 Task: Look for space in Hadāli, Pakistan from 13th August, 2023 to 17th August, 2023 for 2 adults in price range Rs.10000 to Rs.16000. Place can be entire place with 2 bedrooms having 2 beds and 1 bathroom. Property type can be house, flat, guest house. Amenities needed are: wifi. Booking option can be shelf check-in. Required host language is English.
Action: Mouse moved to (546, 101)
Screenshot: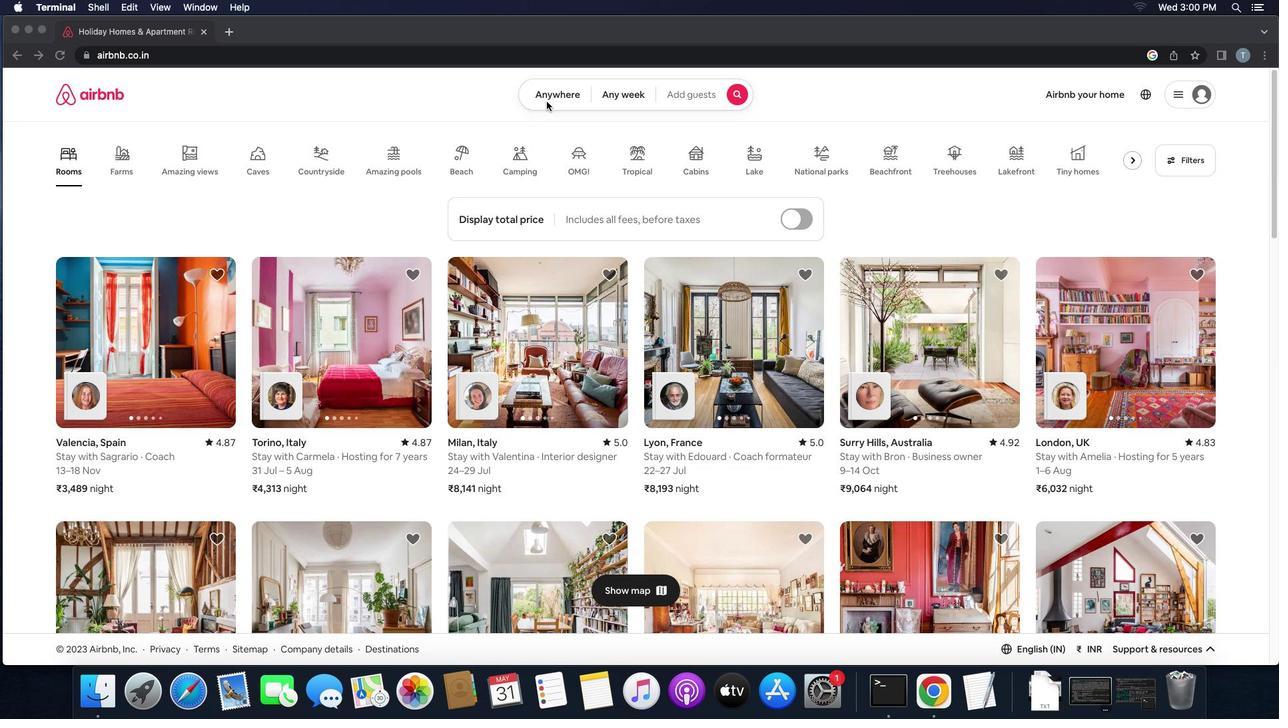 
Action: Mouse pressed left at (546, 101)
Screenshot: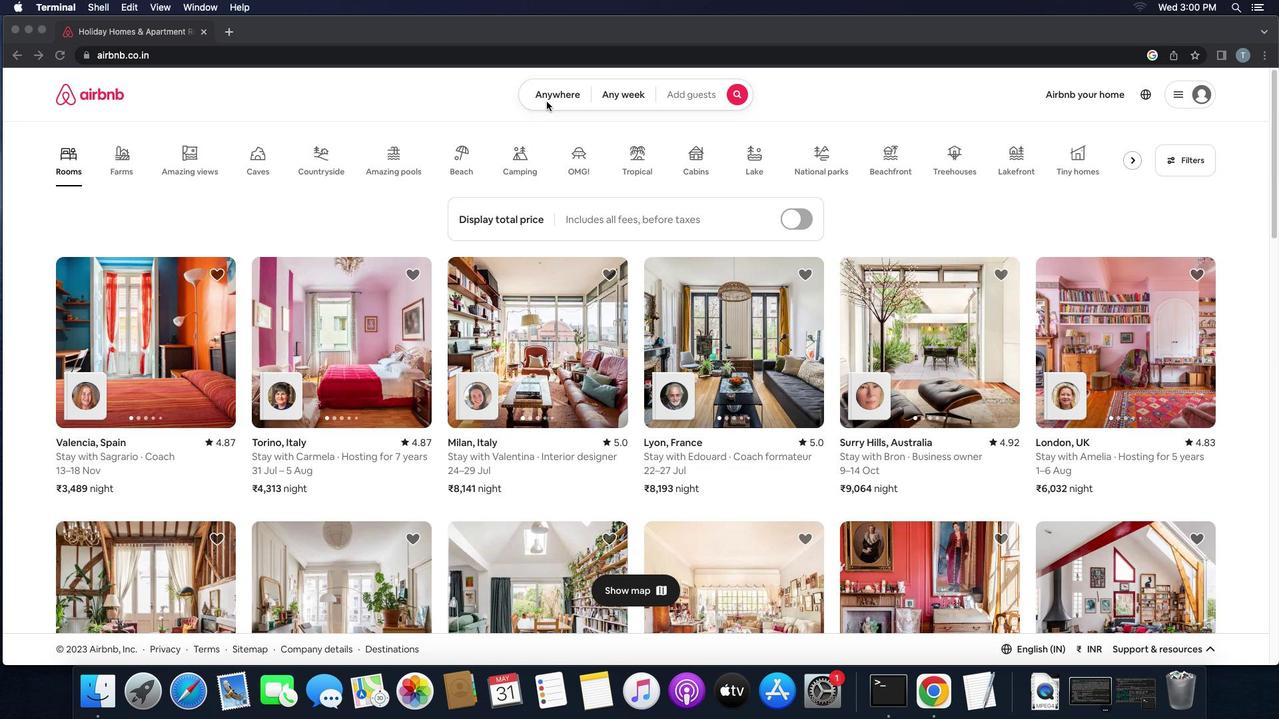 
Action: Mouse pressed left at (546, 101)
Screenshot: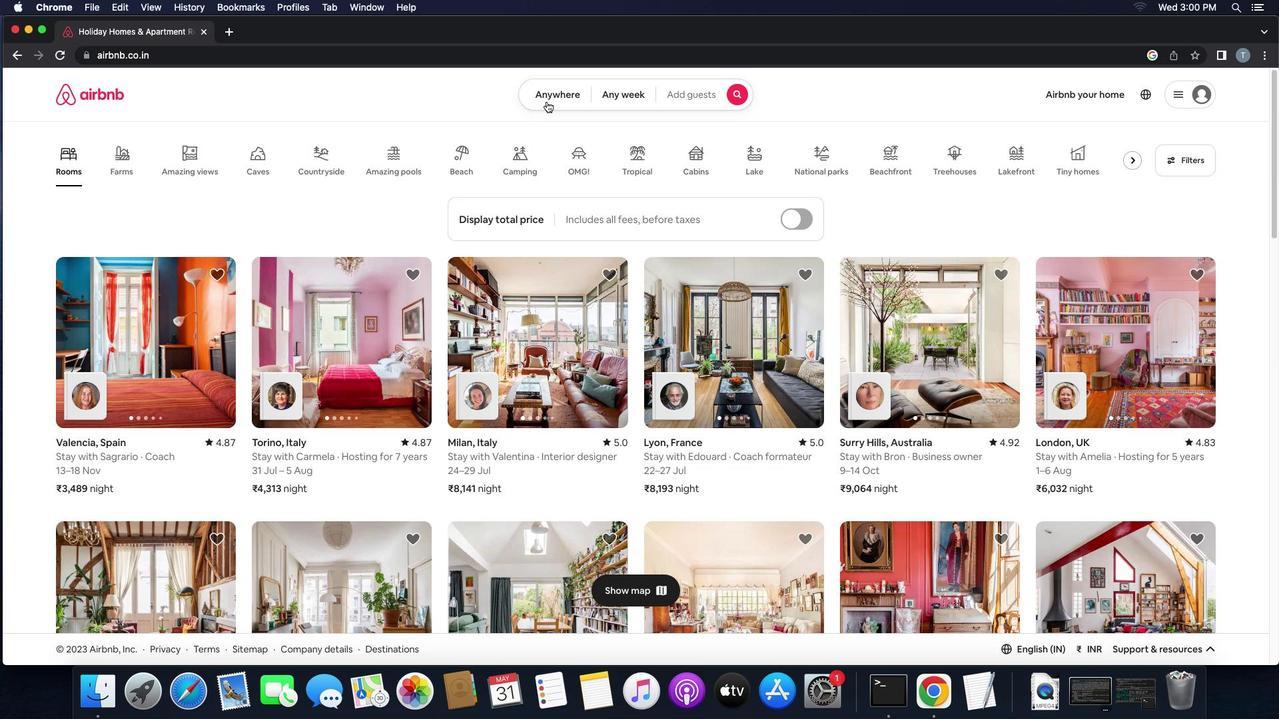 
Action: Mouse moved to (494, 144)
Screenshot: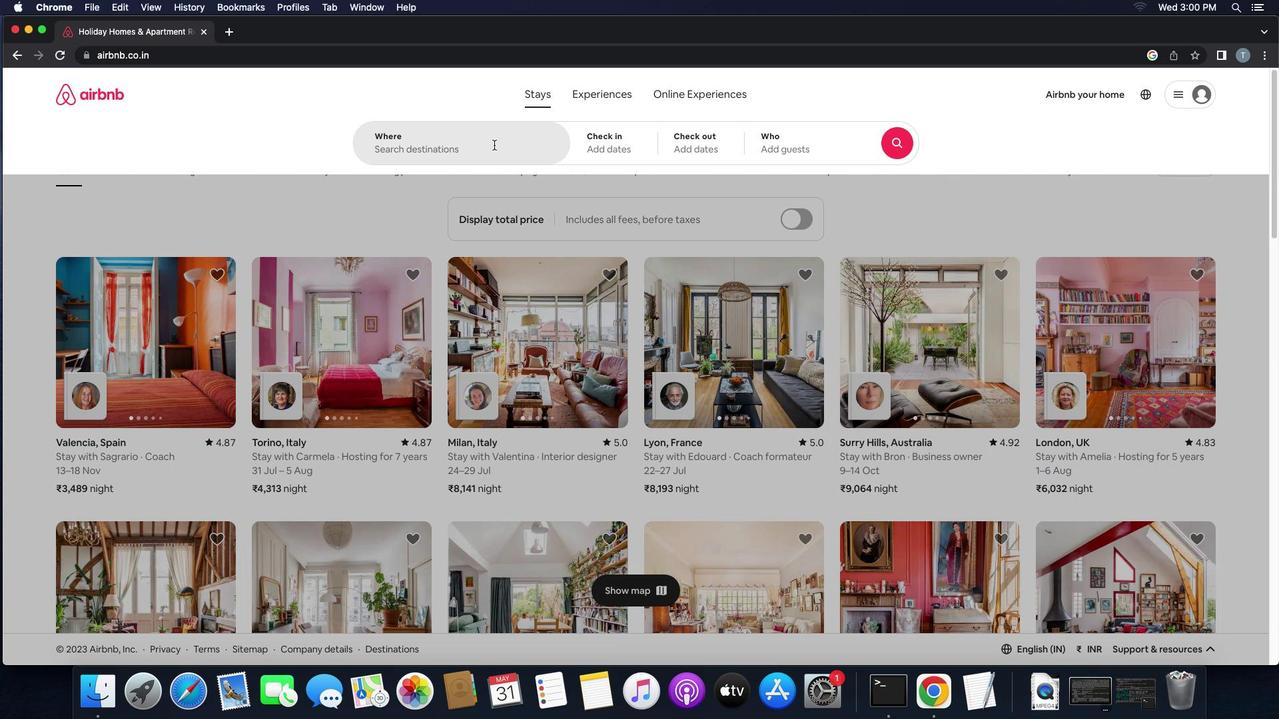 
Action: Mouse pressed left at (494, 144)
Screenshot: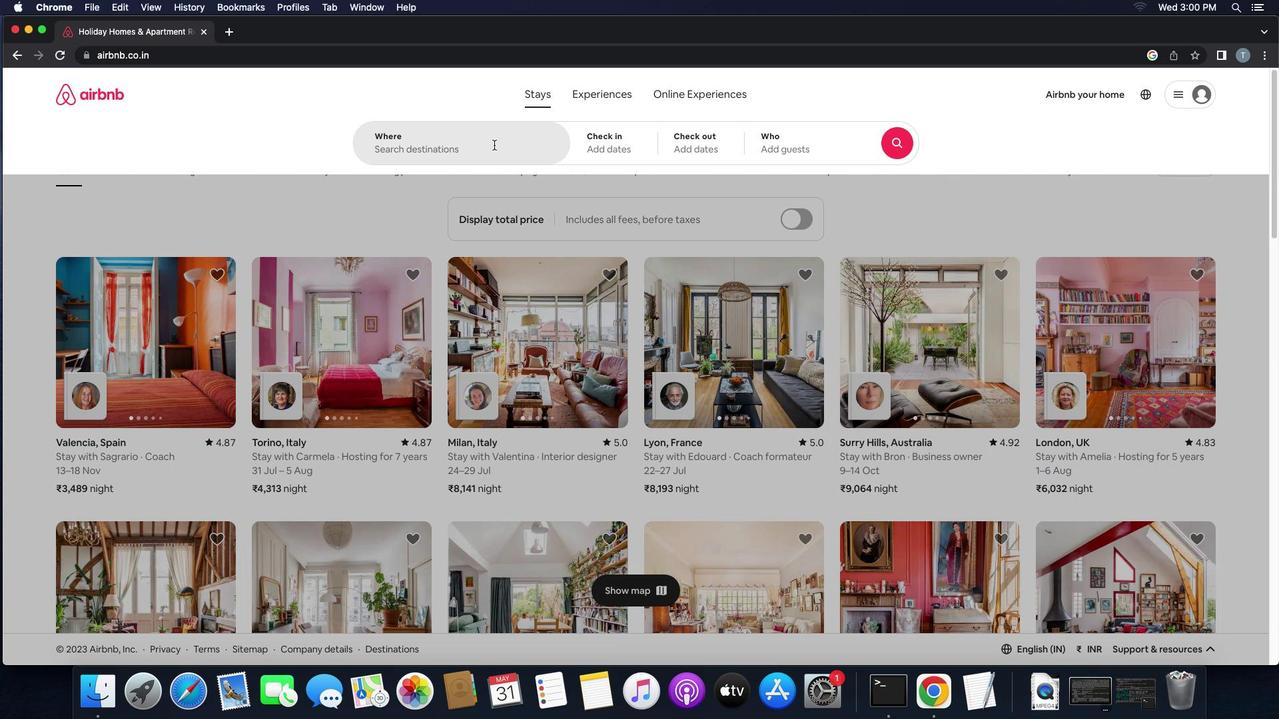 
Action: Key pressed 'h''a''d''a''l''i'',''p''a''k''i''s''t''a''n'Key.enter
Screenshot: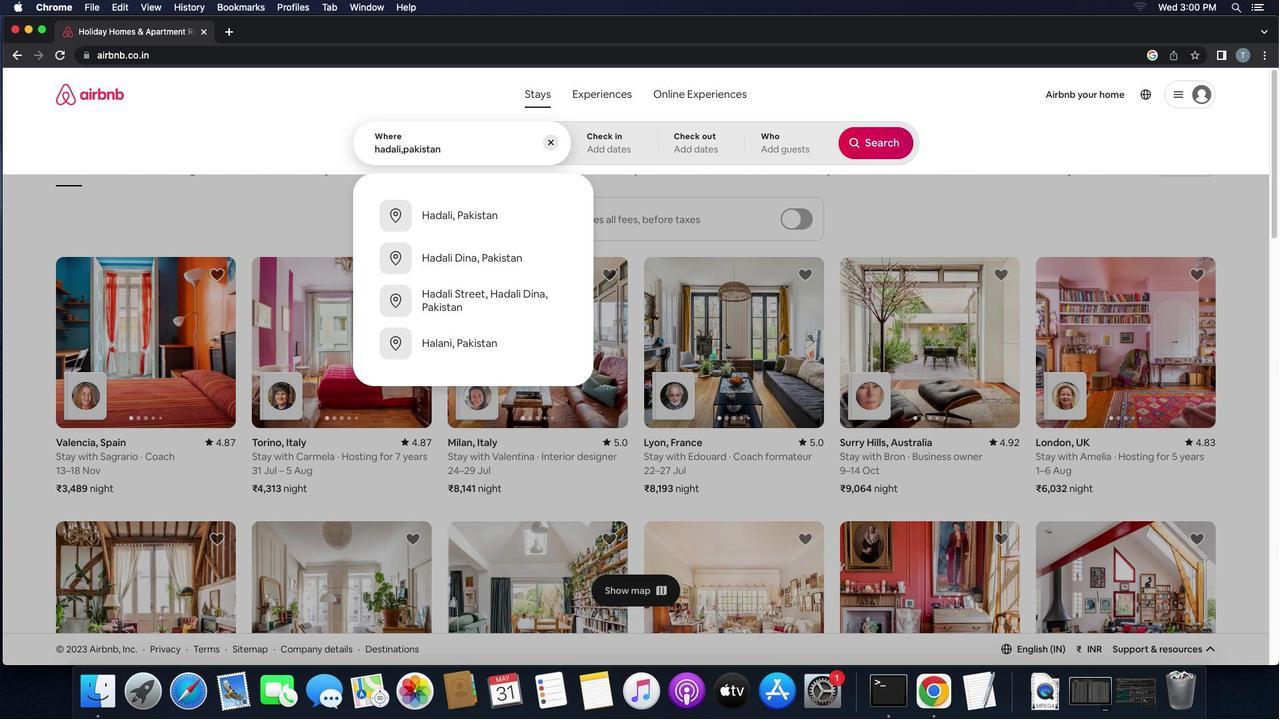 
Action: Mouse moved to (875, 253)
Screenshot: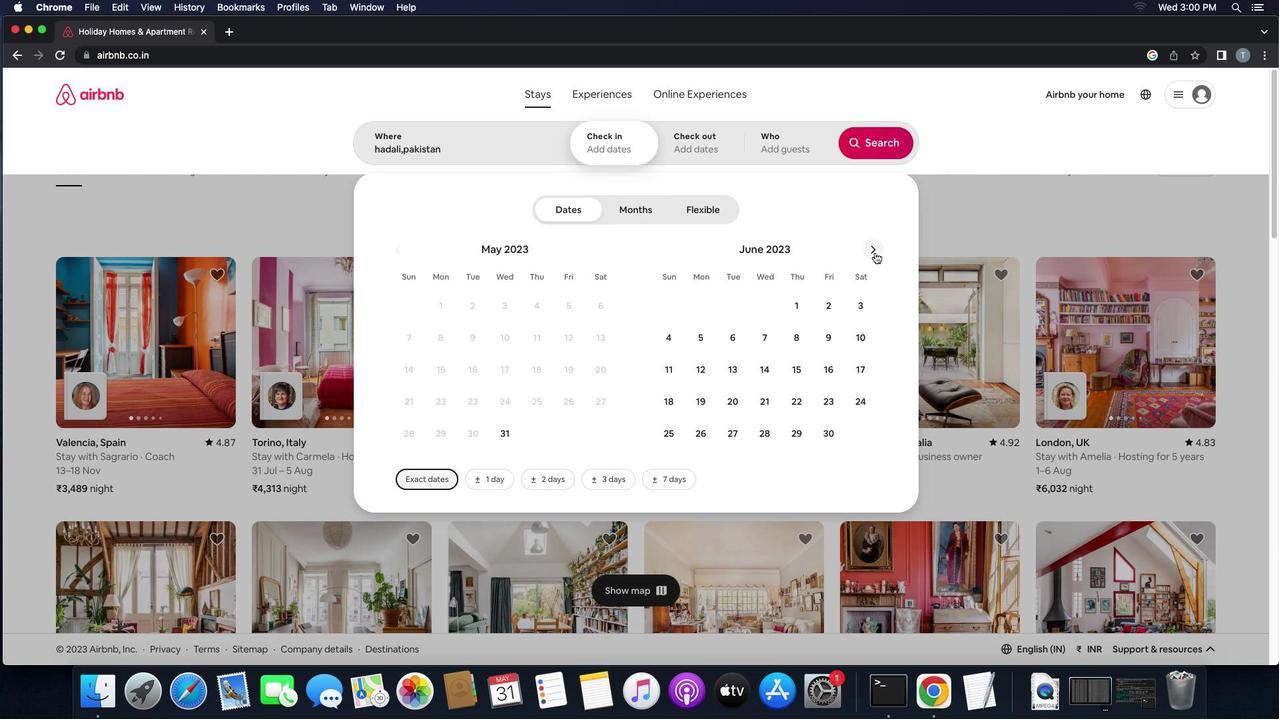 
Action: Mouse pressed left at (875, 253)
Screenshot: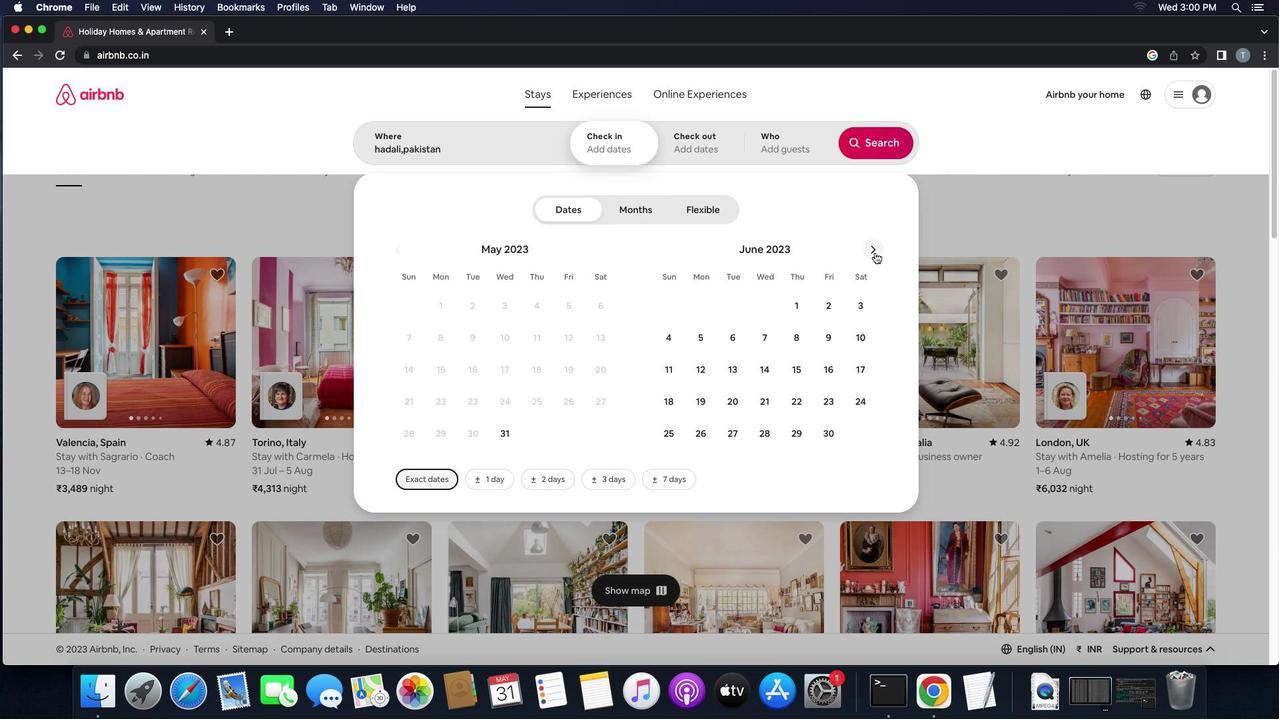 
Action: Mouse moved to (873, 249)
Screenshot: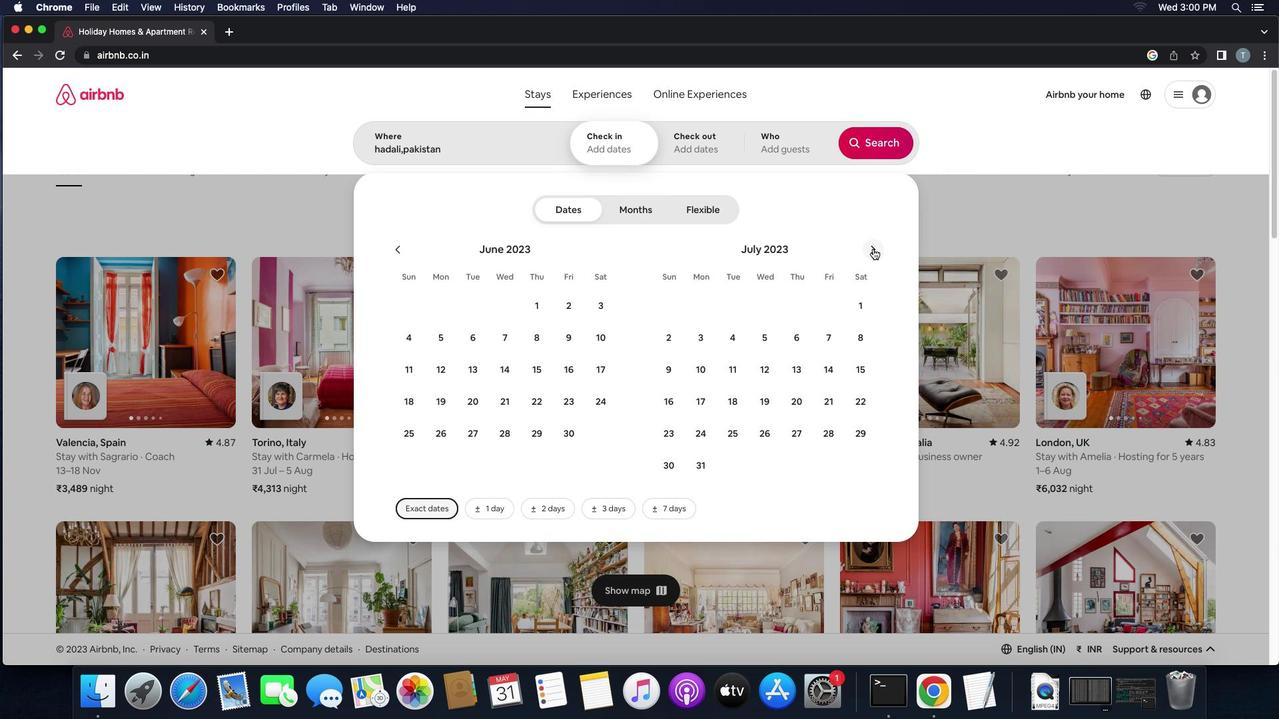 
Action: Mouse pressed left at (873, 249)
Screenshot: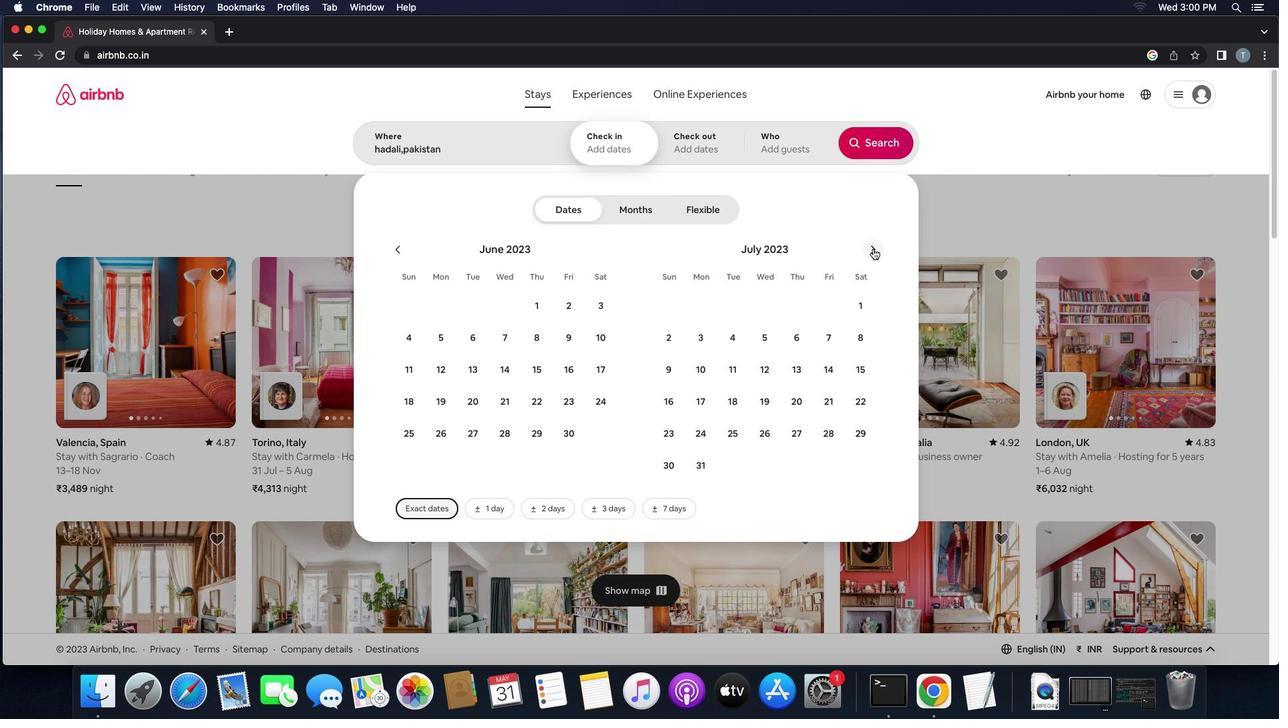 
Action: Mouse moved to (671, 369)
Screenshot: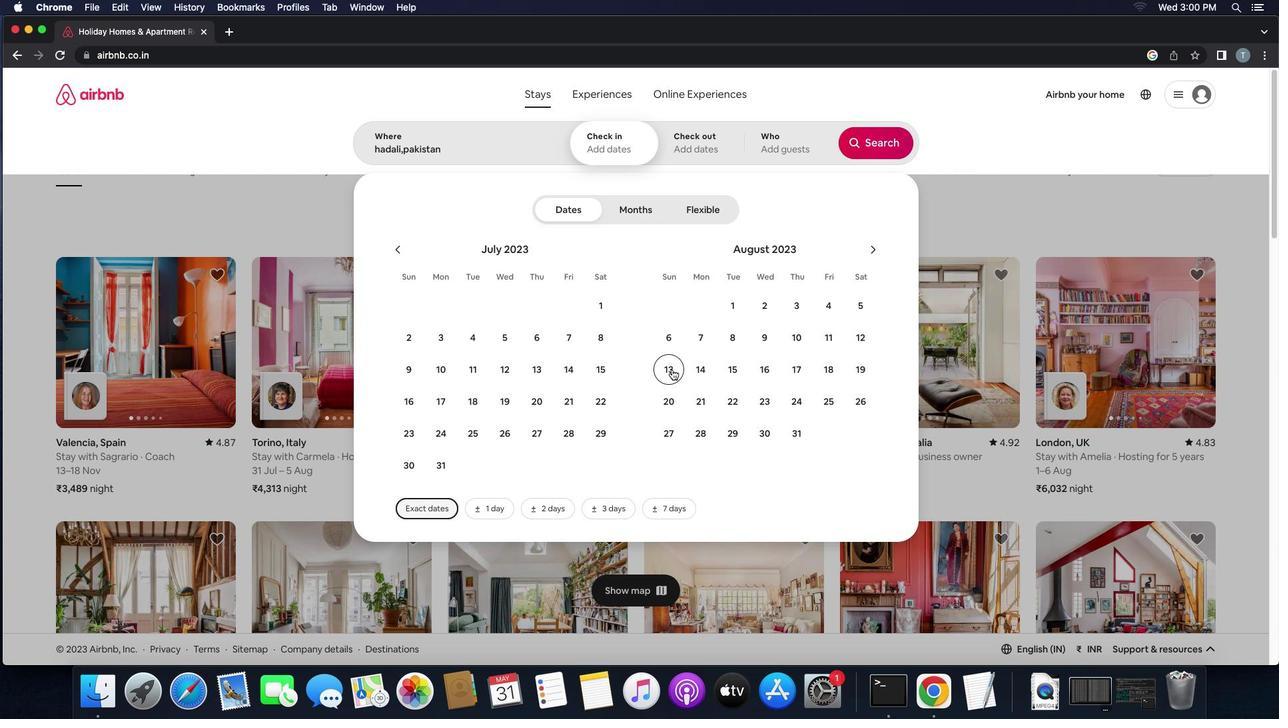 
Action: Mouse pressed left at (671, 369)
Screenshot: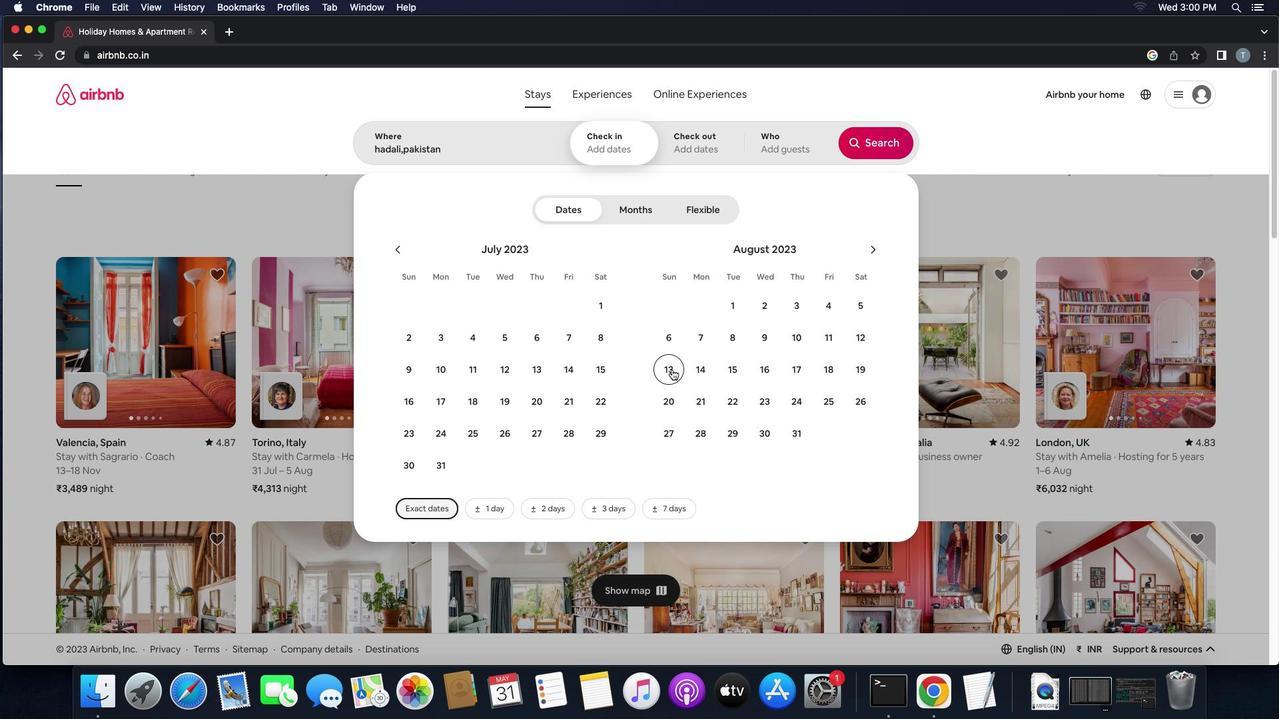 
Action: Mouse moved to (797, 369)
Screenshot: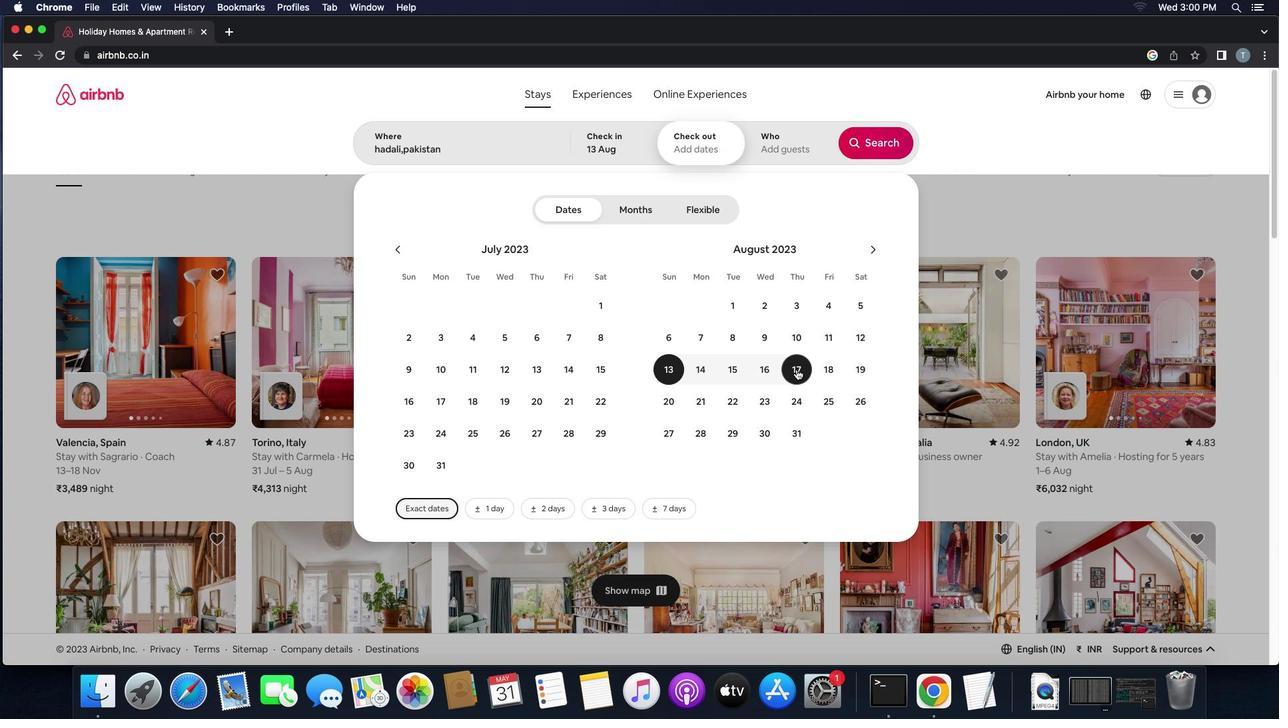 
Action: Mouse pressed left at (797, 369)
Screenshot: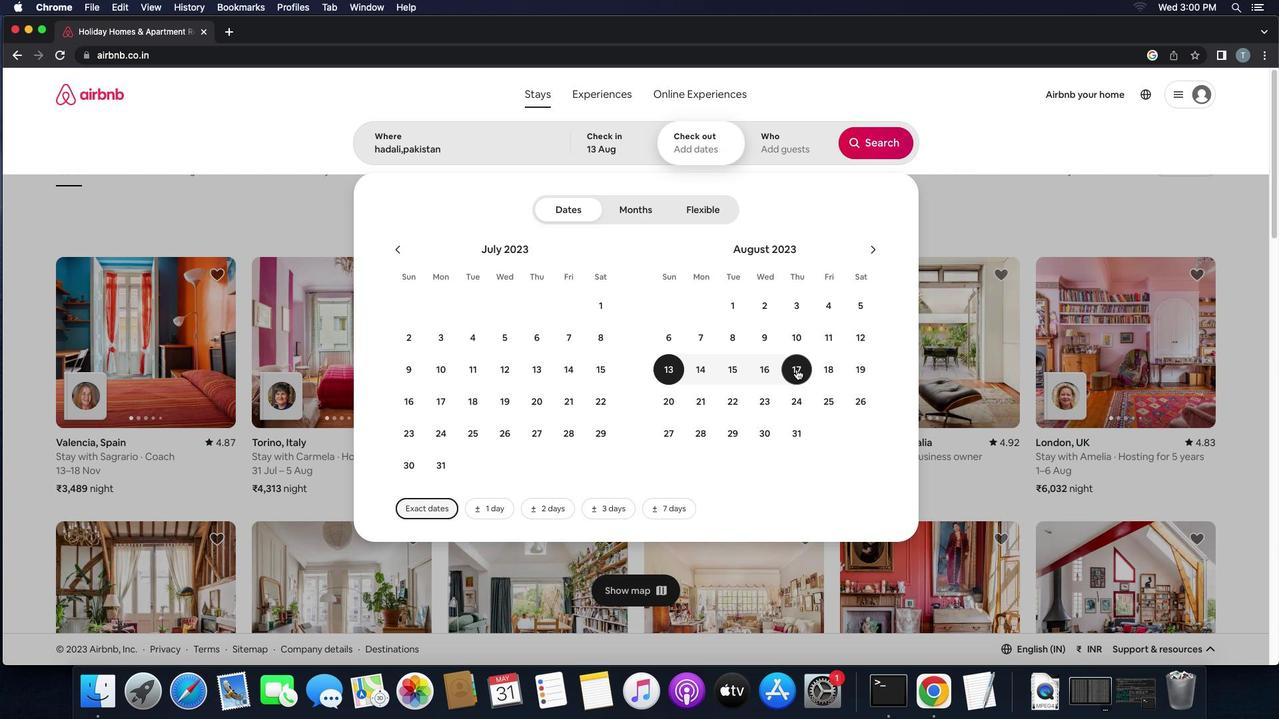 
Action: Mouse moved to (790, 150)
Screenshot: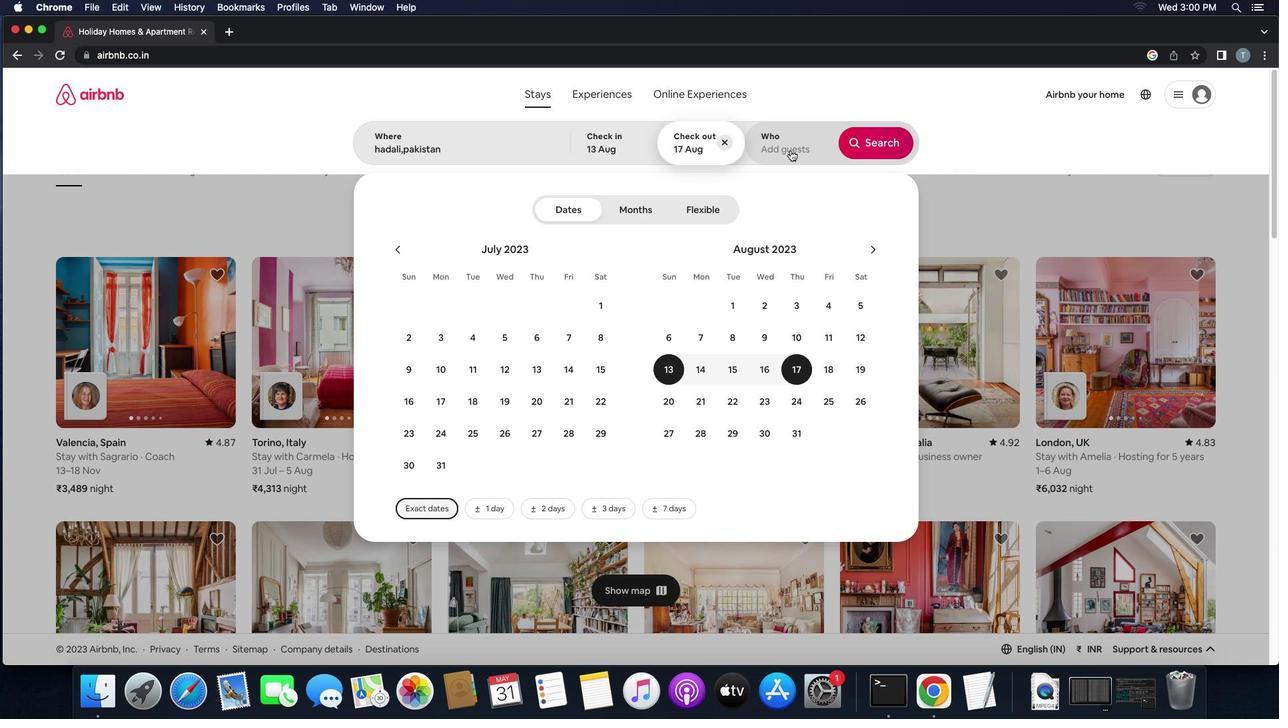 
Action: Mouse pressed left at (790, 150)
Screenshot: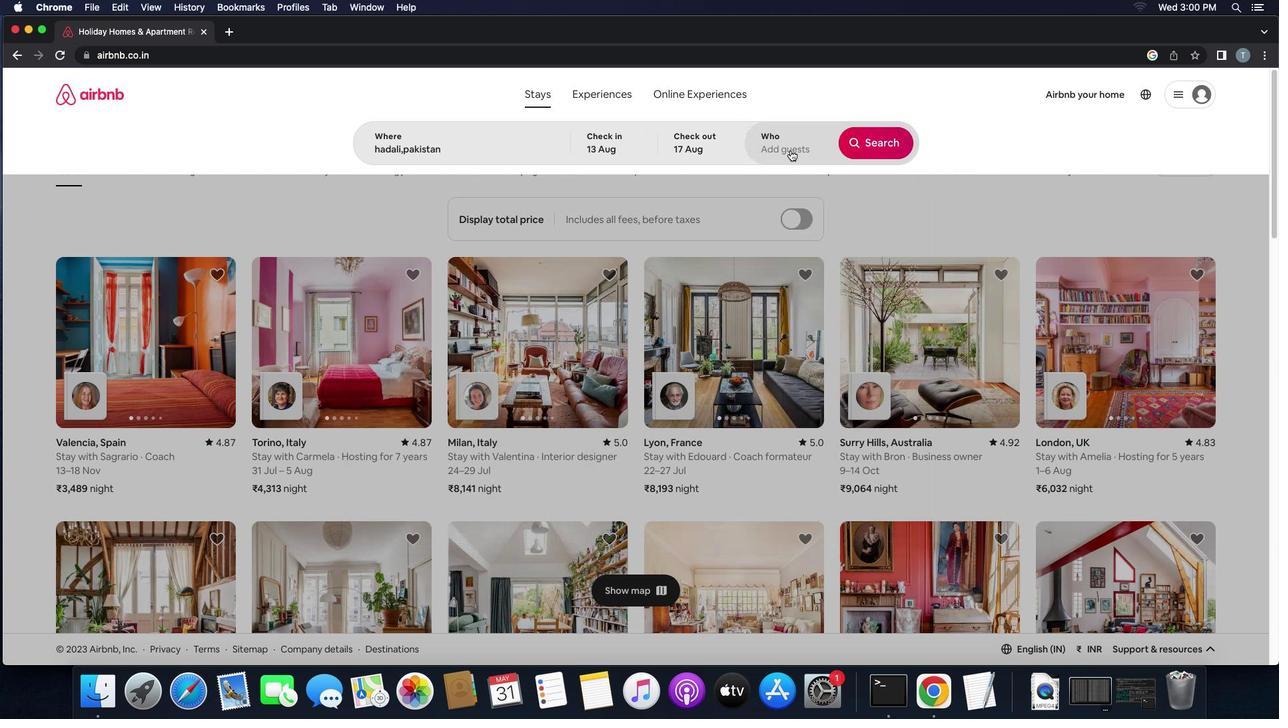 
Action: Mouse moved to (880, 215)
Screenshot: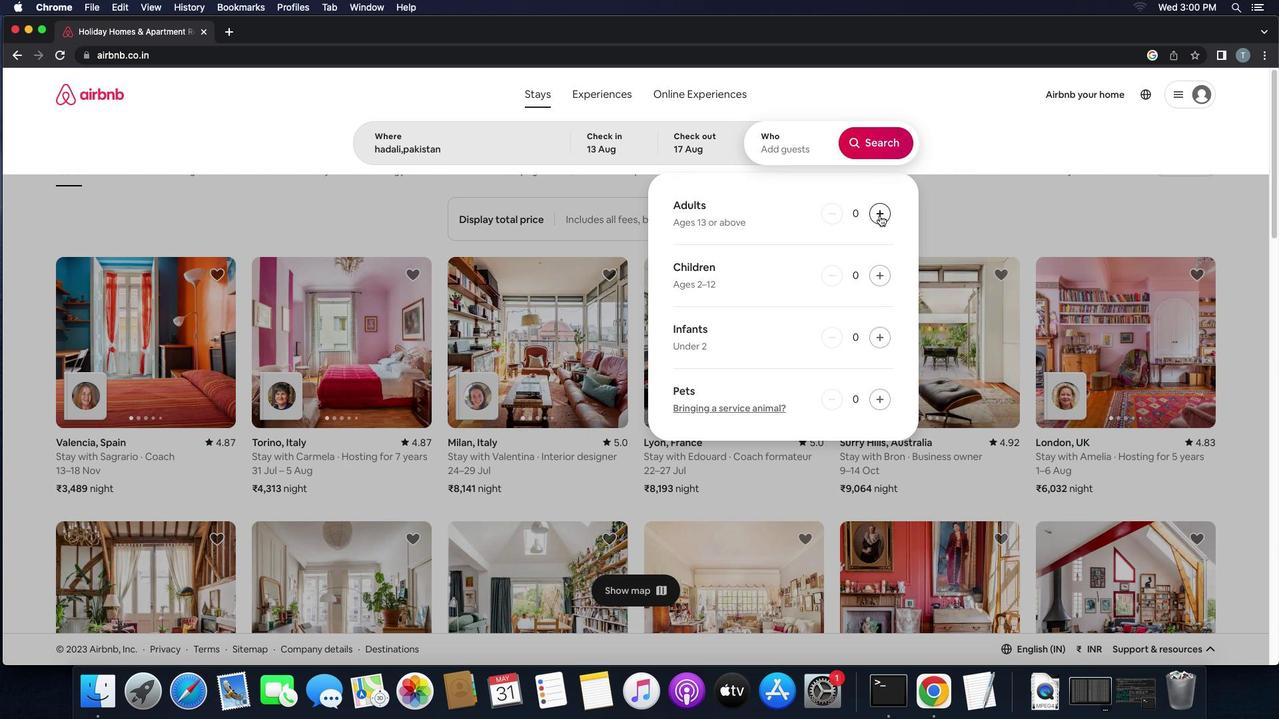 
Action: Mouse pressed left at (880, 215)
Screenshot: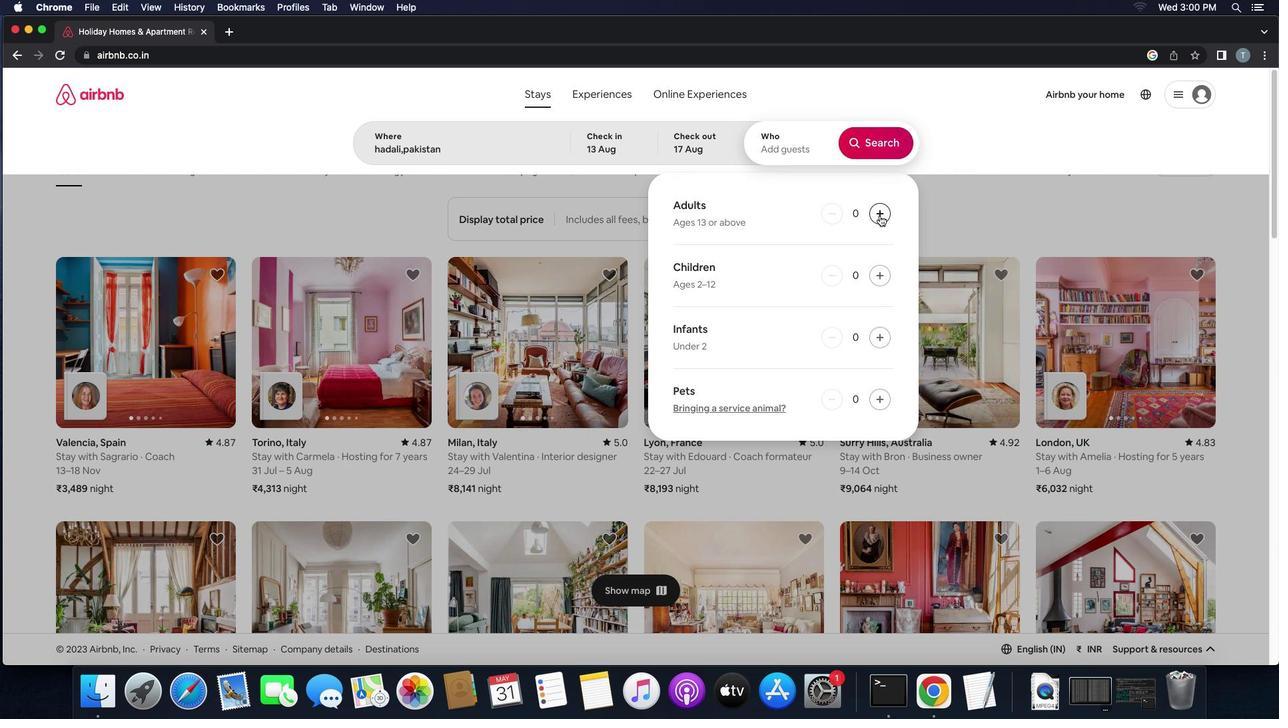 
Action: Mouse pressed left at (880, 215)
Screenshot: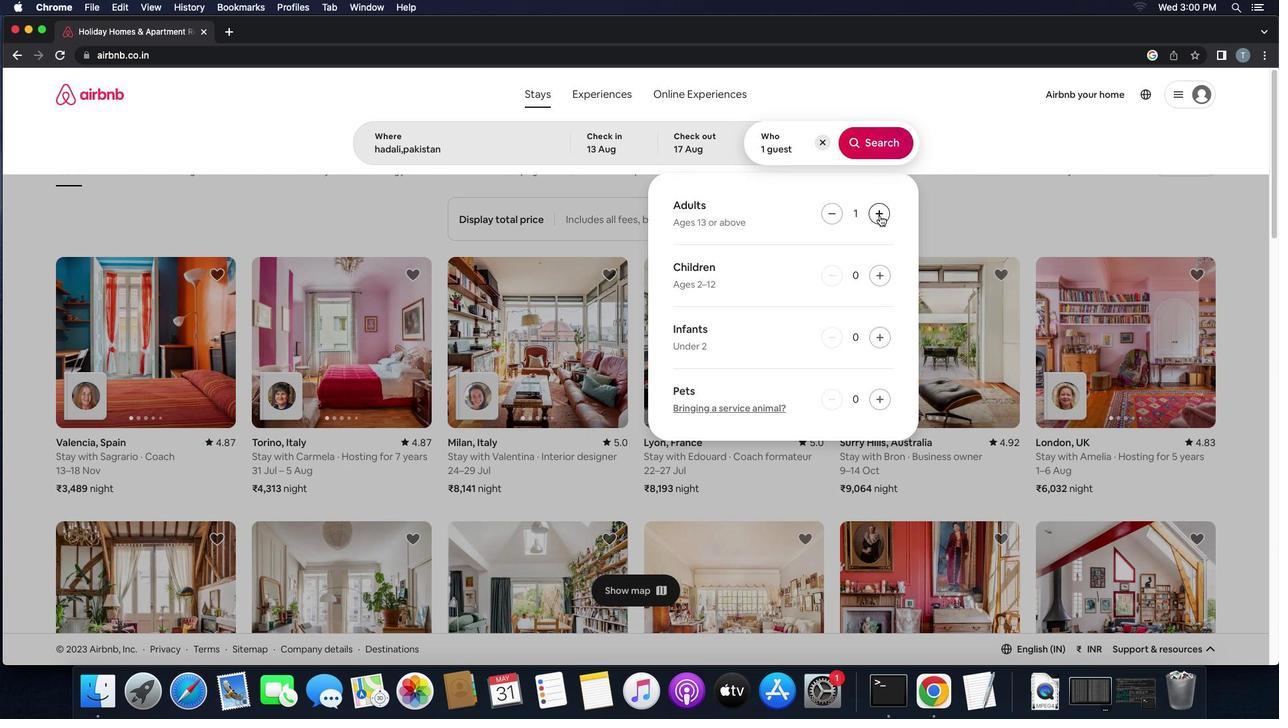 
Action: Mouse moved to (880, 149)
Screenshot: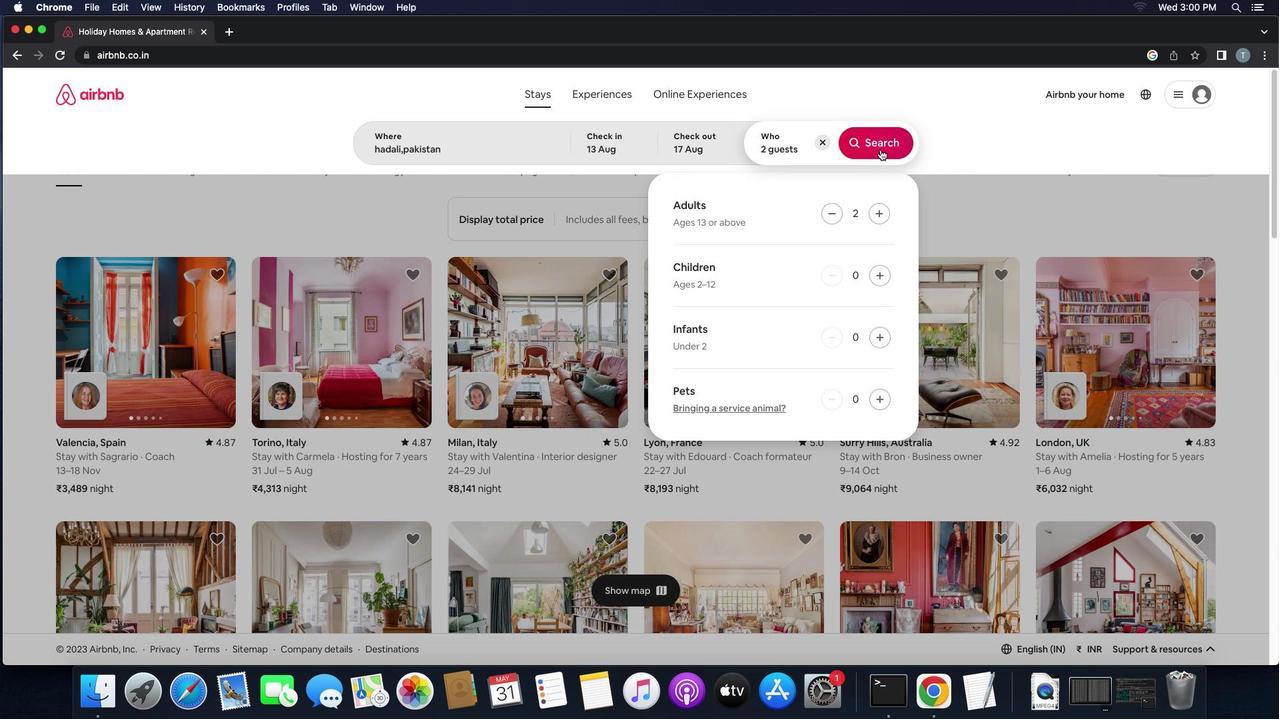 
Action: Mouse pressed left at (880, 149)
Screenshot: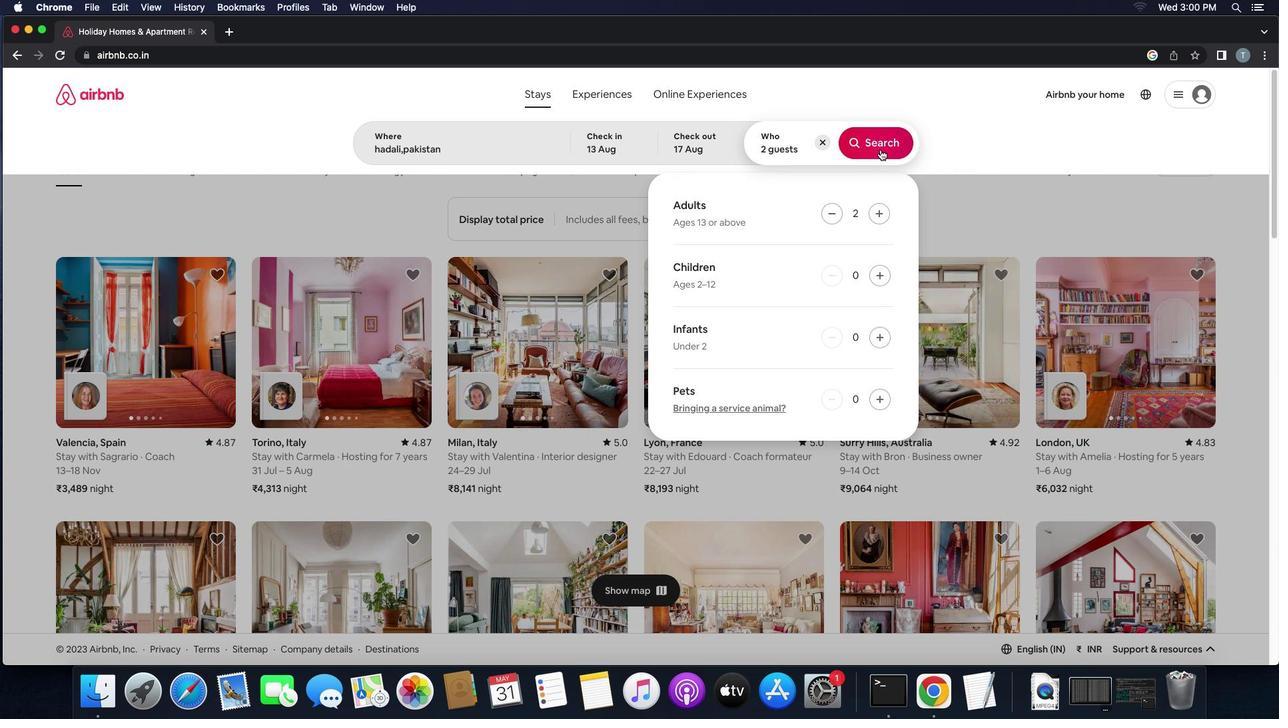 
Action: Mouse moved to (1223, 144)
Screenshot: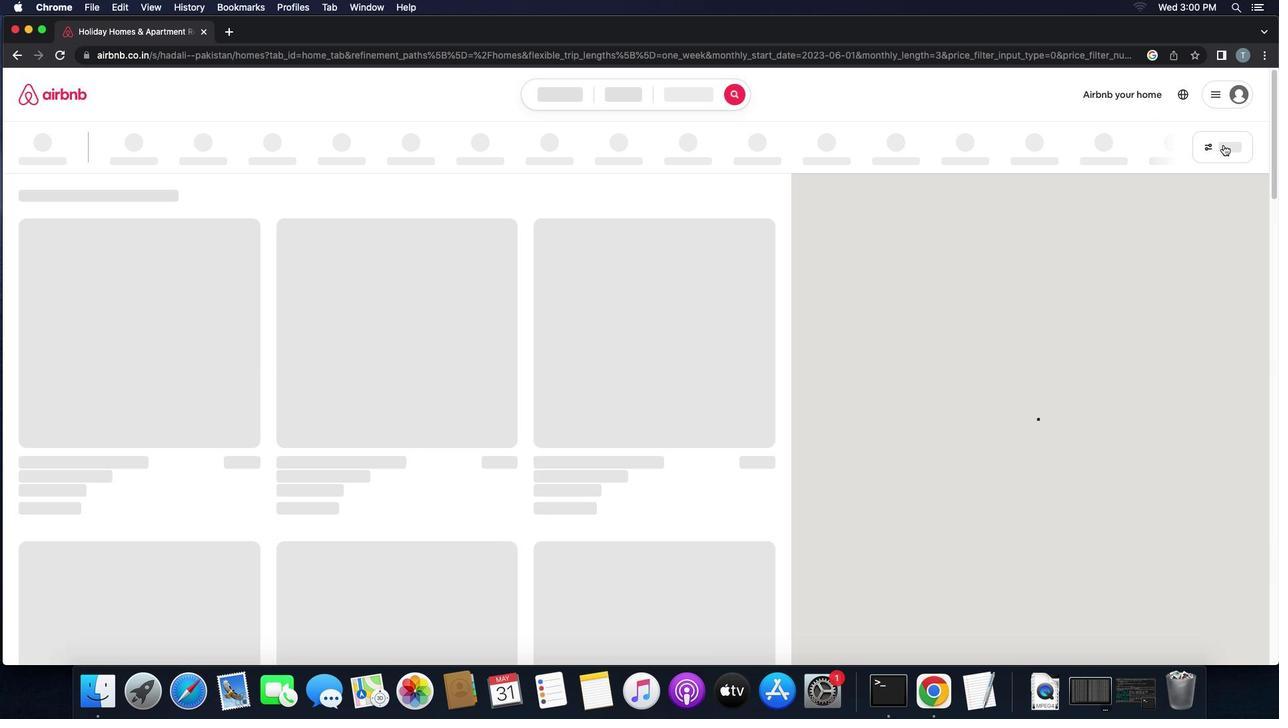 
Action: Mouse pressed left at (1223, 144)
Screenshot: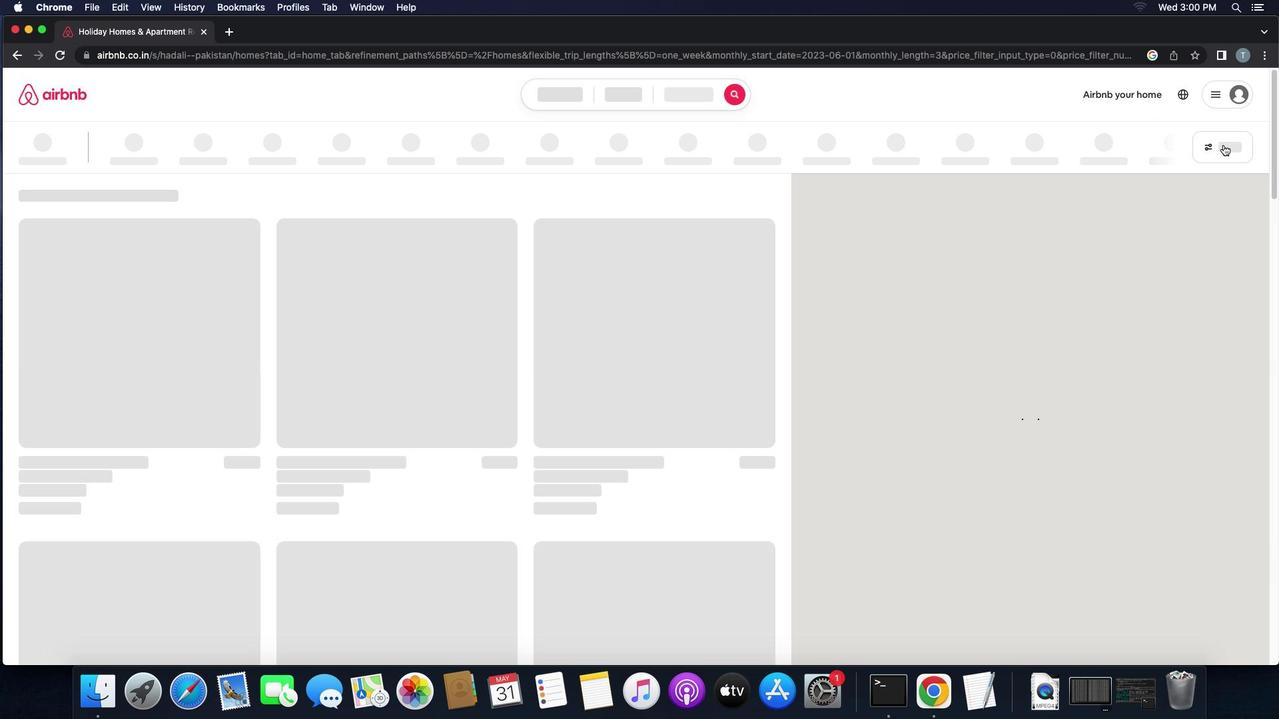 
Action: Mouse moved to (546, 307)
Screenshot: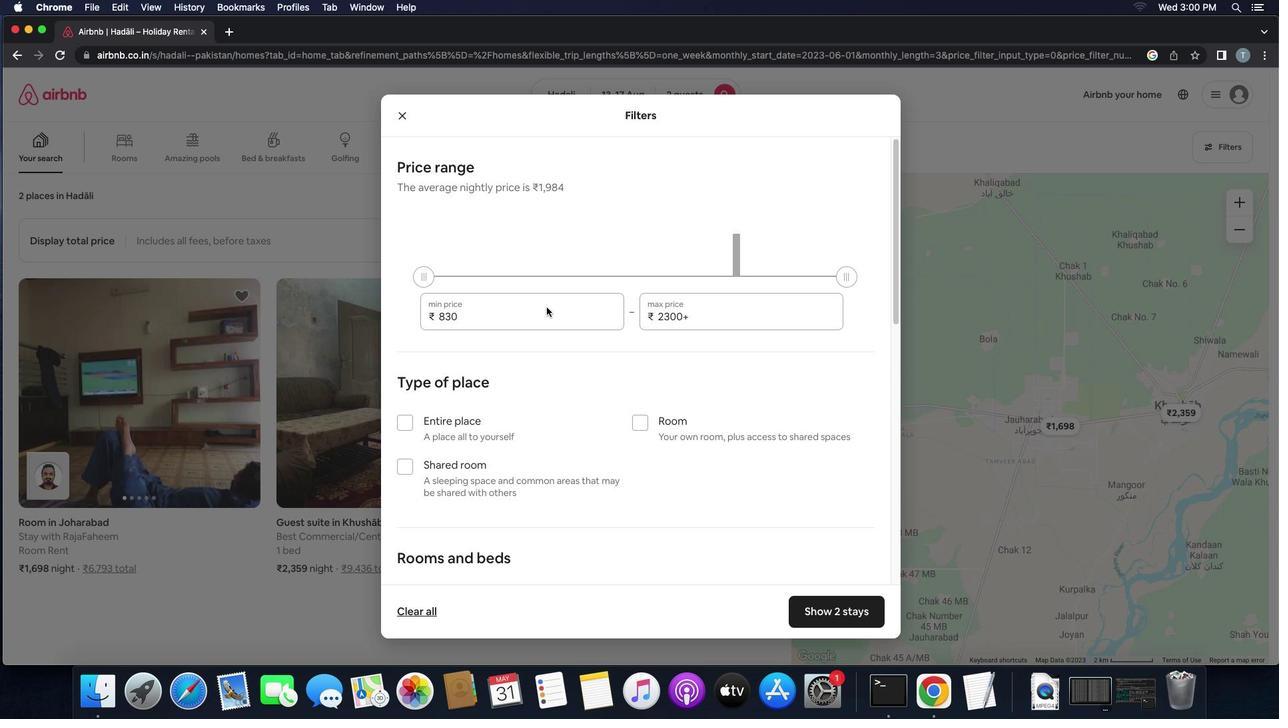 
Action: Mouse pressed left at (546, 307)
Screenshot: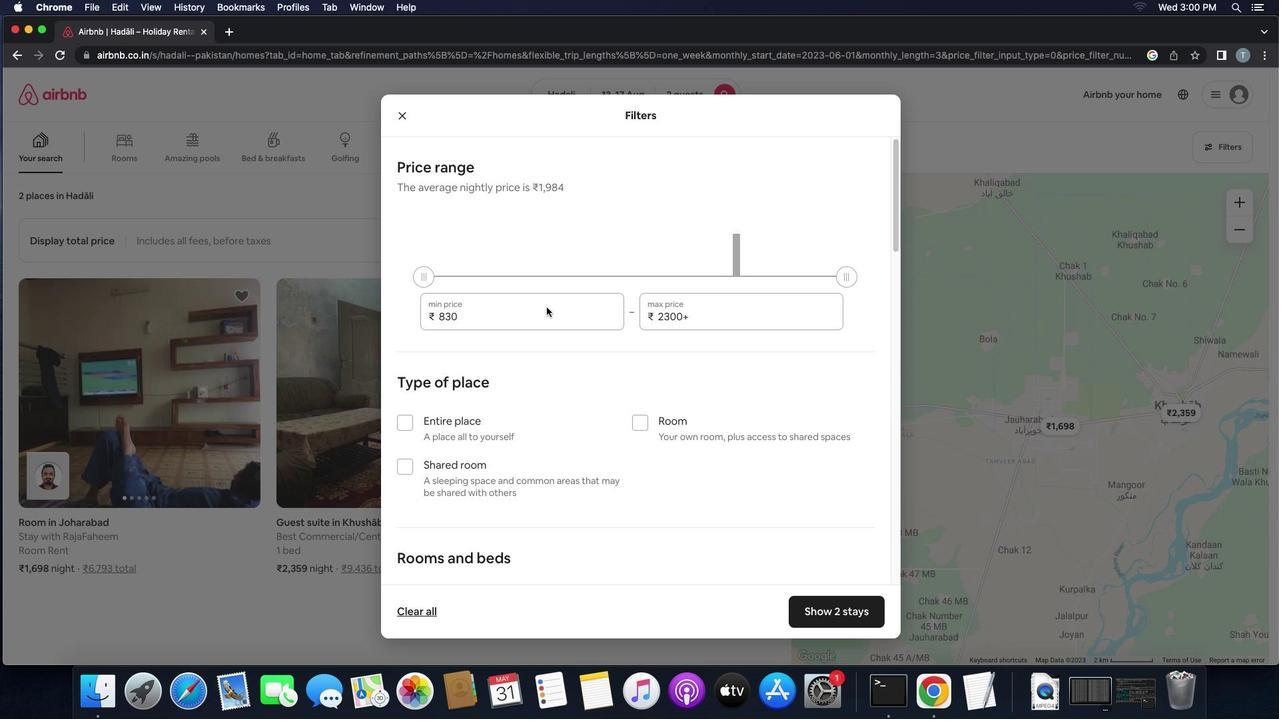 
Action: Mouse moved to (545, 317)
Screenshot: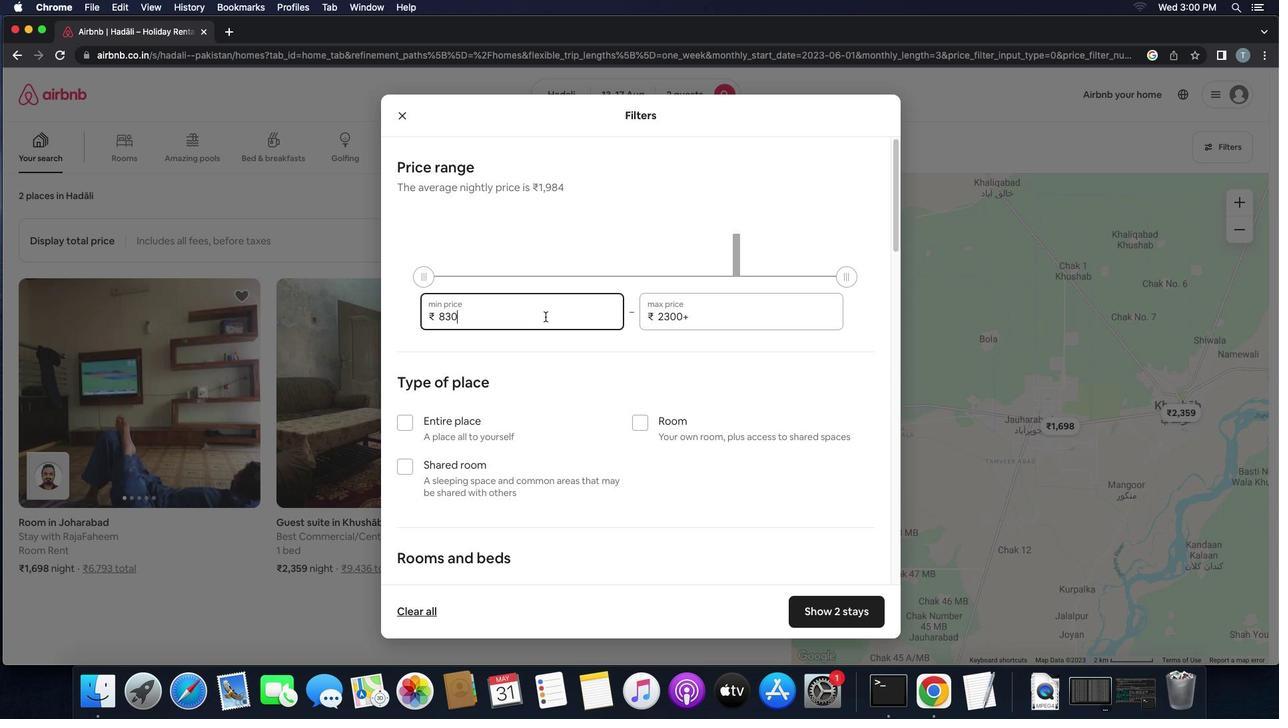 
Action: Key pressed Key.backspaceKey.backspaceKey.backspaceKey.backspace'1''0''0''0''0'
Screenshot: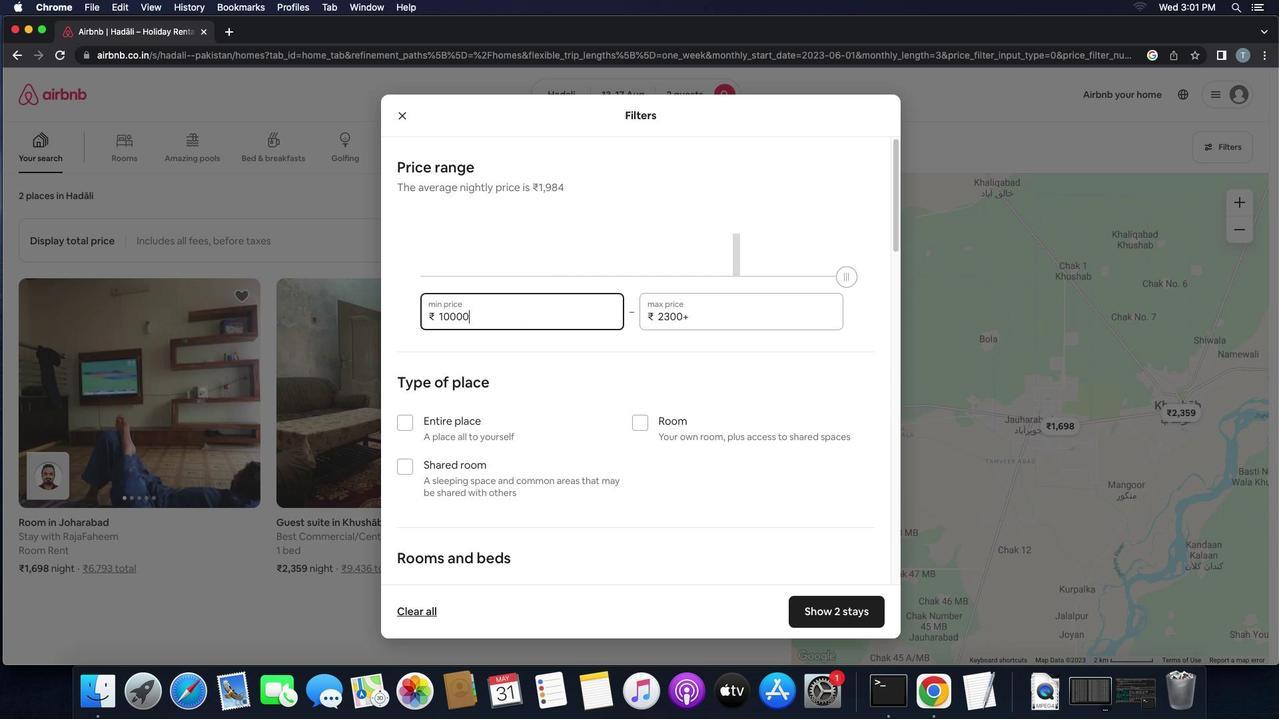 
Action: Mouse moved to (724, 319)
Screenshot: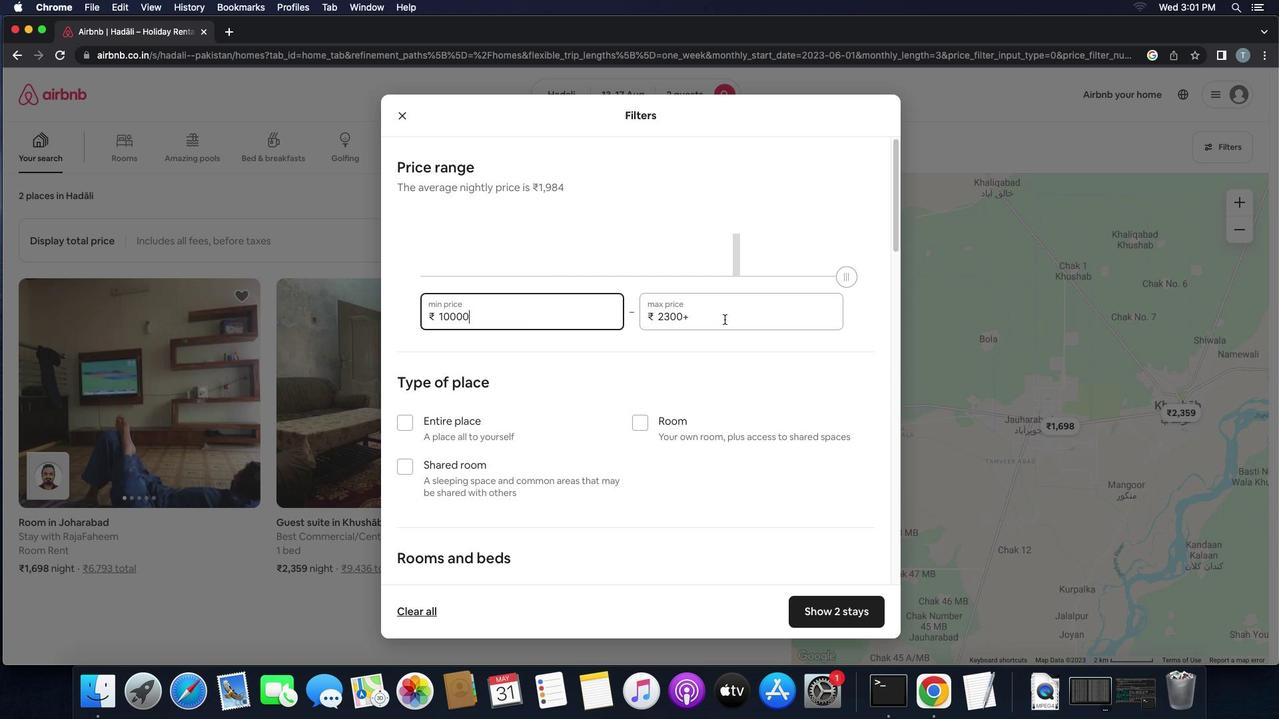 
Action: Mouse pressed left at (724, 319)
Screenshot: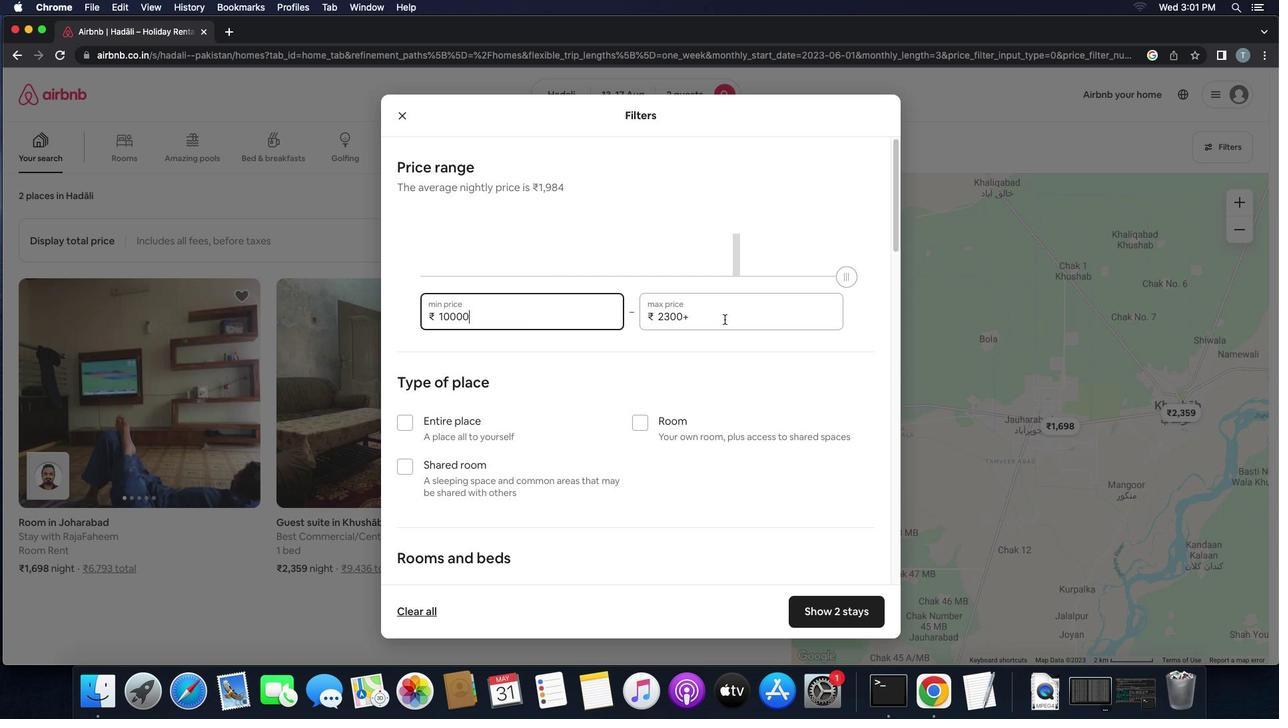 
Action: Key pressed Key.backspaceKey.backspaceKey.backspaceKey.backspaceKey.backspace
Screenshot: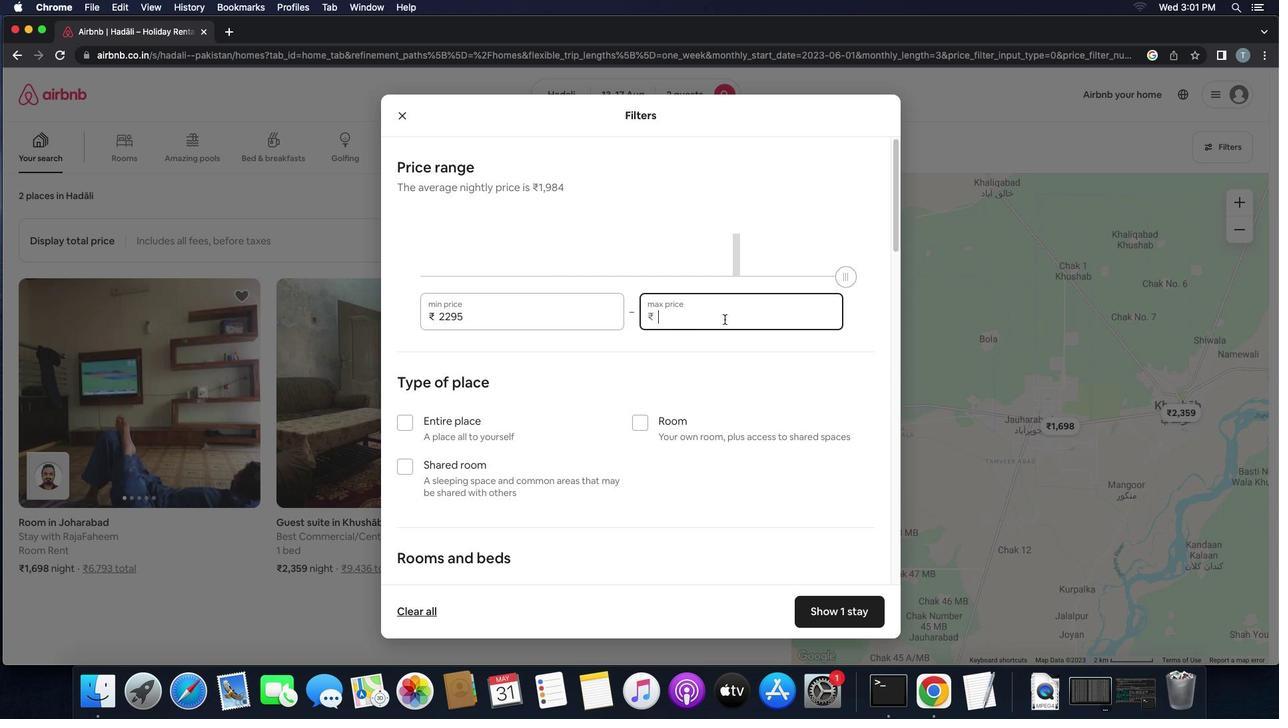 
Action: Mouse moved to (724, 319)
Screenshot: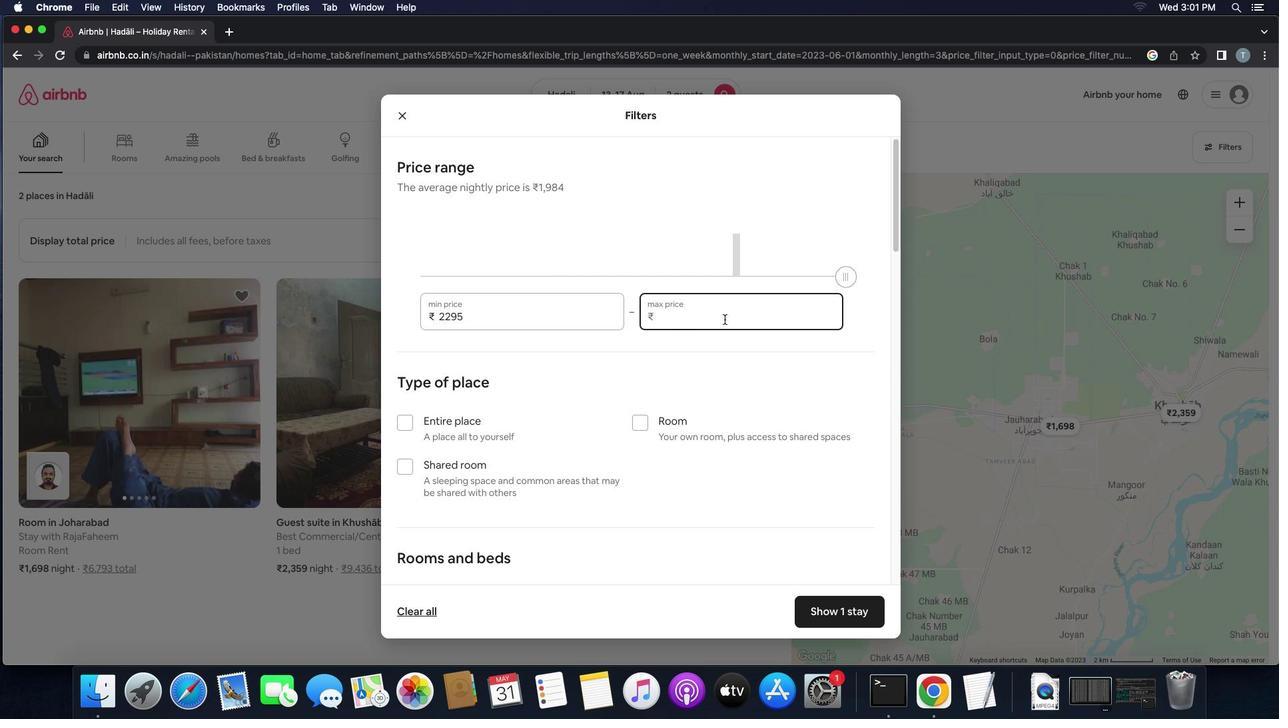 
Action: Key pressed '1''6''0''0''0'
Screenshot: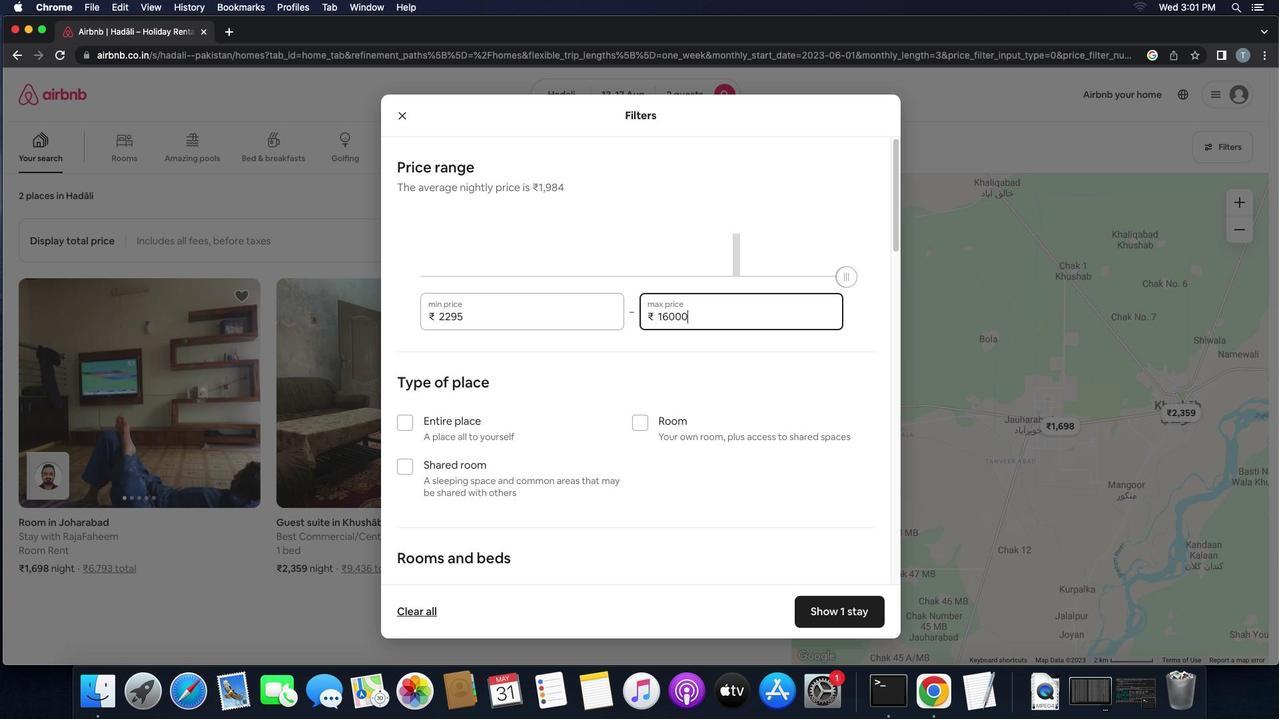 
Action: Mouse moved to (624, 395)
Screenshot: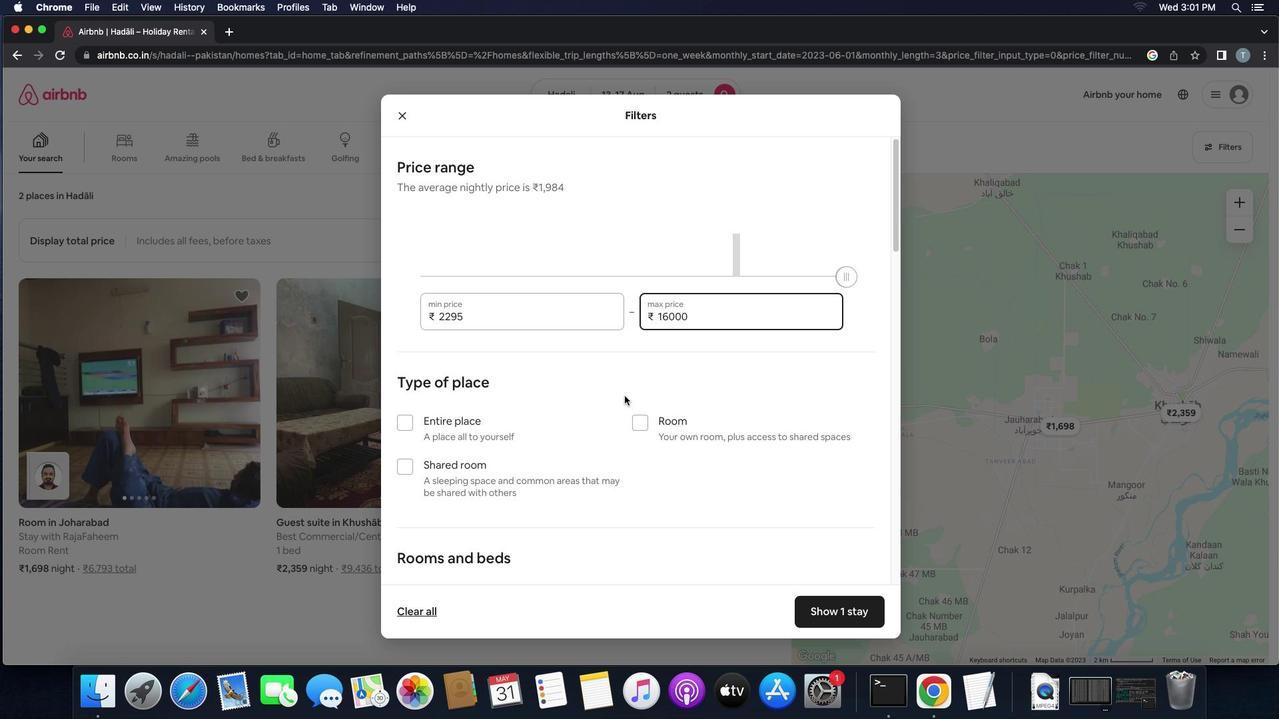 
Action: Mouse scrolled (624, 395) with delta (0, 0)
Screenshot: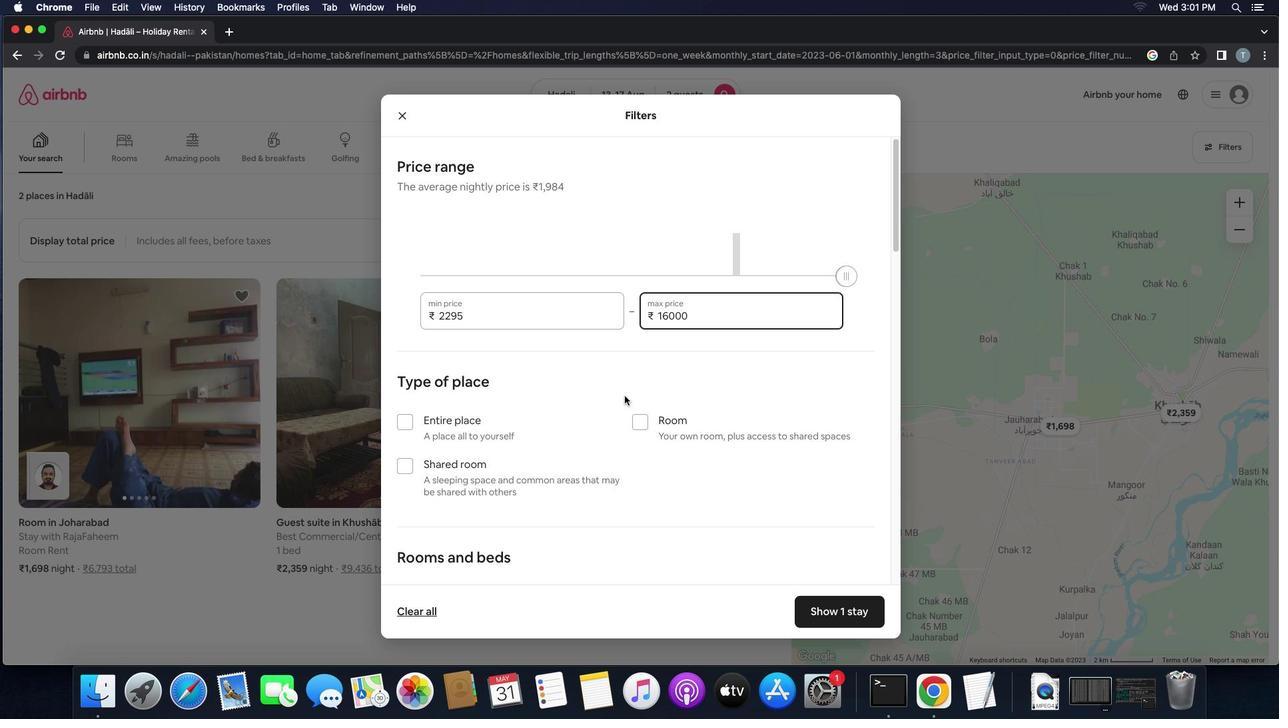 
Action: Mouse scrolled (624, 395) with delta (0, 0)
Screenshot: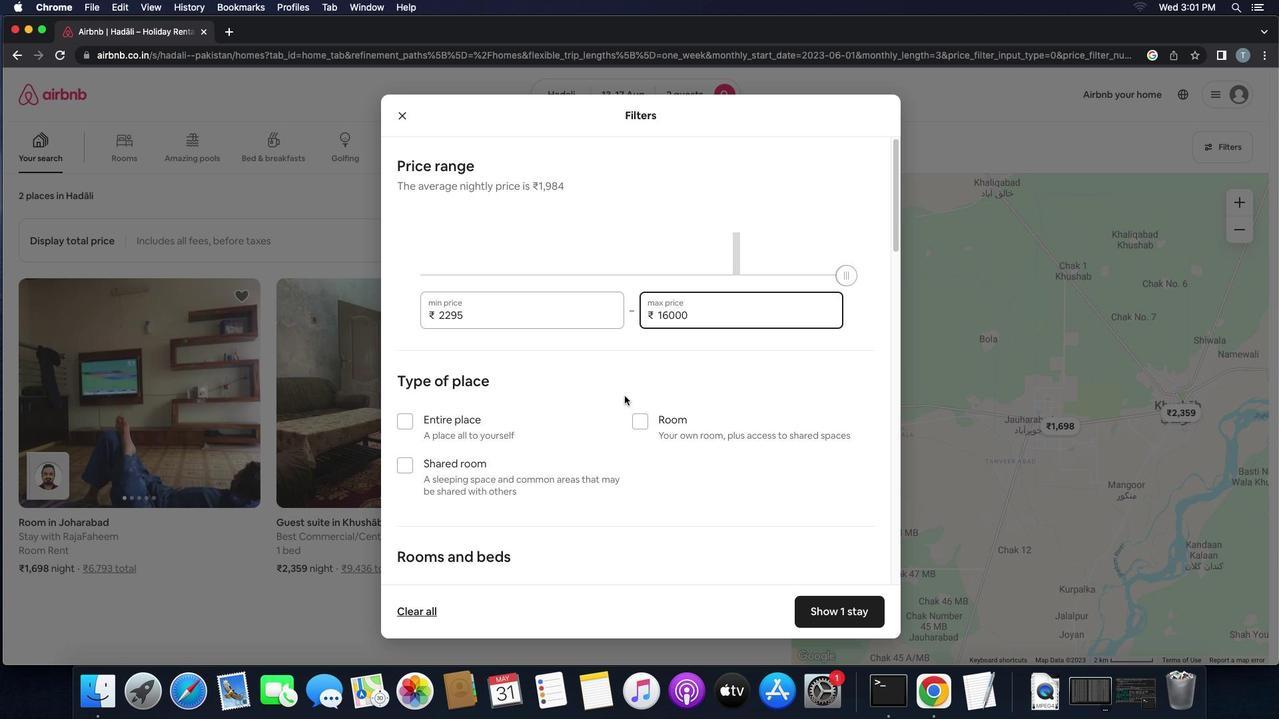 
Action: Mouse scrolled (624, 395) with delta (0, 0)
Screenshot: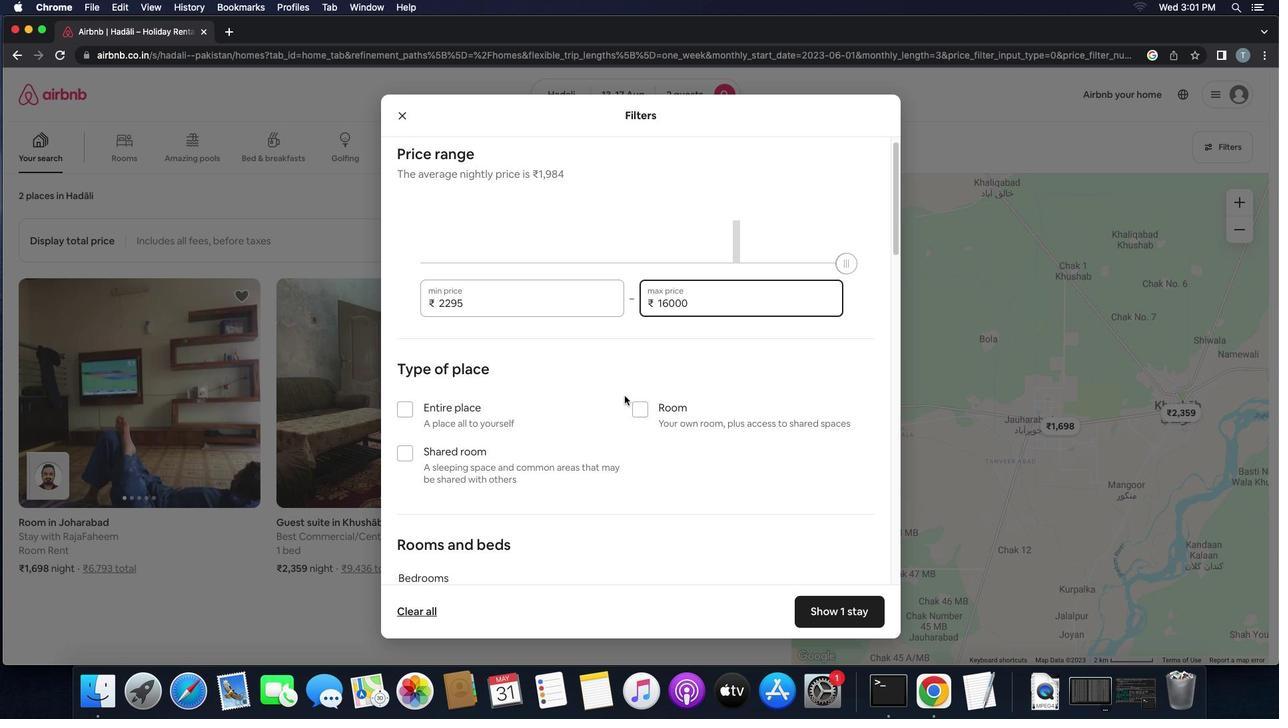 
Action: Mouse moved to (625, 399)
Screenshot: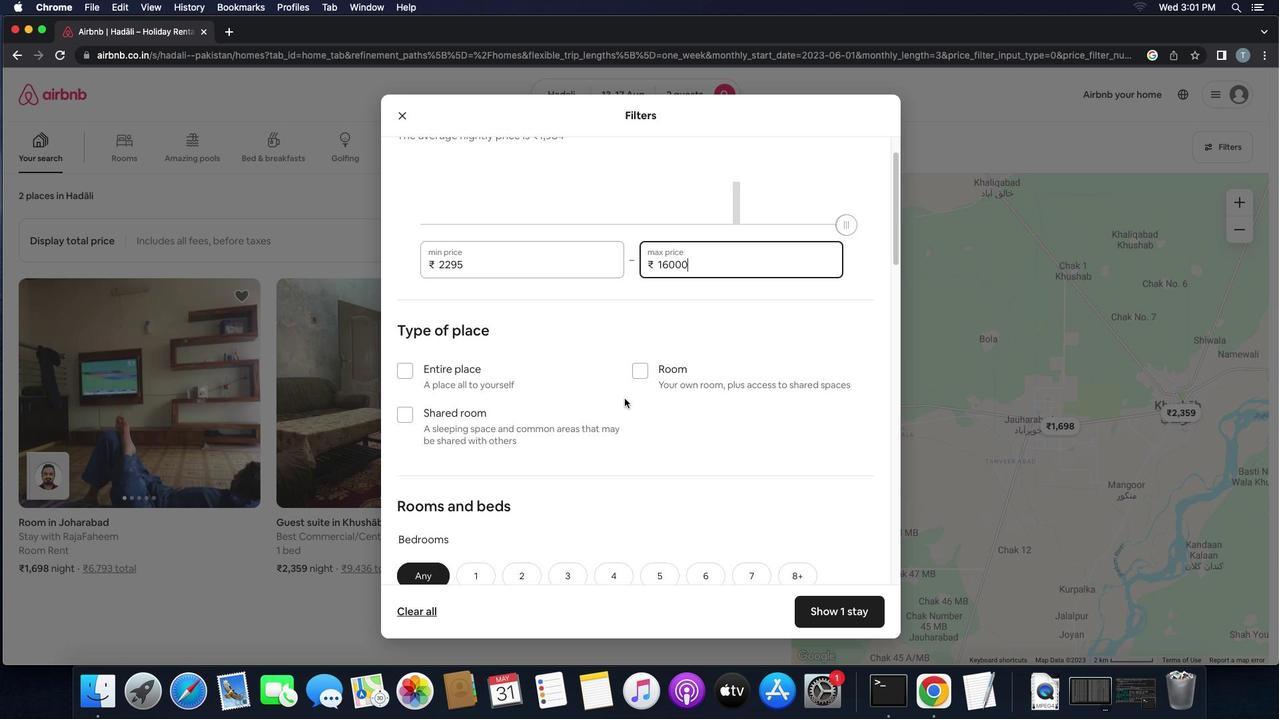 
Action: Mouse scrolled (625, 399) with delta (0, 0)
Screenshot: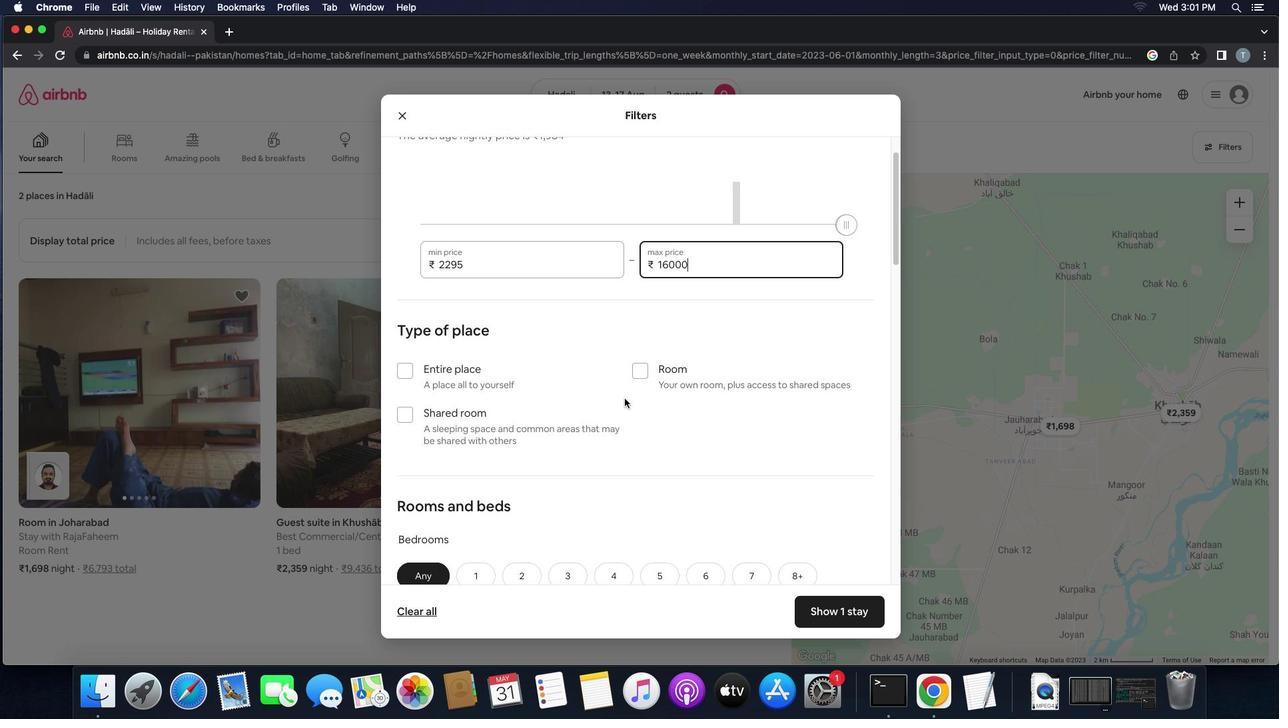 
Action: Mouse scrolled (625, 399) with delta (0, 0)
Screenshot: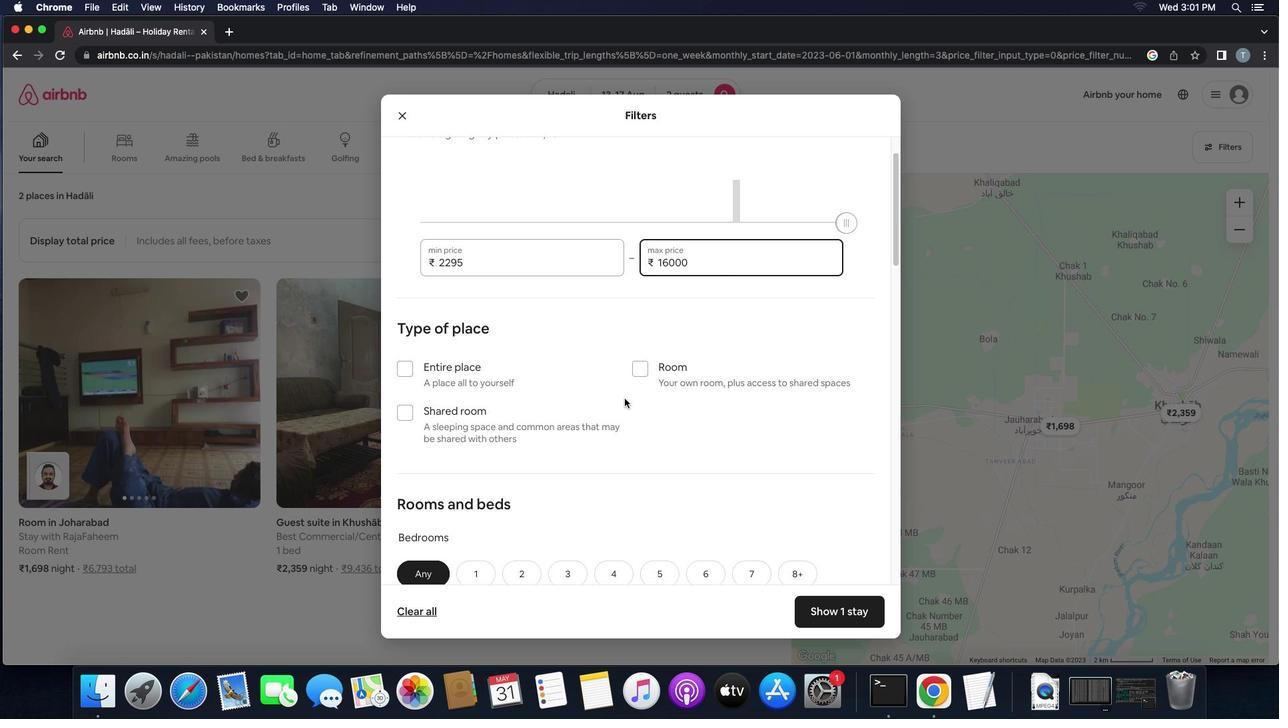 
Action: Mouse moved to (406, 358)
Screenshot: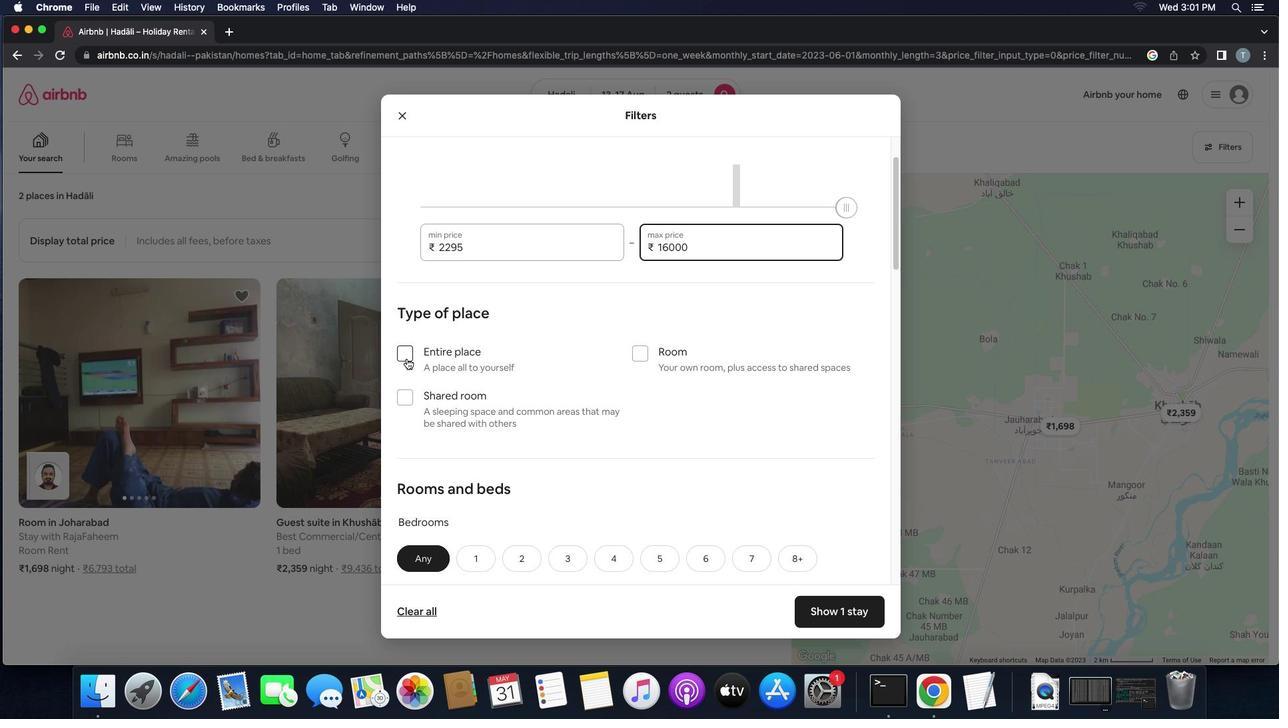 
Action: Mouse pressed left at (406, 358)
Screenshot: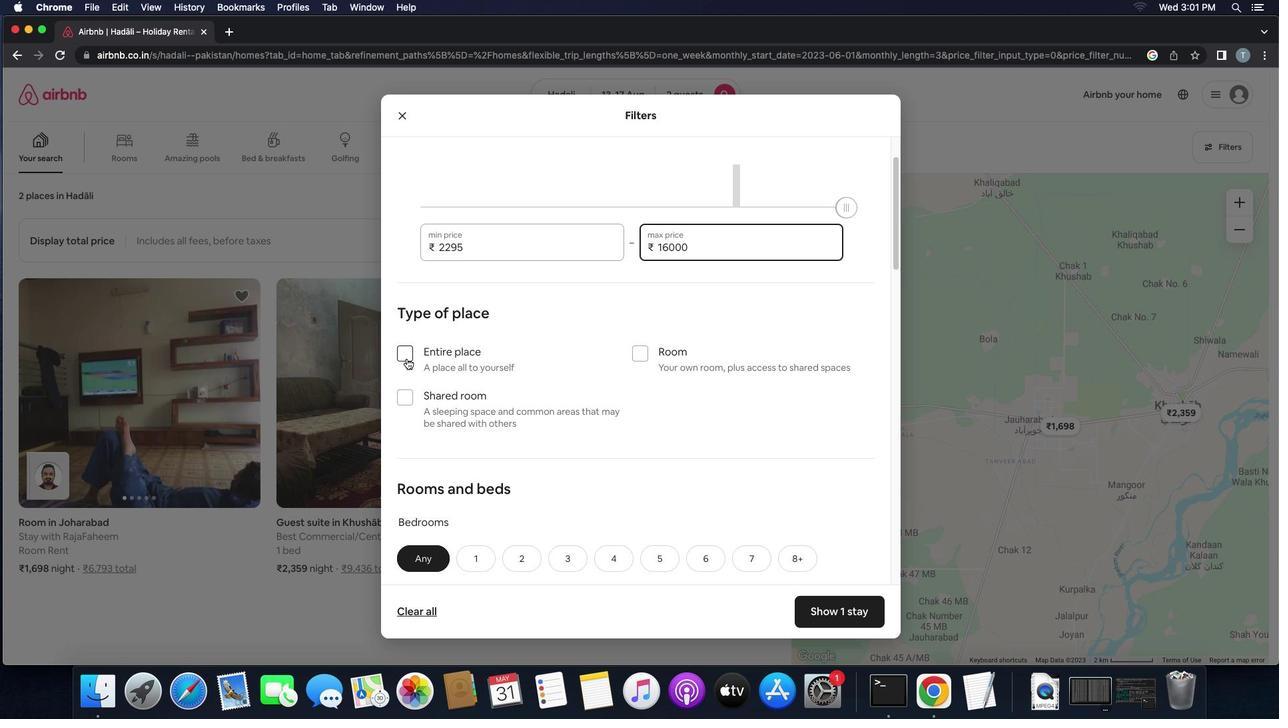
Action: Mouse moved to (581, 426)
Screenshot: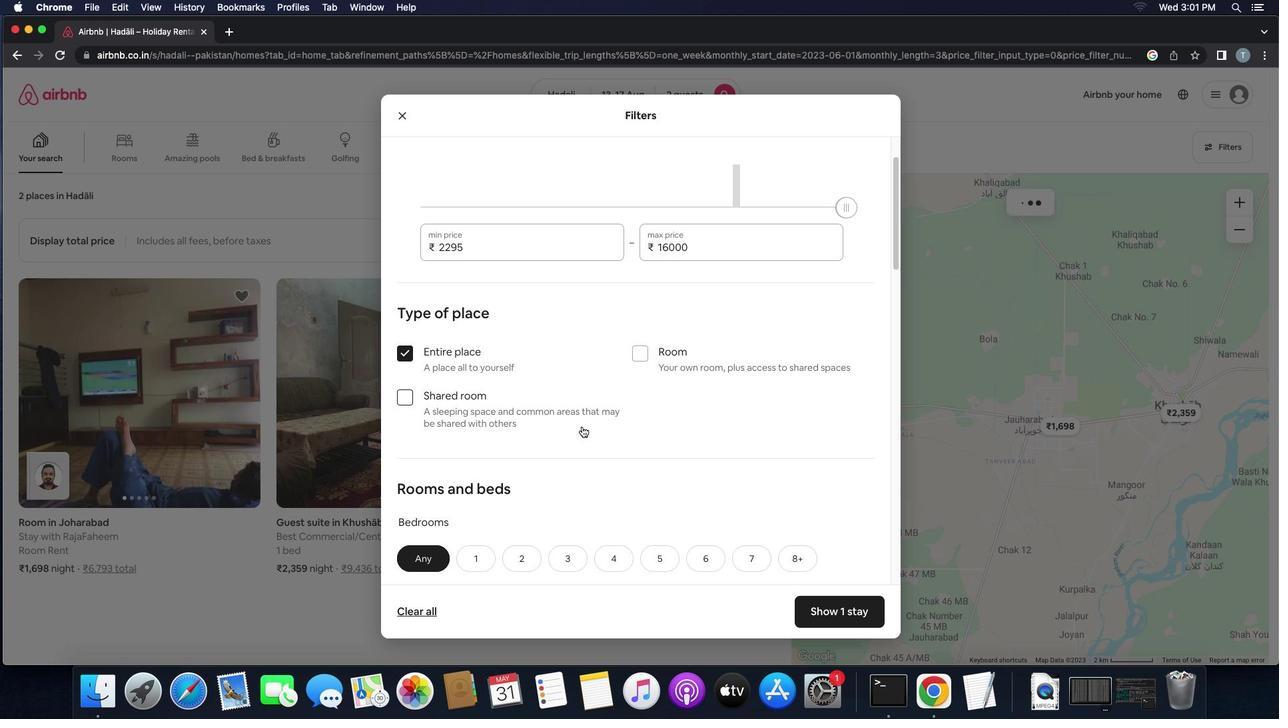 
Action: Mouse scrolled (581, 426) with delta (0, 0)
Screenshot: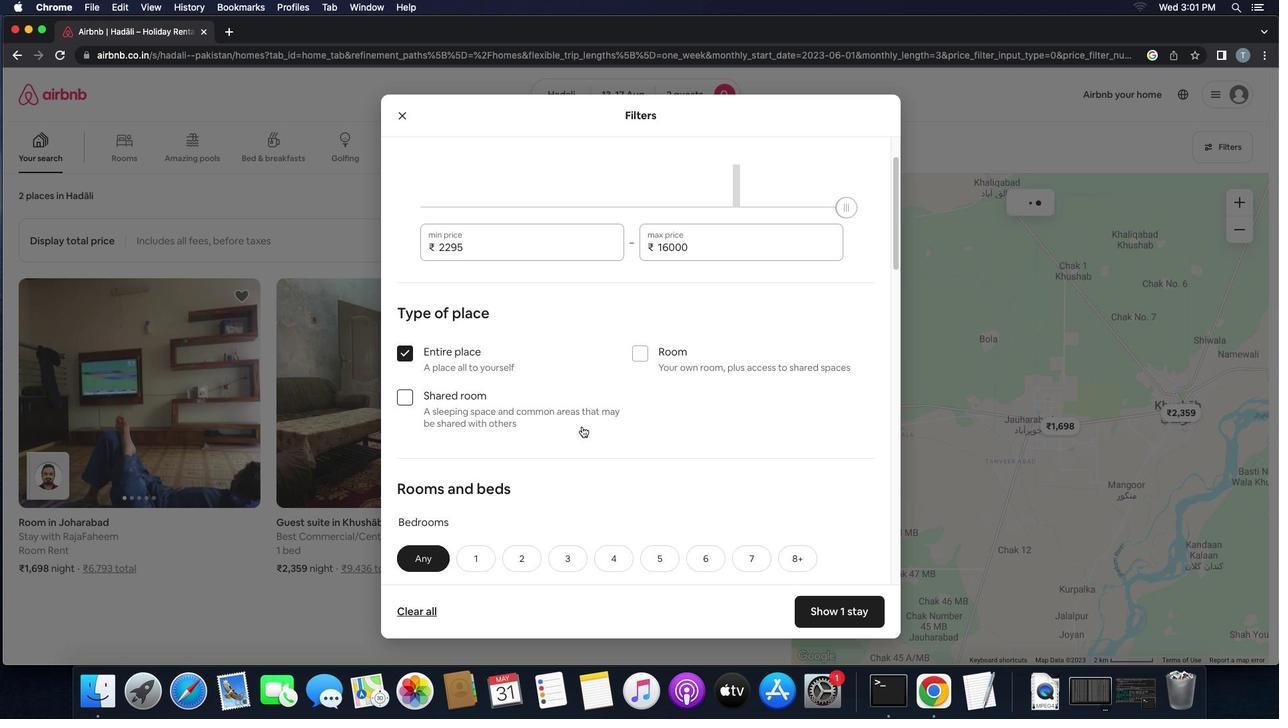 
Action: Mouse scrolled (581, 426) with delta (0, 0)
Screenshot: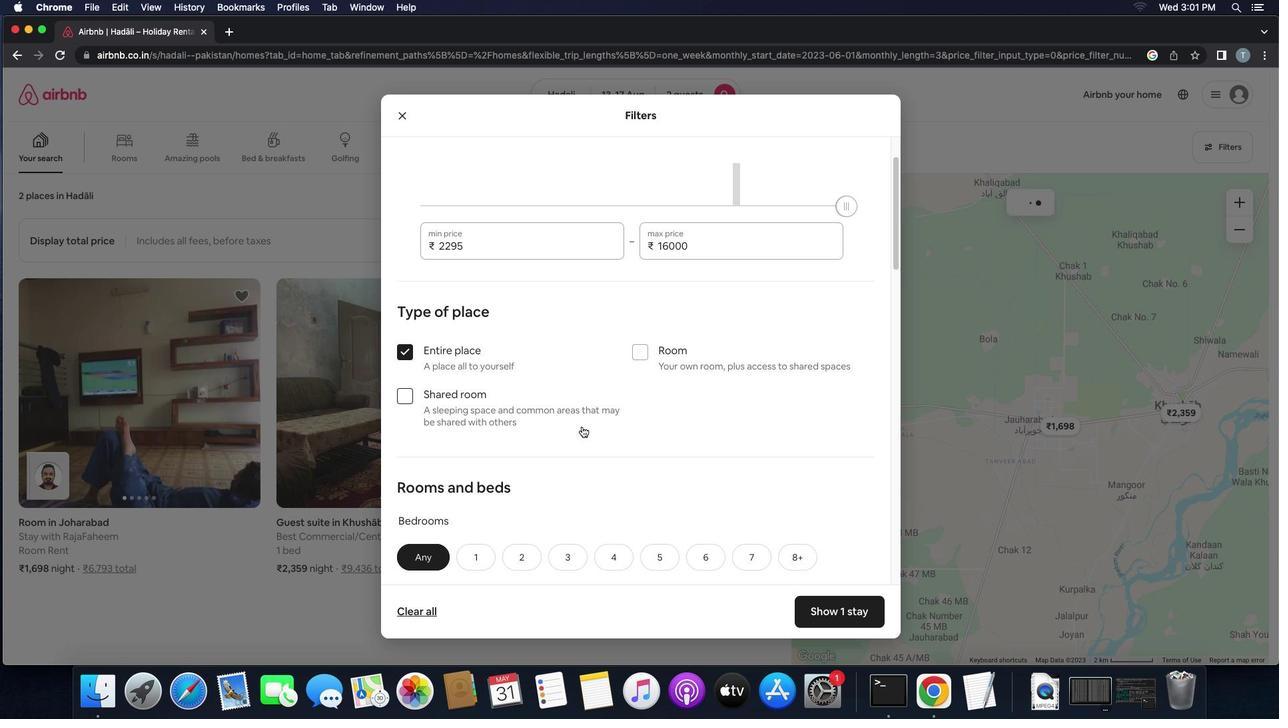 
Action: Mouse scrolled (581, 426) with delta (0, -1)
Screenshot: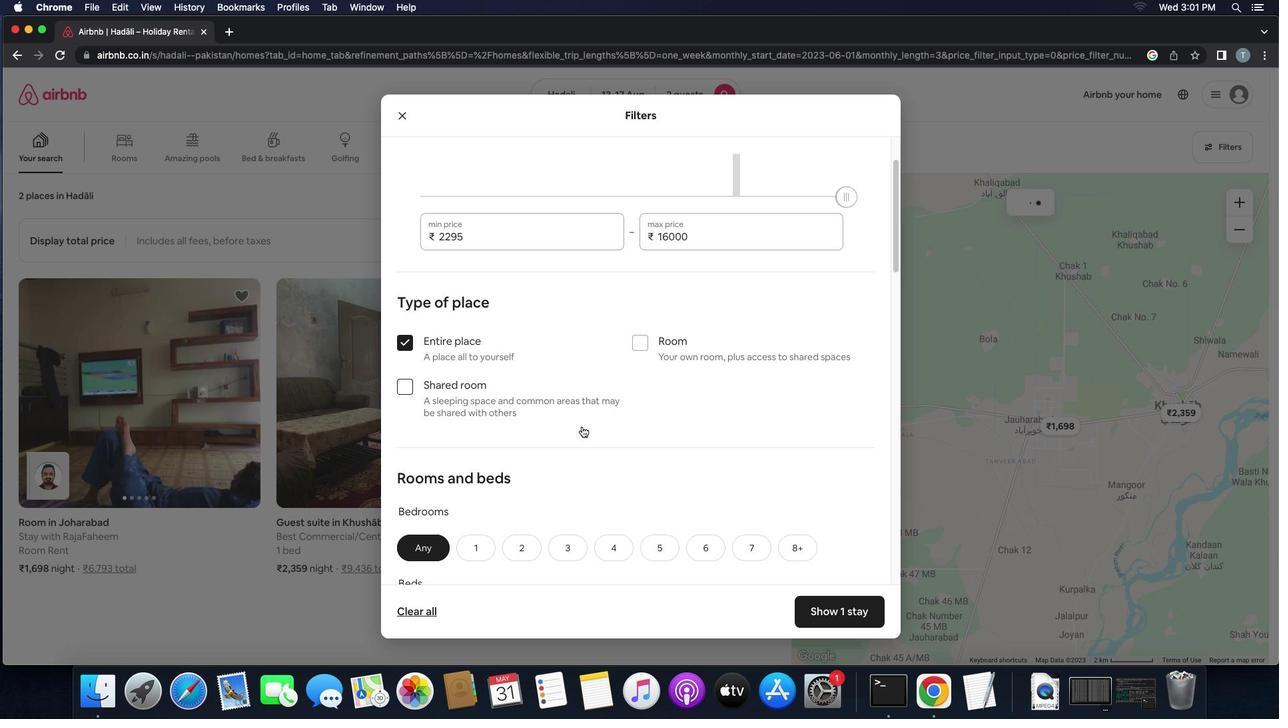 
Action: Mouse scrolled (581, 426) with delta (0, 0)
Screenshot: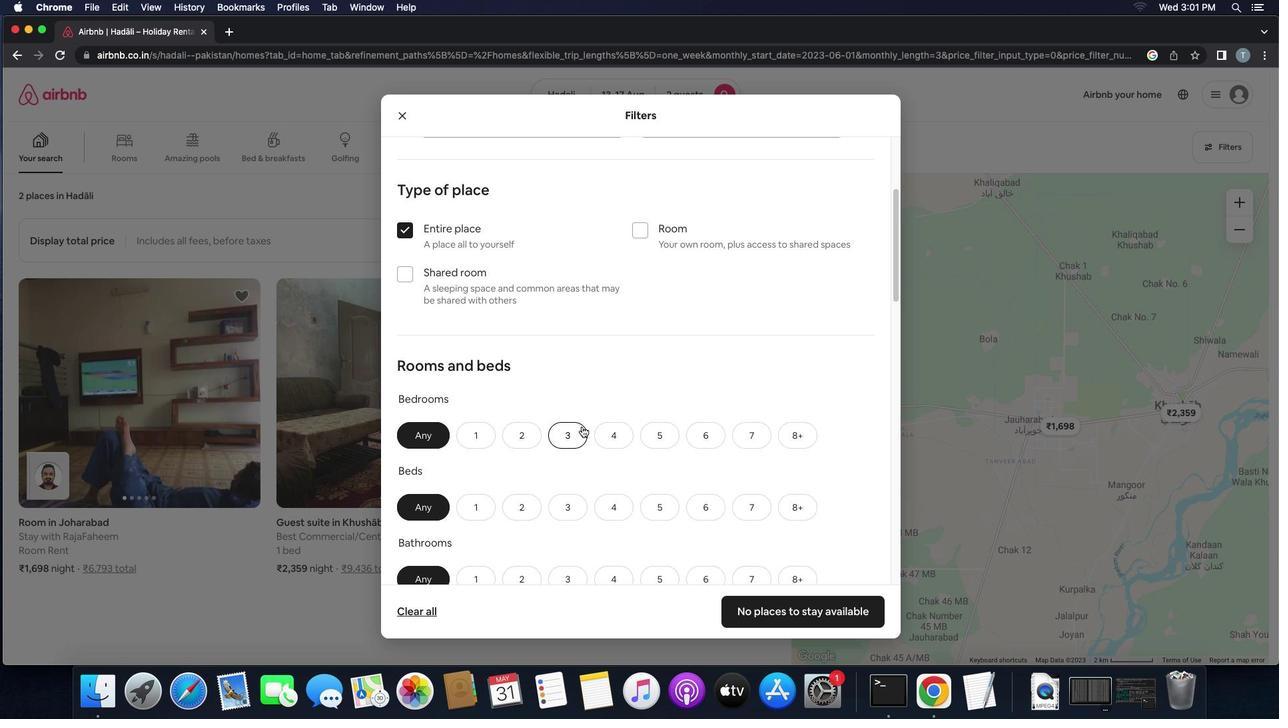 
Action: Mouse scrolled (581, 426) with delta (0, 0)
Screenshot: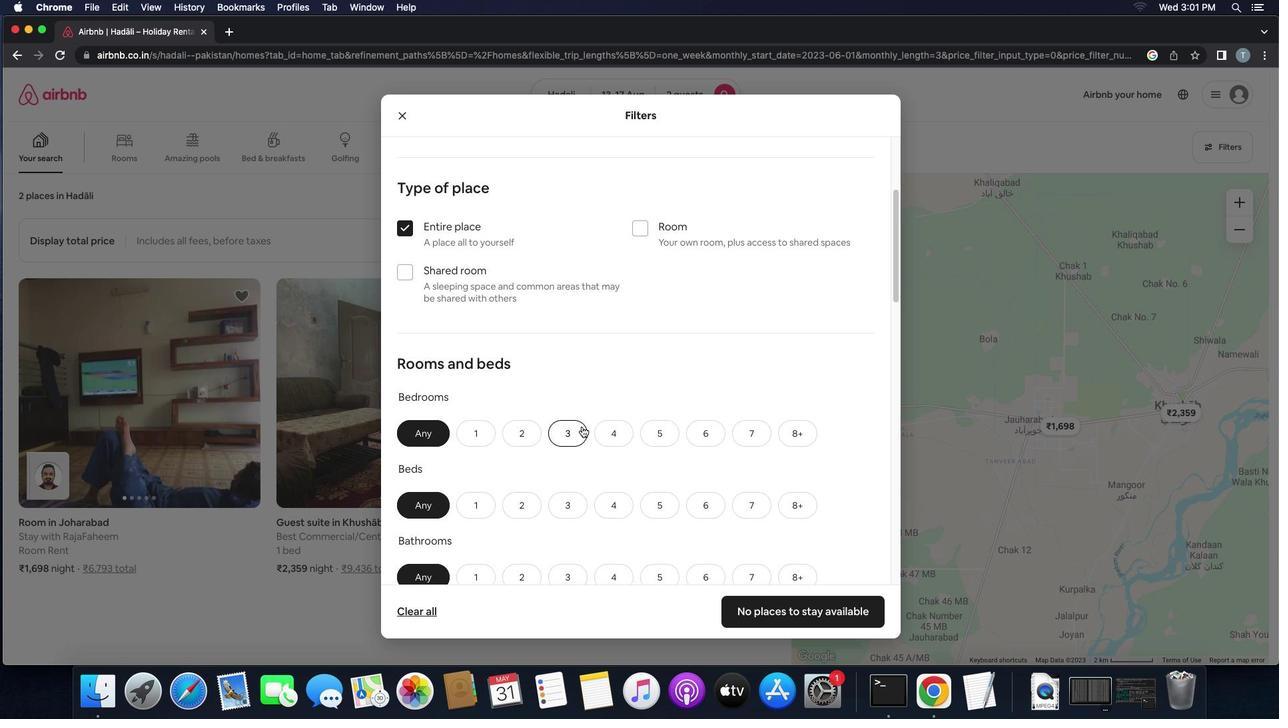 
Action: Mouse scrolled (581, 426) with delta (0, 0)
Screenshot: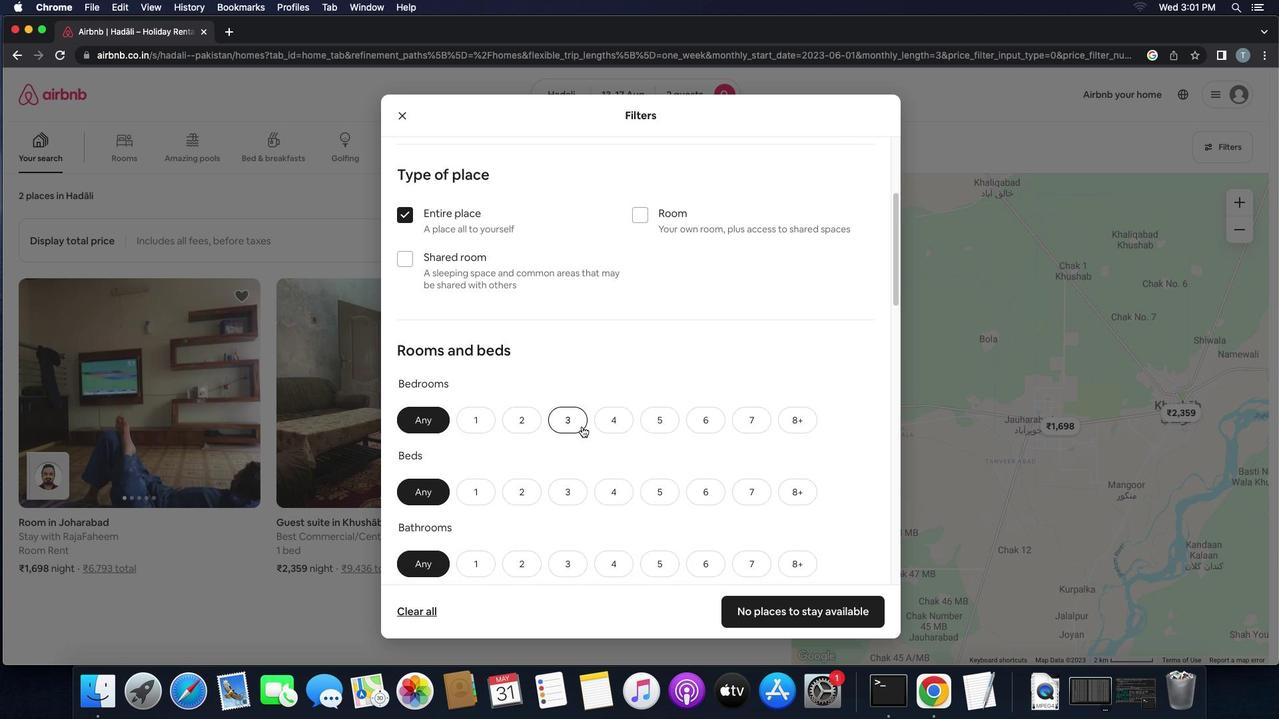 
Action: Mouse scrolled (581, 426) with delta (0, 0)
Screenshot: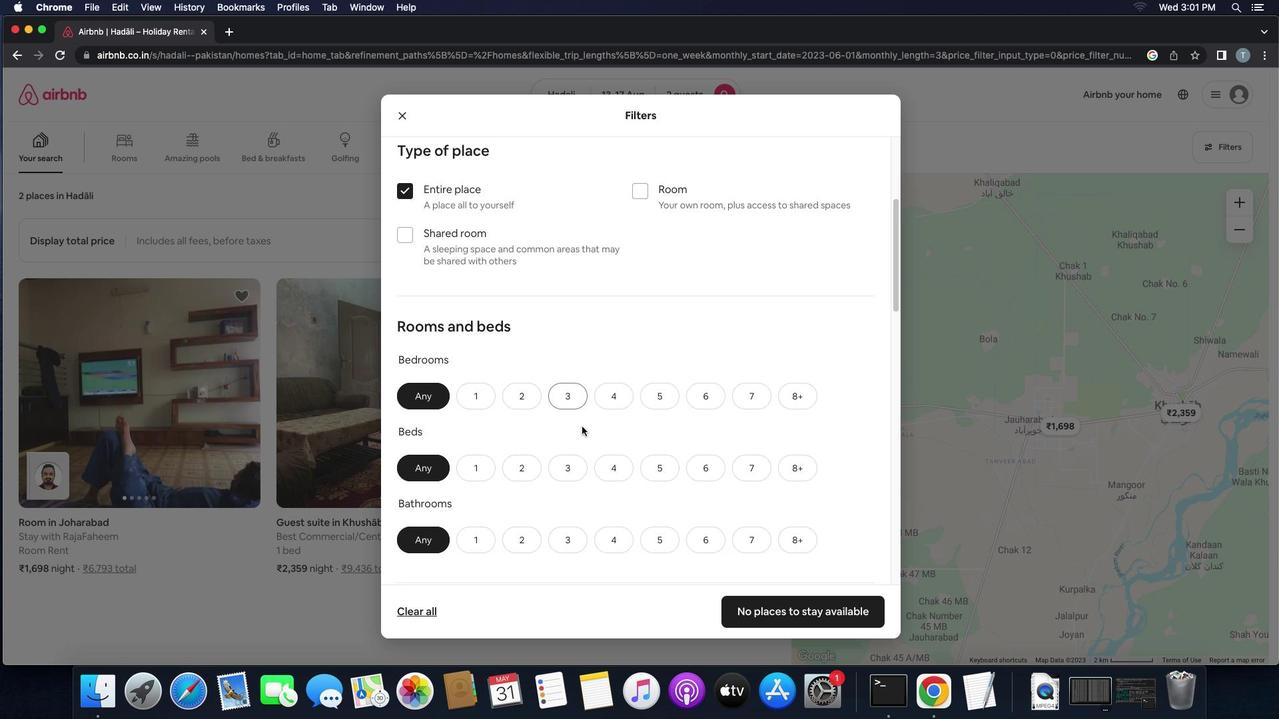 
Action: Mouse scrolled (581, 426) with delta (0, 0)
Screenshot: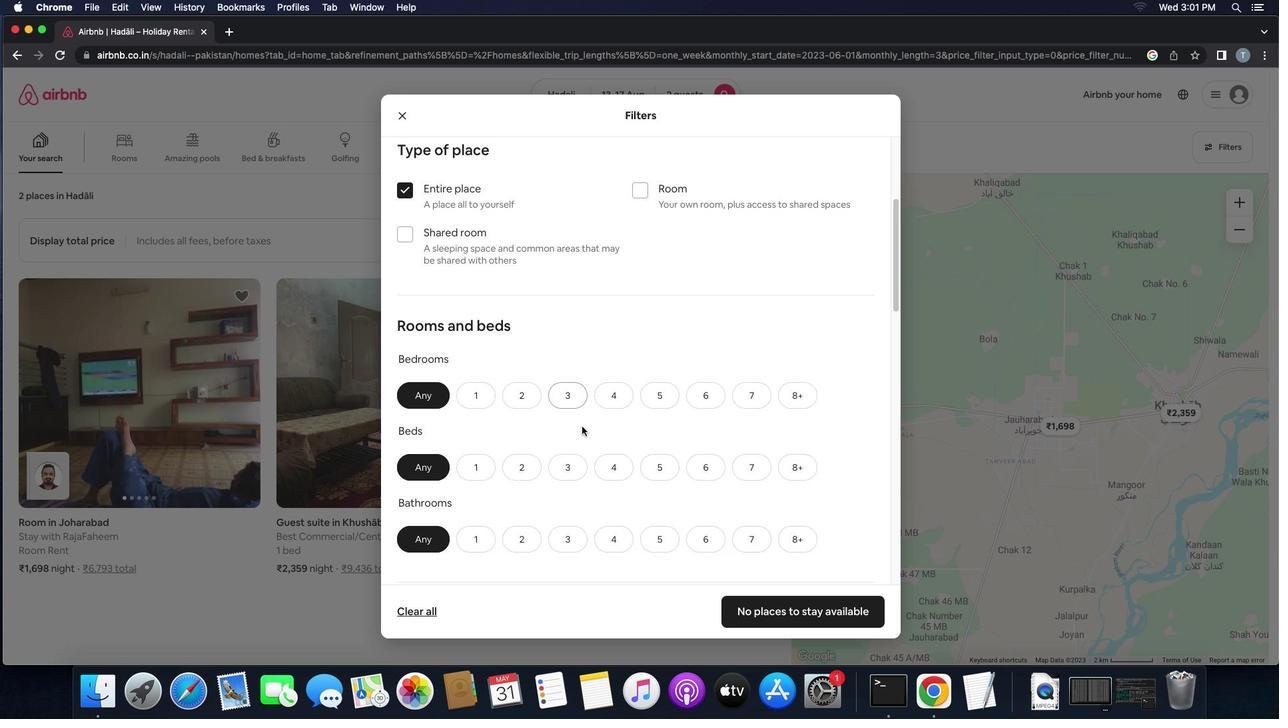 
Action: Mouse moved to (525, 381)
Screenshot: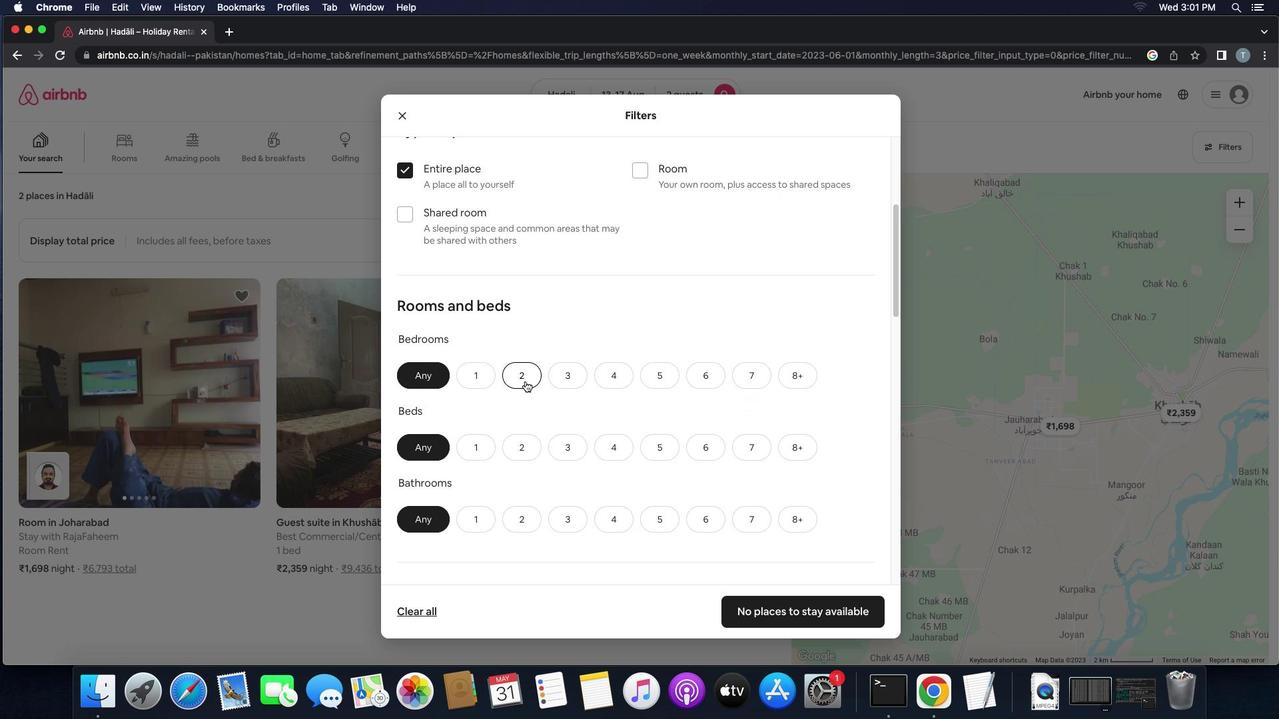 
Action: Mouse pressed left at (525, 381)
Screenshot: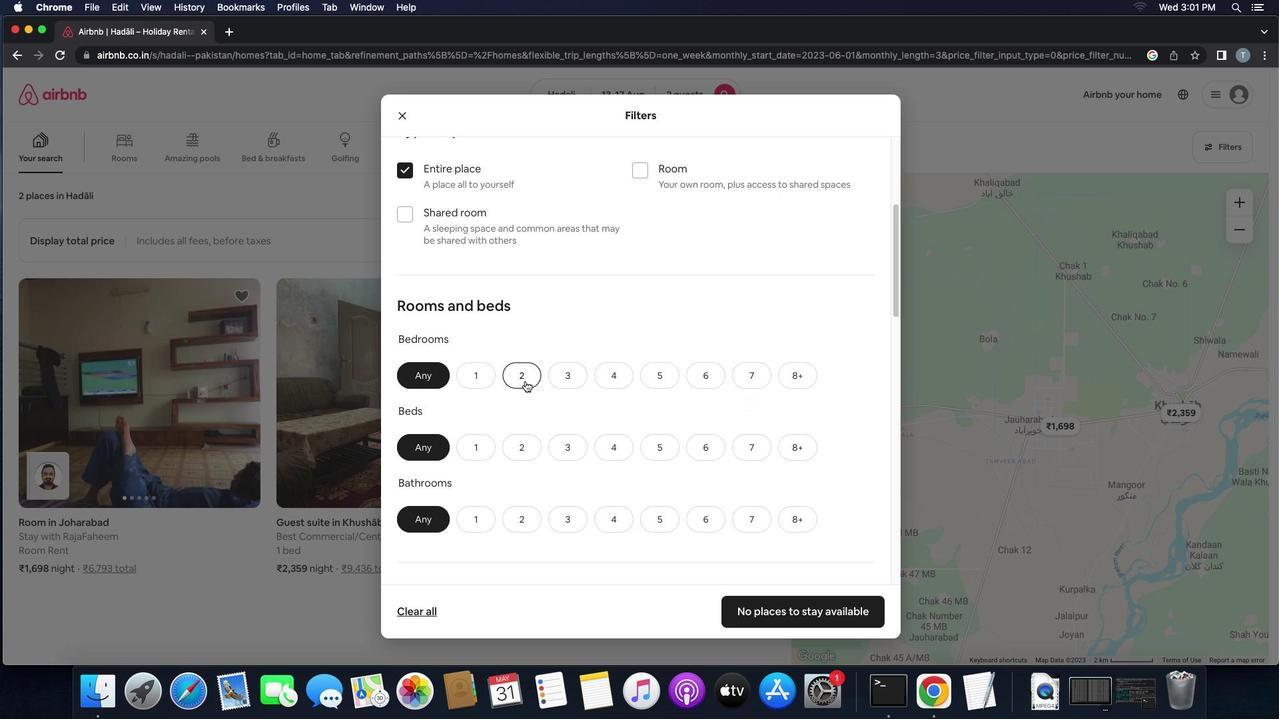 
Action: Mouse moved to (525, 441)
Screenshot: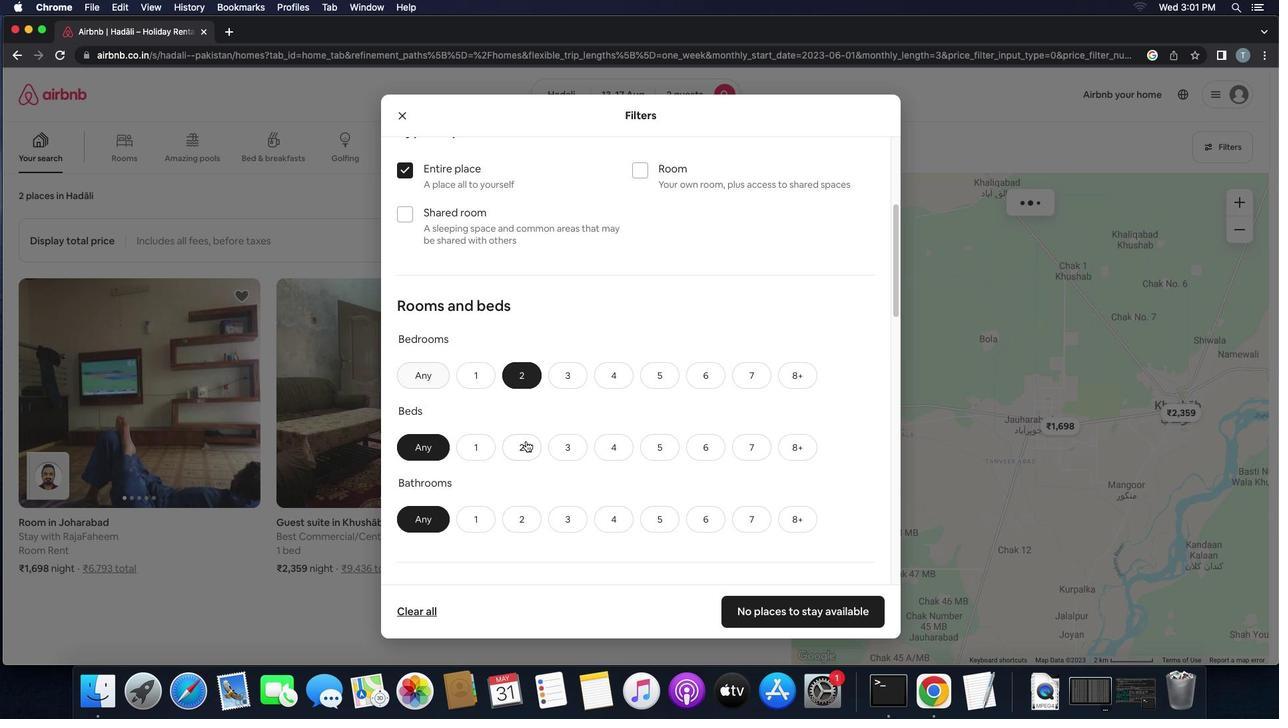 
Action: Mouse pressed left at (525, 441)
Screenshot: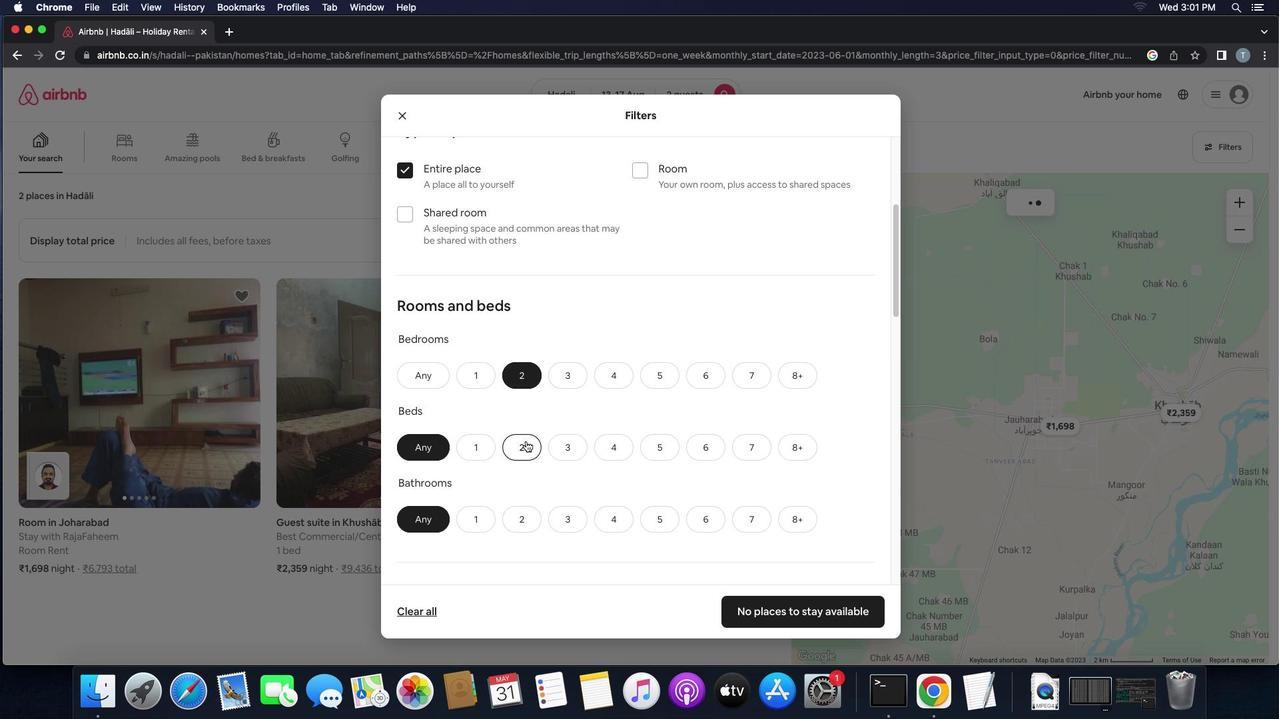 
Action: Mouse moved to (489, 511)
Screenshot: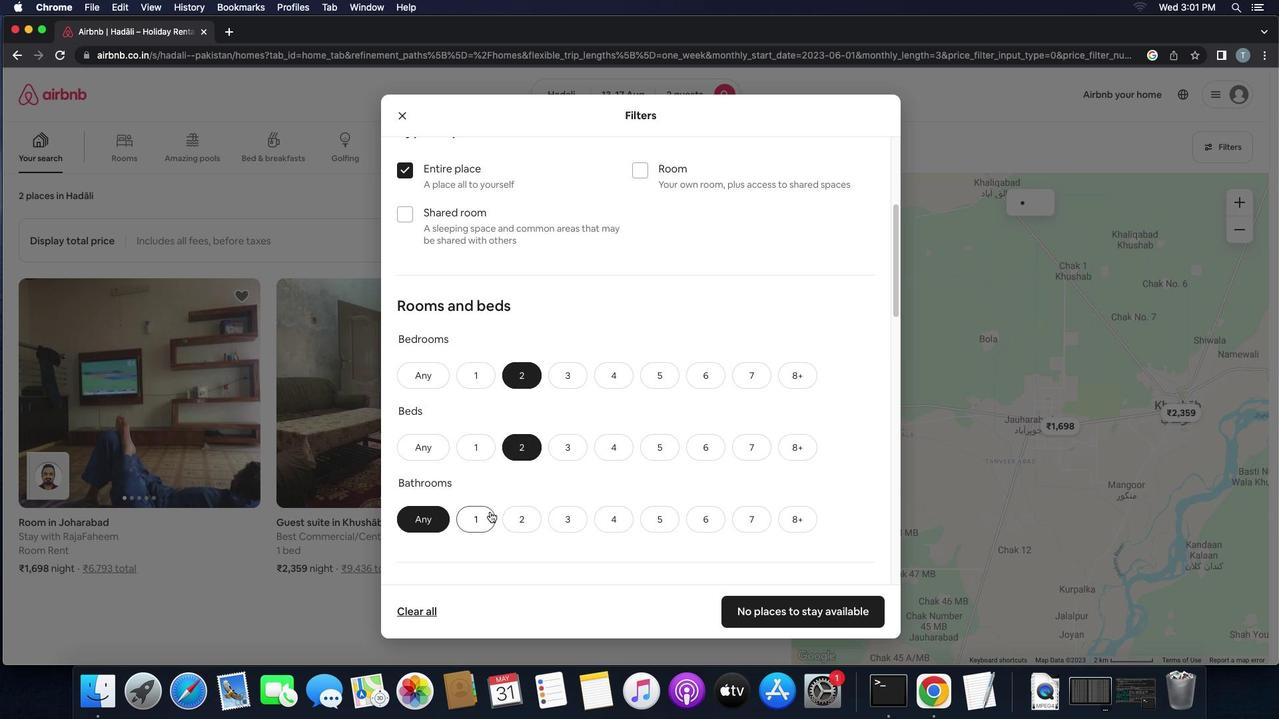 
Action: Mouse pressed left at (489, 511)
Screenshot: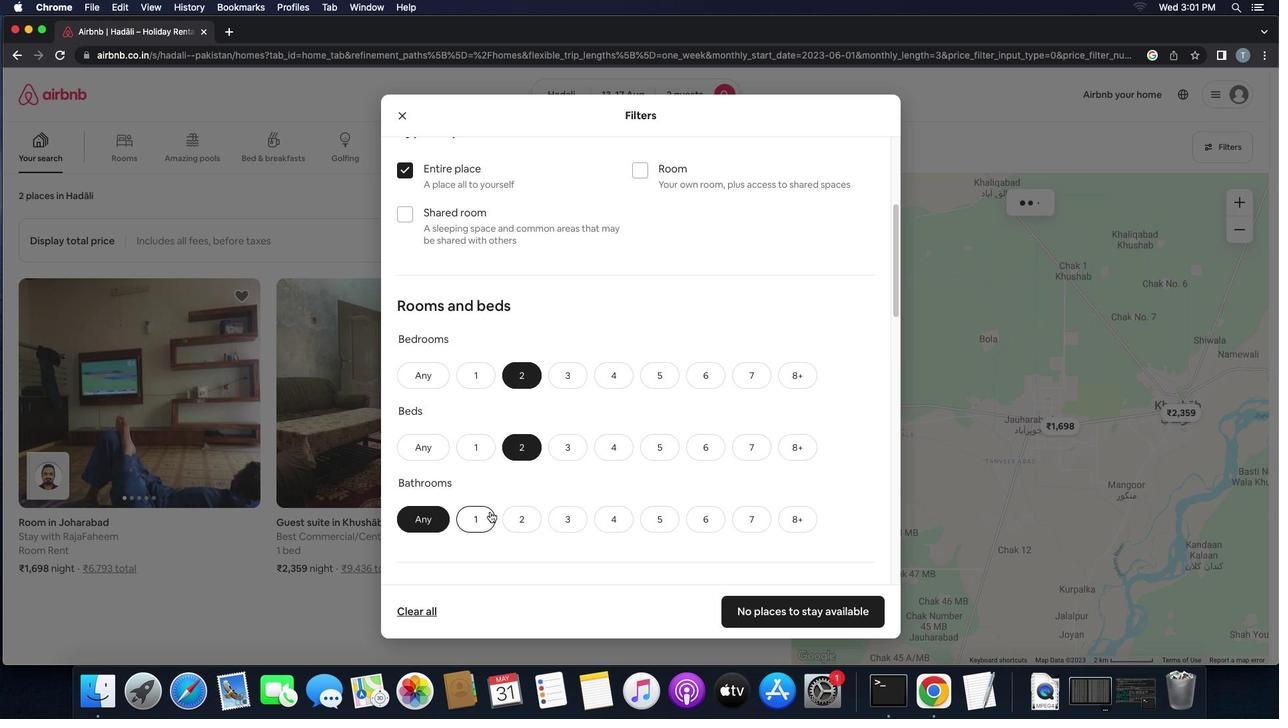 
Action: Mouse moved to (611, 511)
Screenshot: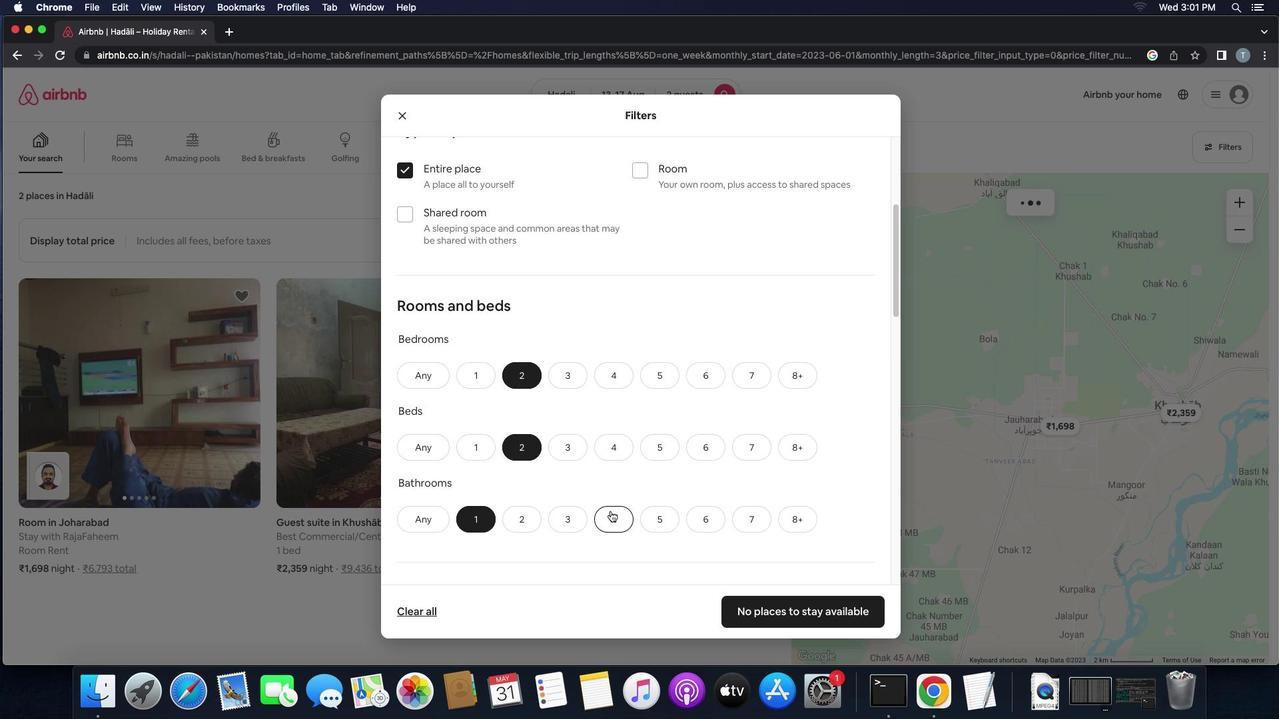 
Action: Mouse scrolled (611, 511) with delta (0, 0)
Screenshot: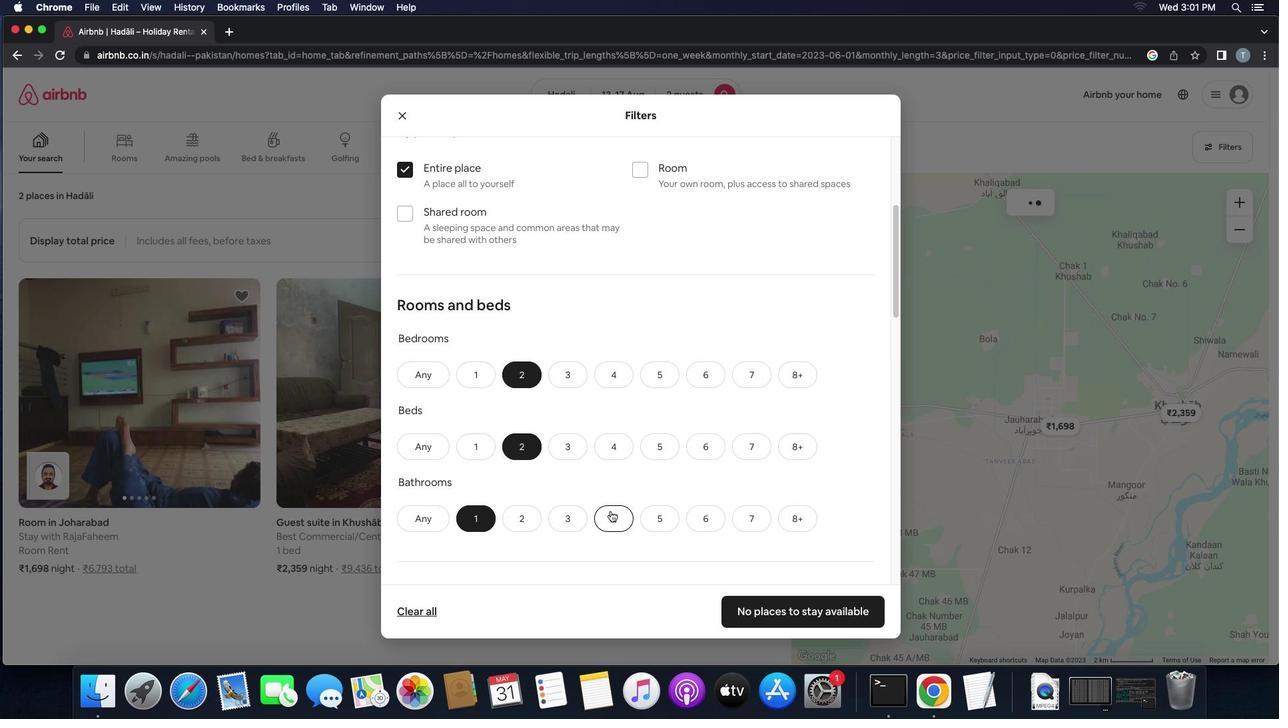 
Action: Mouse scrolled (611, 511) with delta (0, 0)
Screenshot: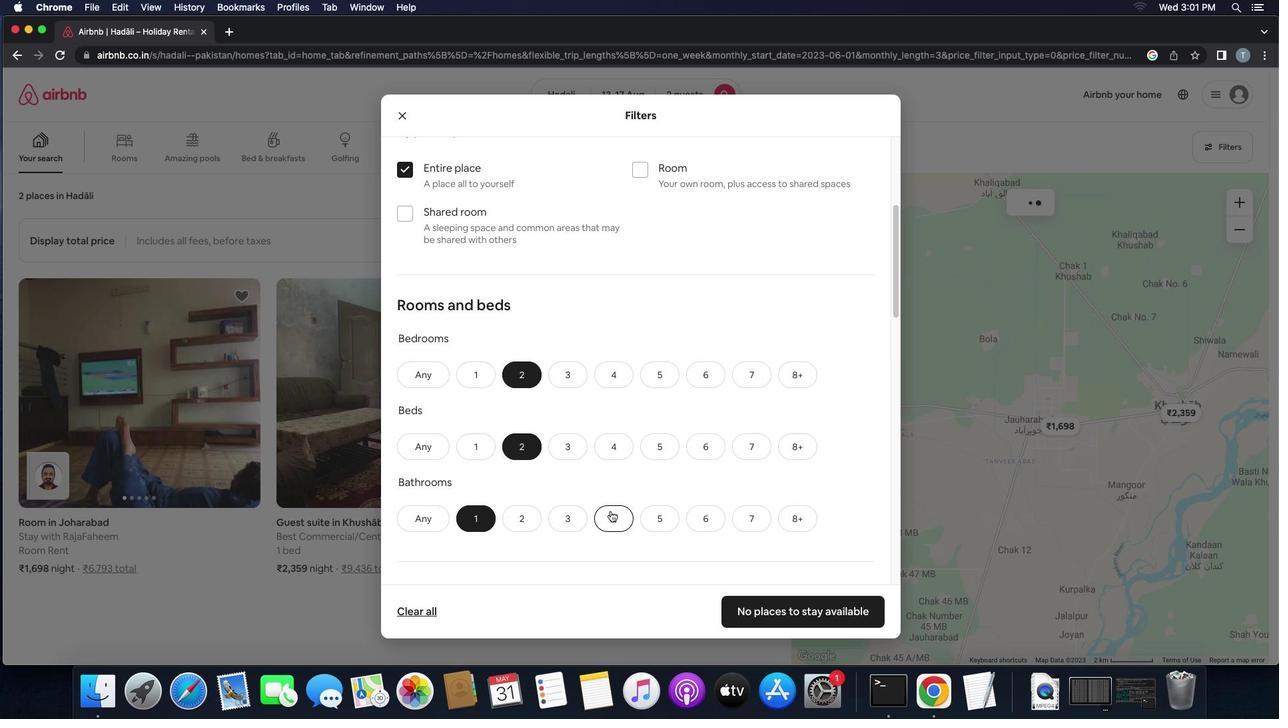 
Action: Mouse scrolled (611, 511) with delta (0, -1)
Screenshot: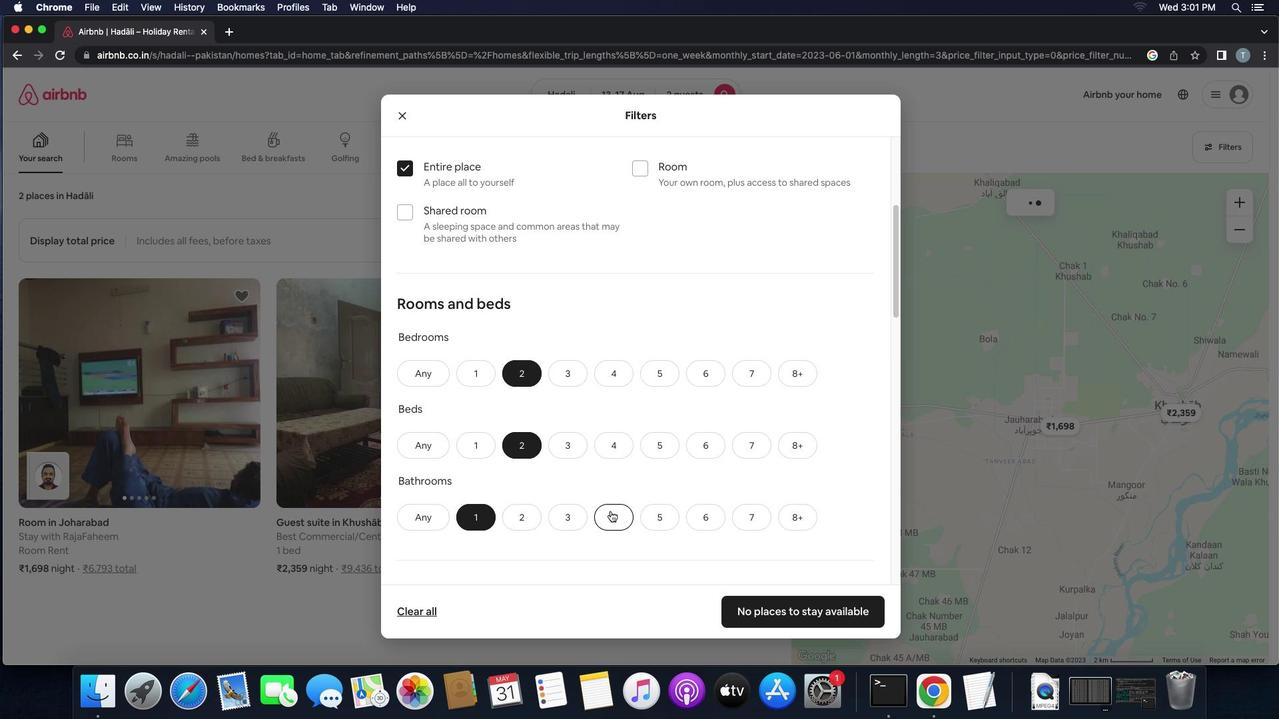 
Action: Mouse scrolled (611, 511) with delta (0, -2)
Screenshot: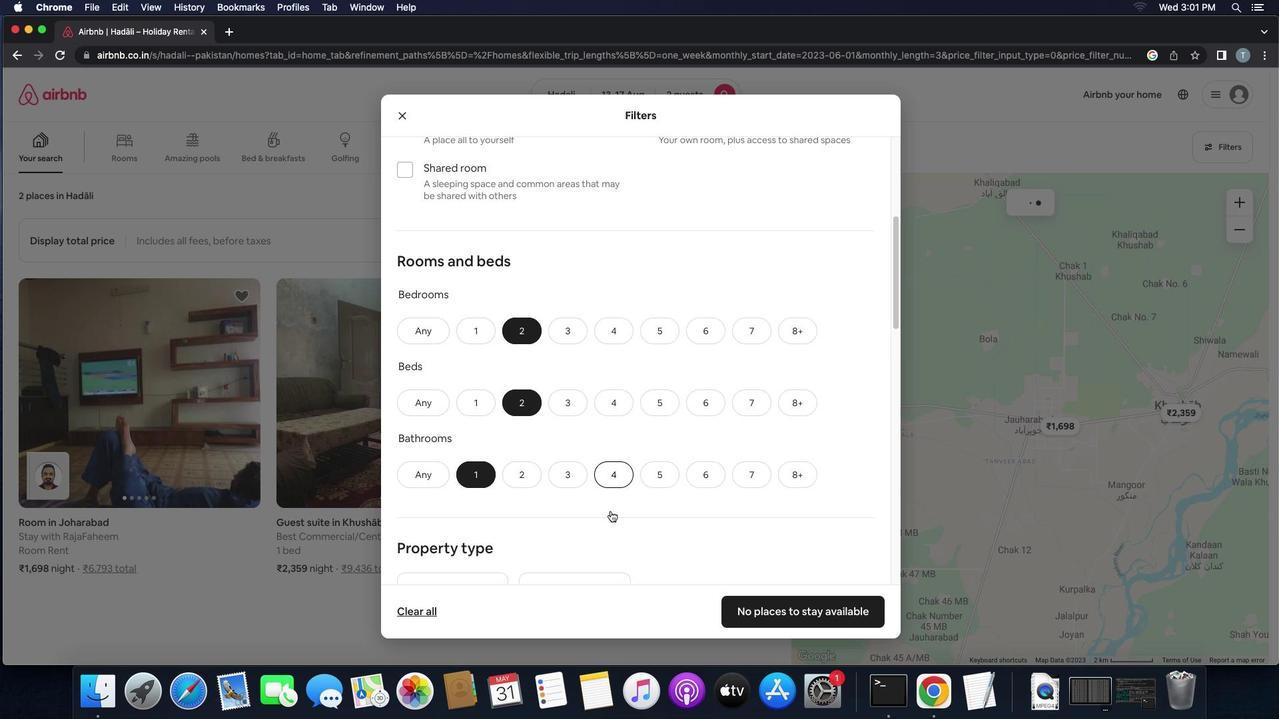 
Action: Mouse scrolled (611, 511) with delta (0, 0)
Screenshot: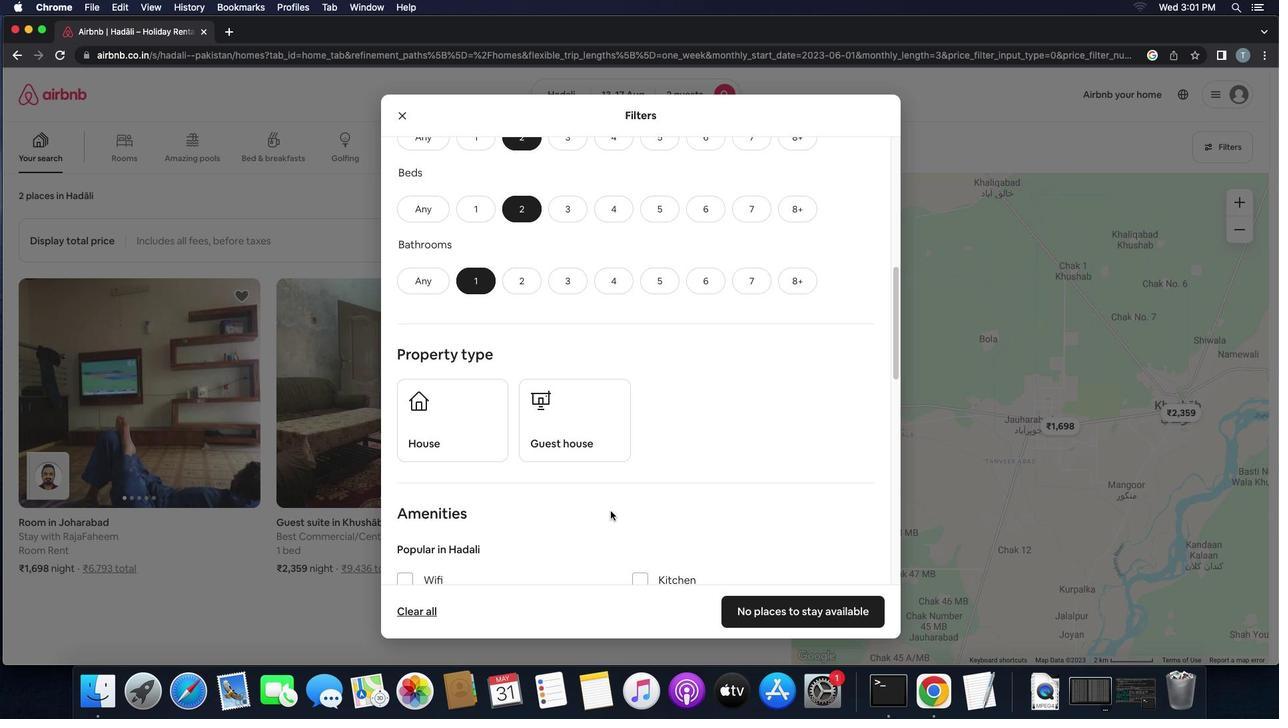 
Action: Mouse scrolled (611, 511) with delta (0, 0)
Screenshot: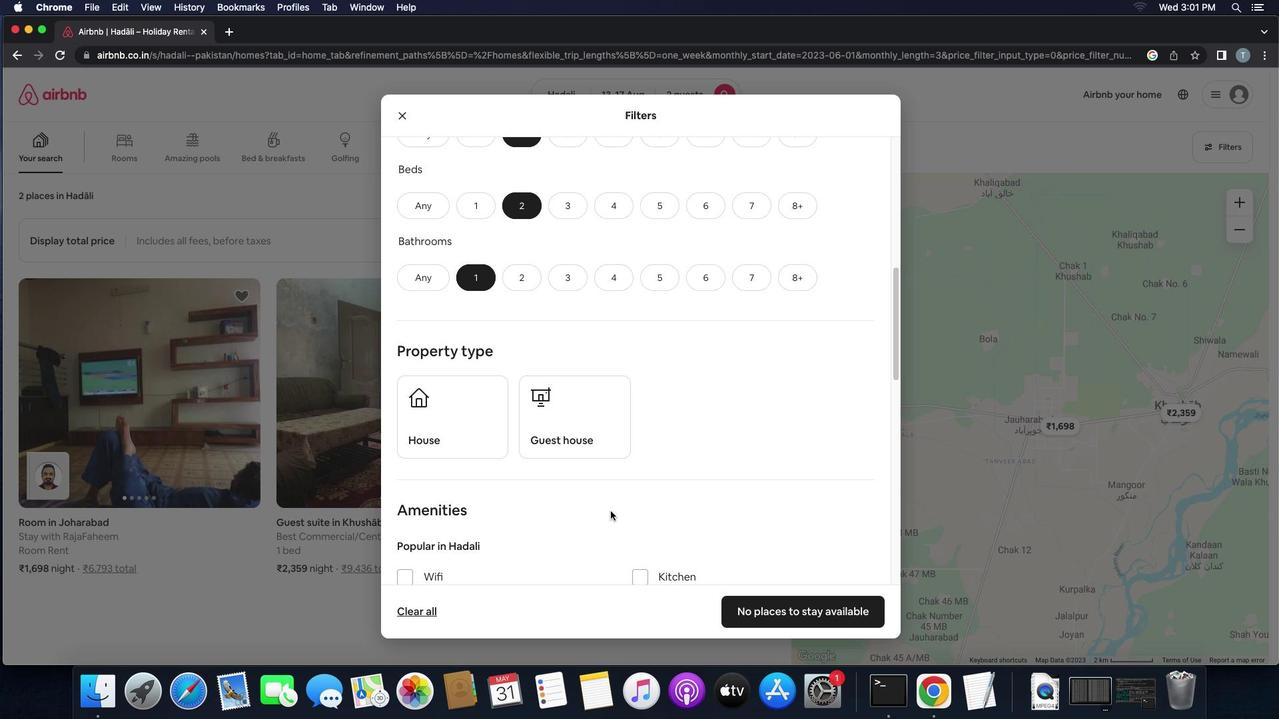 
Action: Mouse scrolled (611, 511) with delta (0, 0)
Screenshot: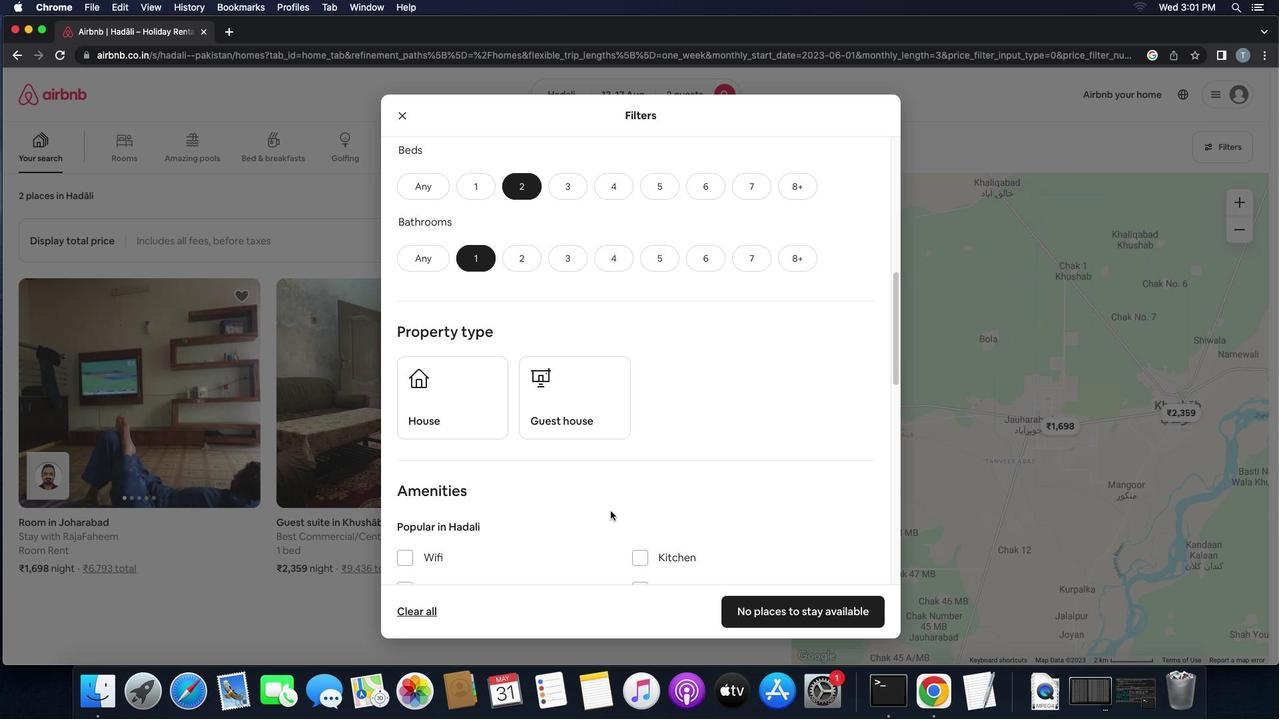 
Action: Mouse scrolled (611, 511) with delta (0, 0)
Screenshot: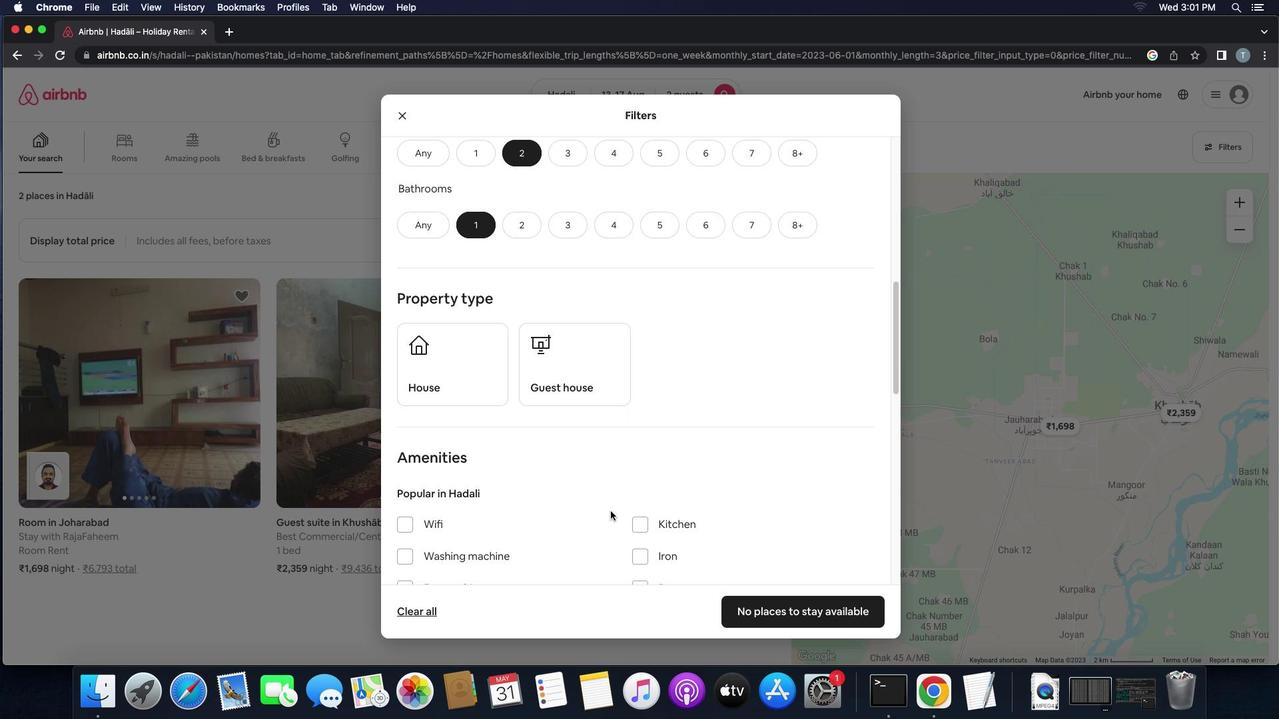 
Action: Mouse scrolled (611, 511) with delta (0, 0)
Screenshot: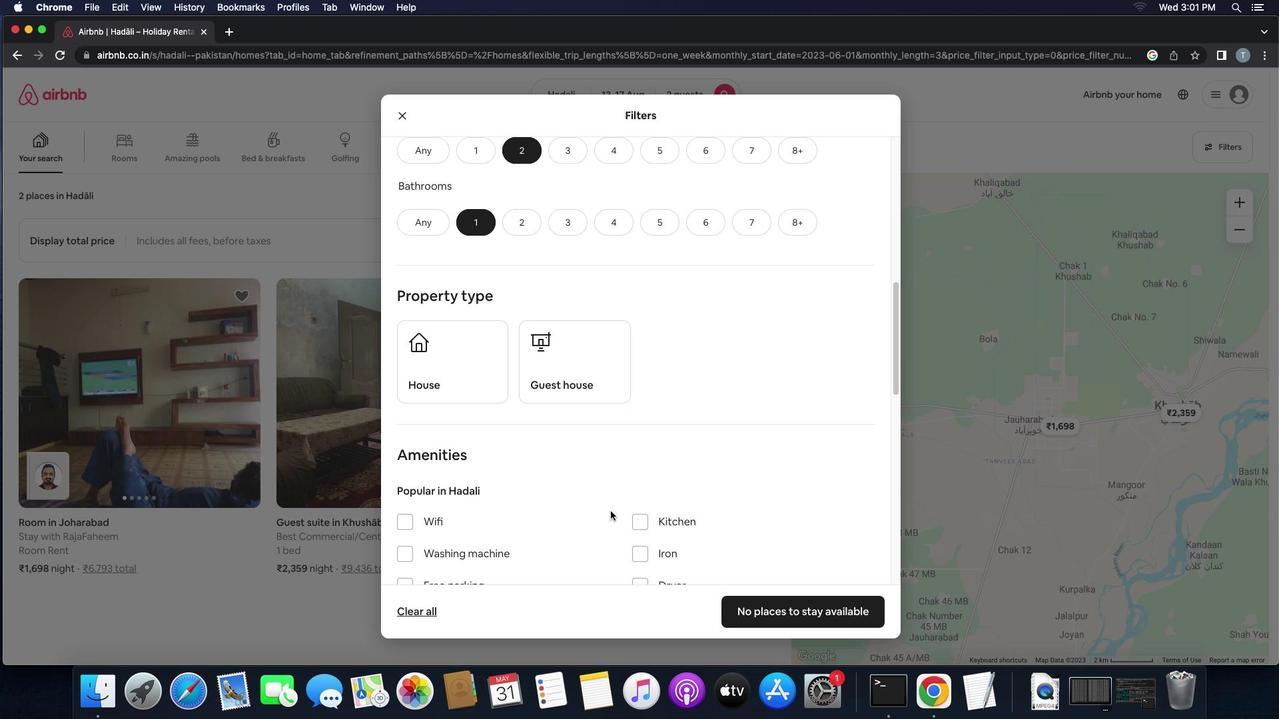 
Action: Mouse scrolled (611, 511) with delta (0, 0)
Screenshot: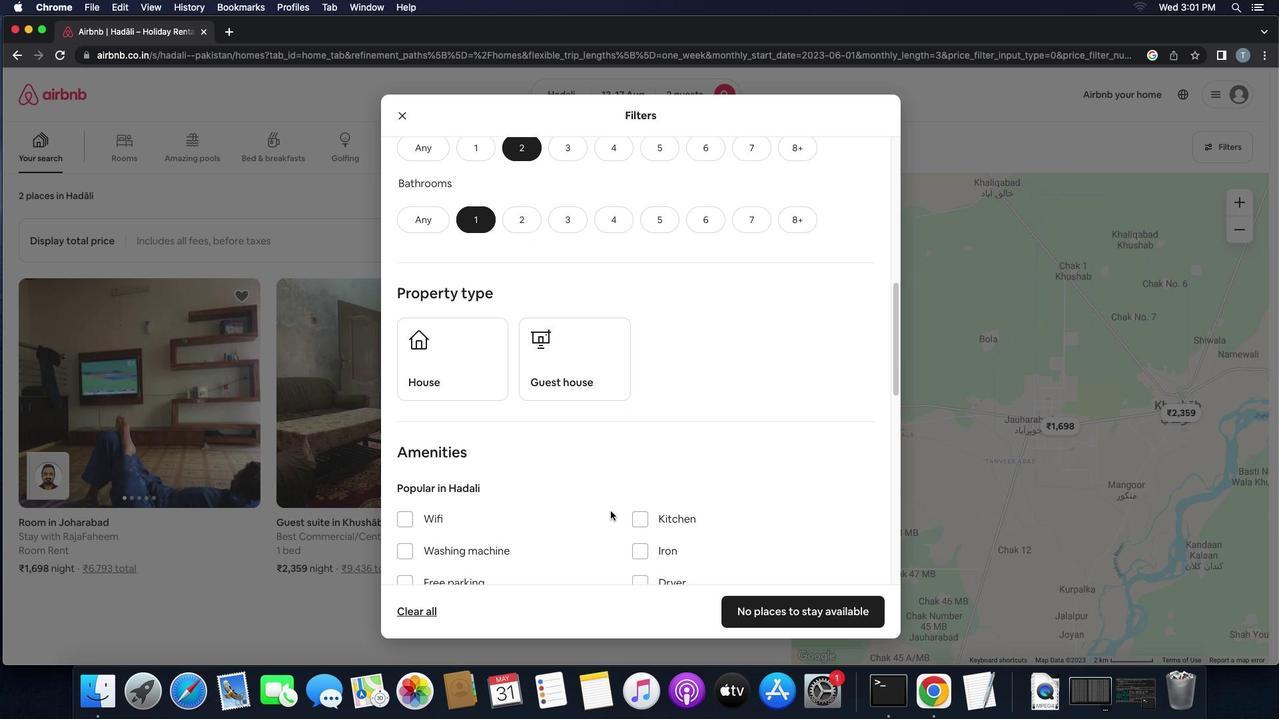 
Action: Mouse scrolled (611, 511) with delta (0, 0)
Screenshot: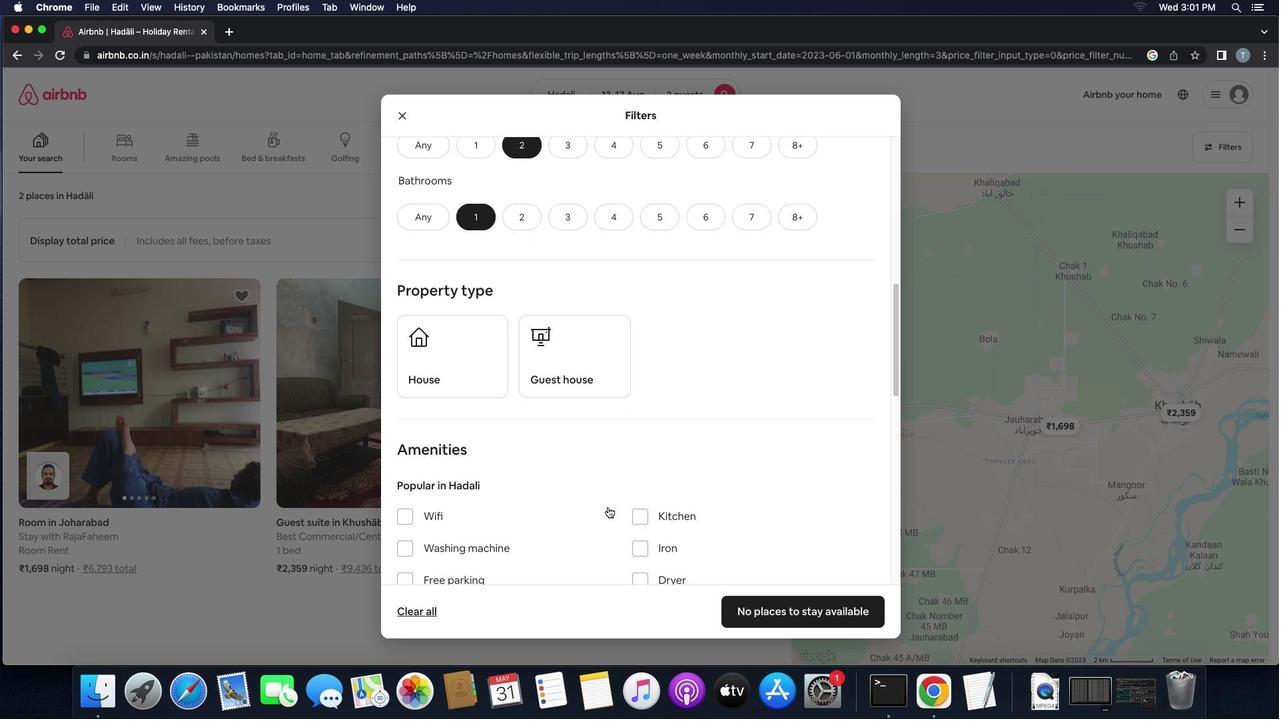 
Action: Mouse moved to (469, 380)
Screenshot: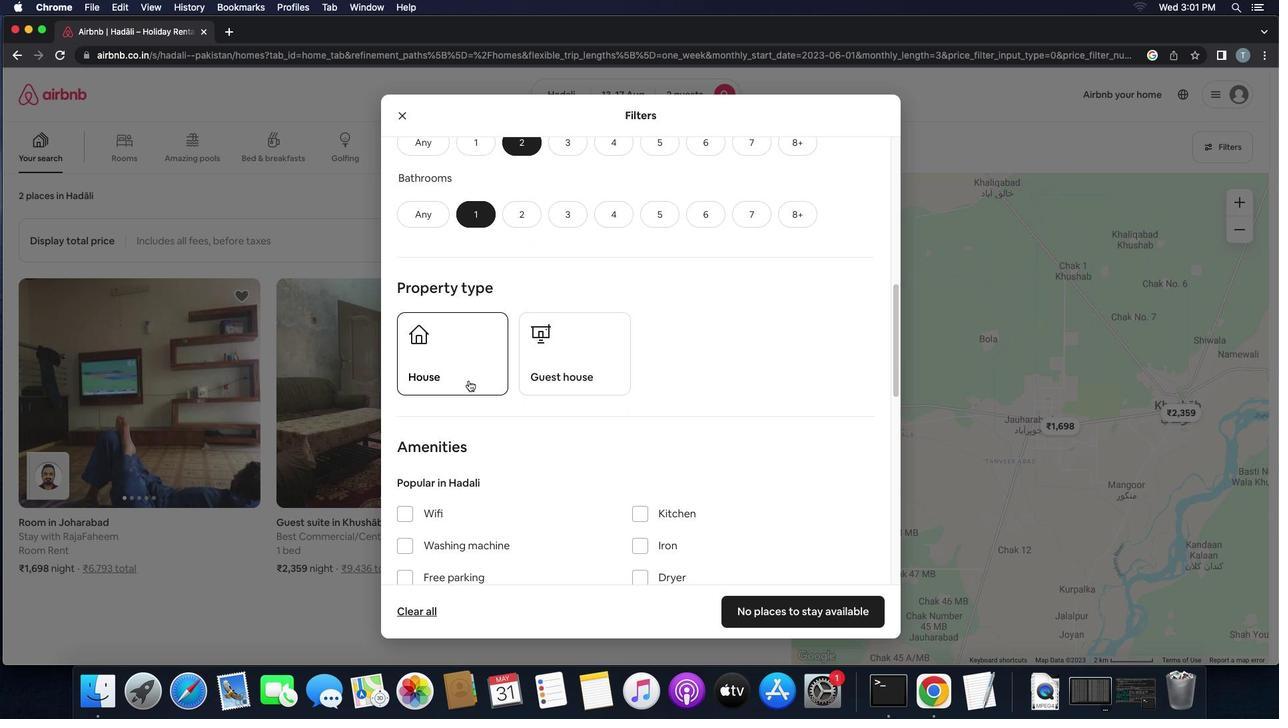 
Action: Mouse pressed left at (469, 380)
Screenshot: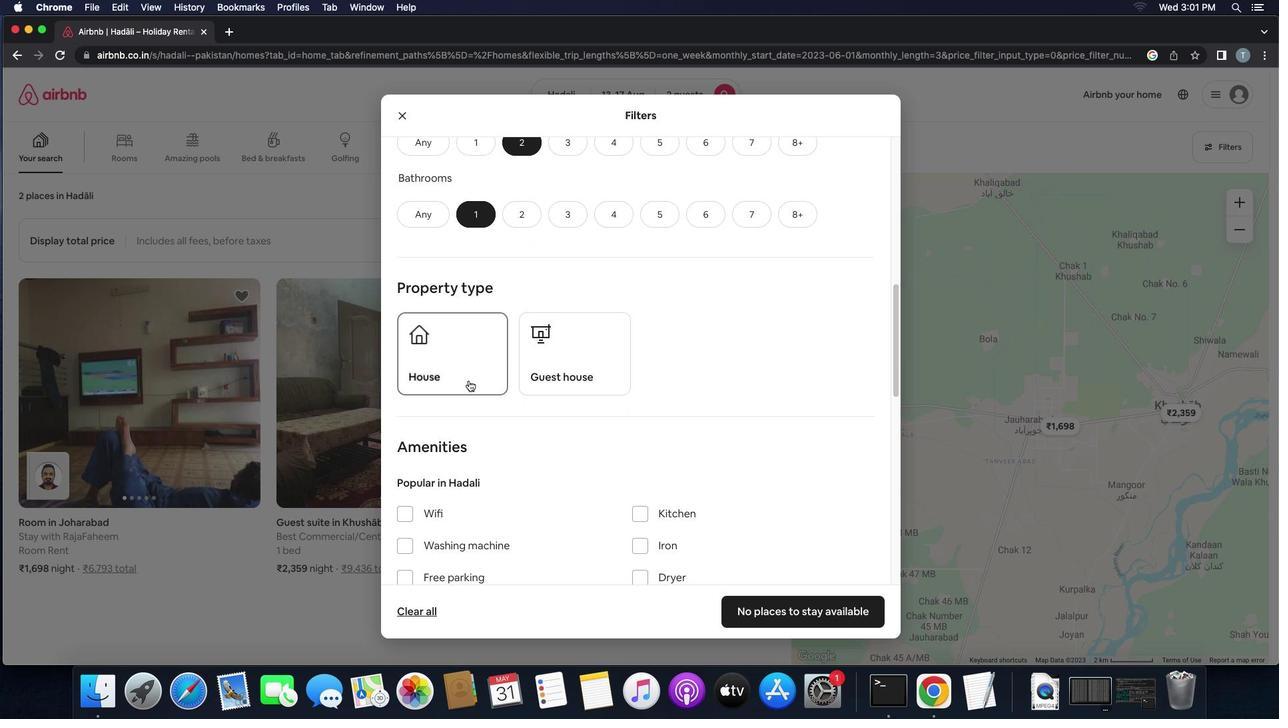 
Action: Mouse moved to (657, 477)
Screenshot: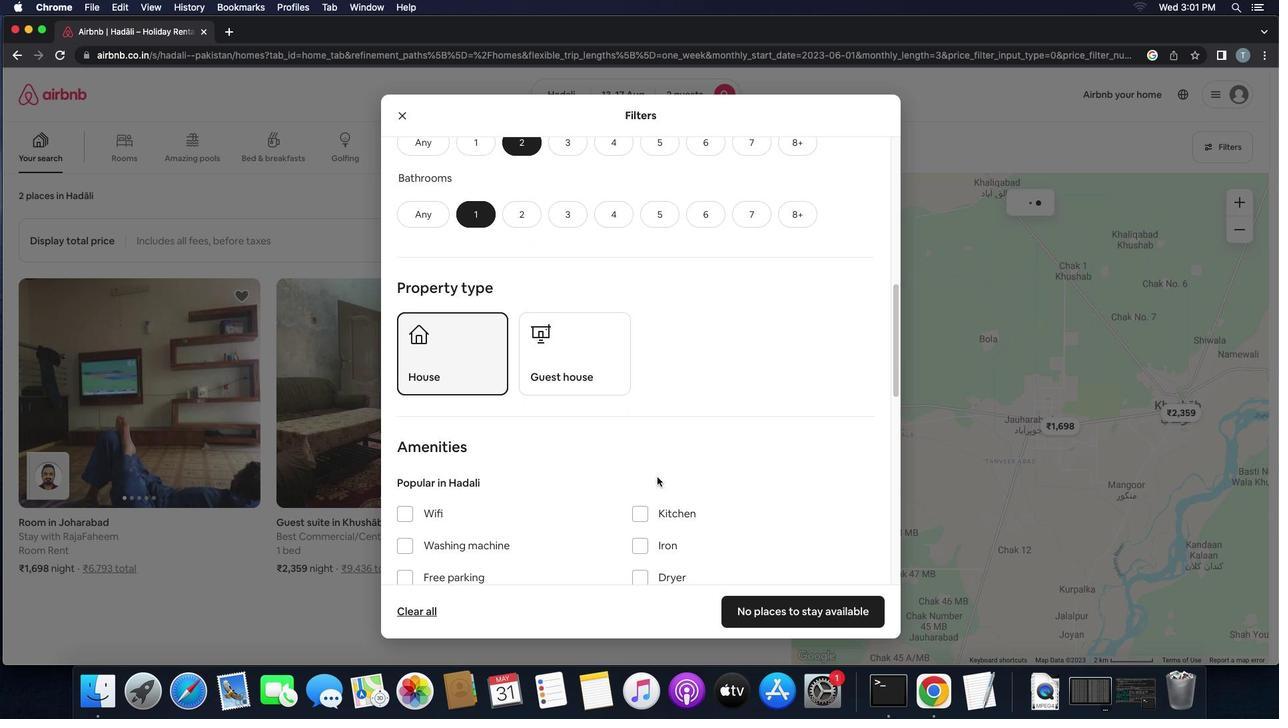 
Action: Mouse scrolled (657, 477) with delta (0, 0)
Screenshot: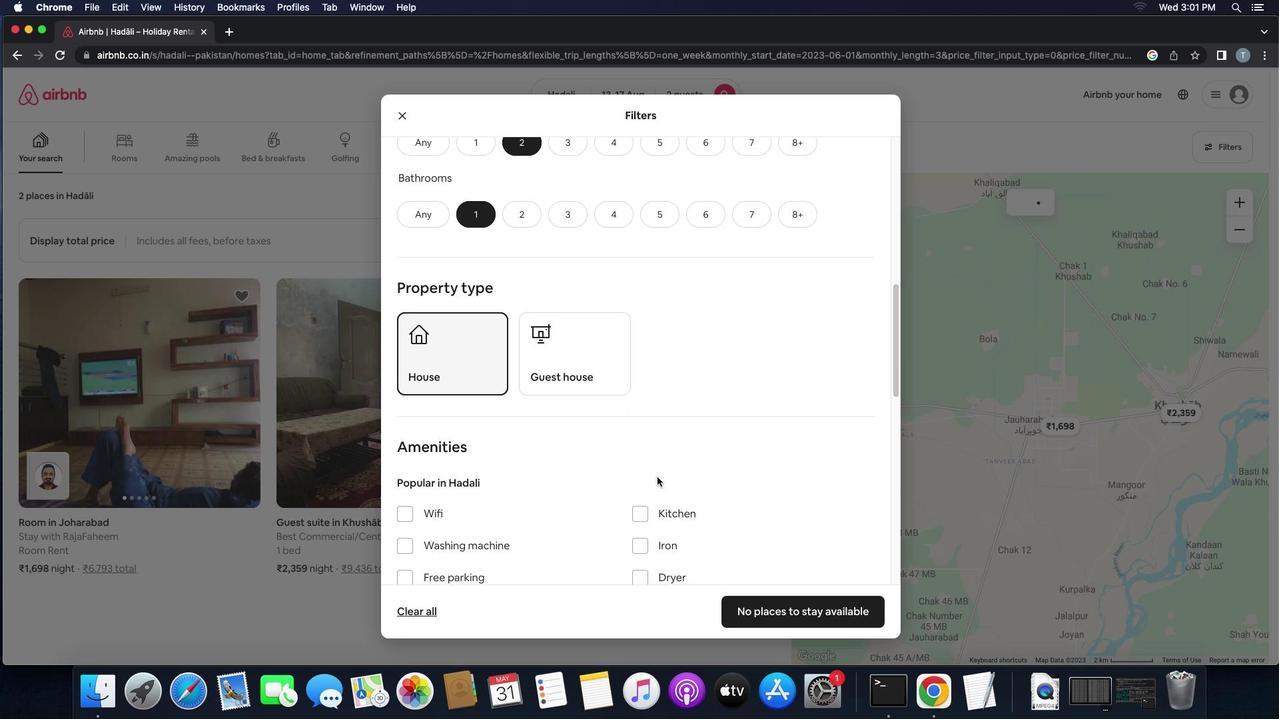 
Action: Mouse scrolled (657, 477) with delta (0, 0)
Screenshot: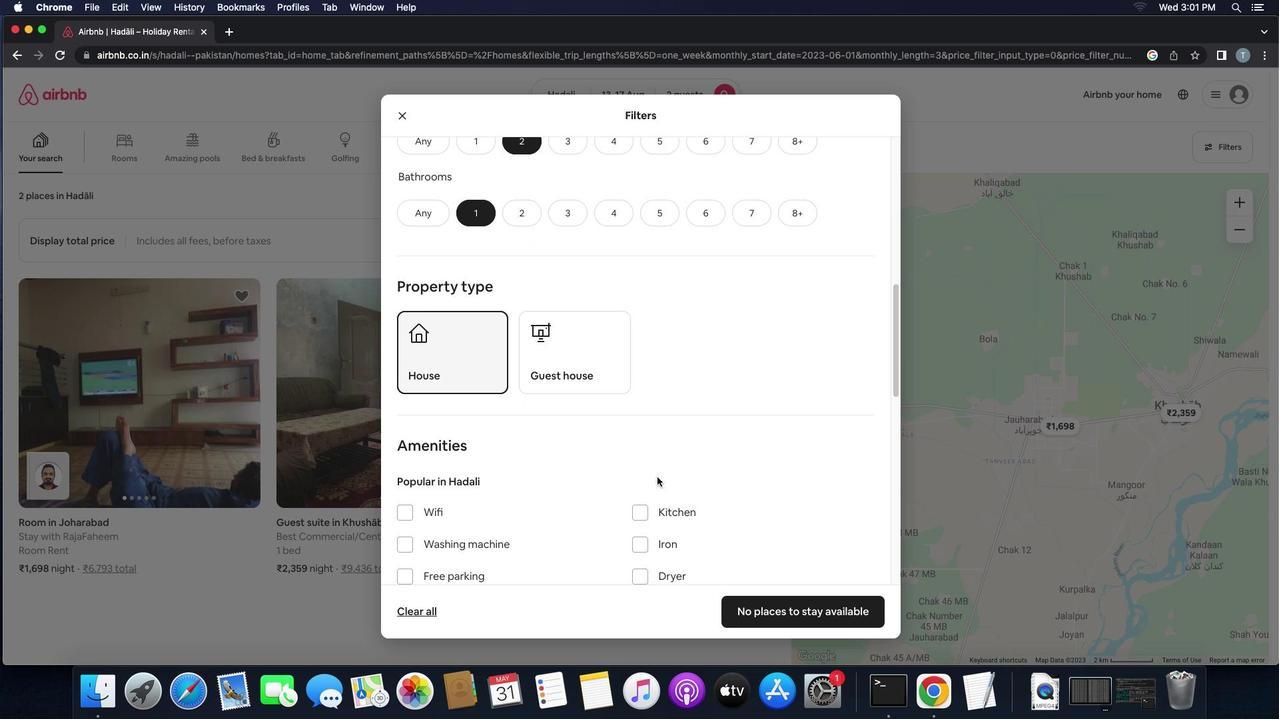 
Action: Mouse scrolled (657, 477) with delta (0, 0)
Screenshot: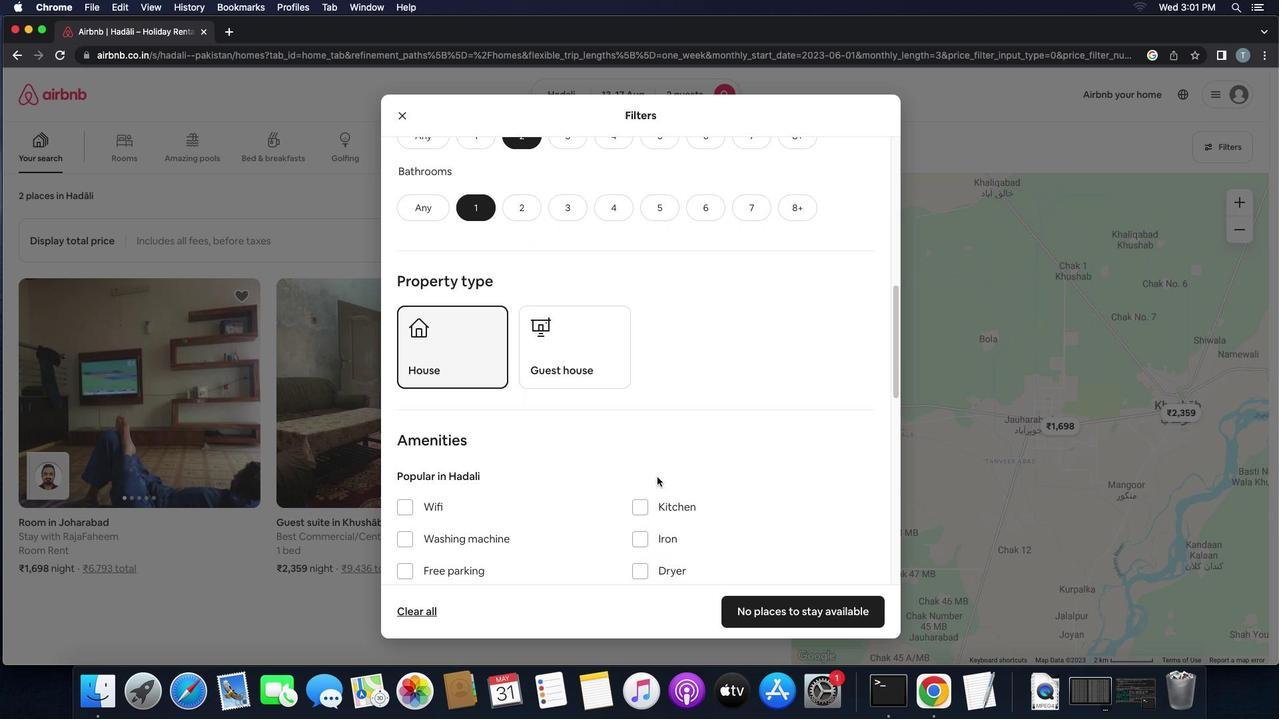 
Action: Mouse moved to (574, 297)
Screenshot: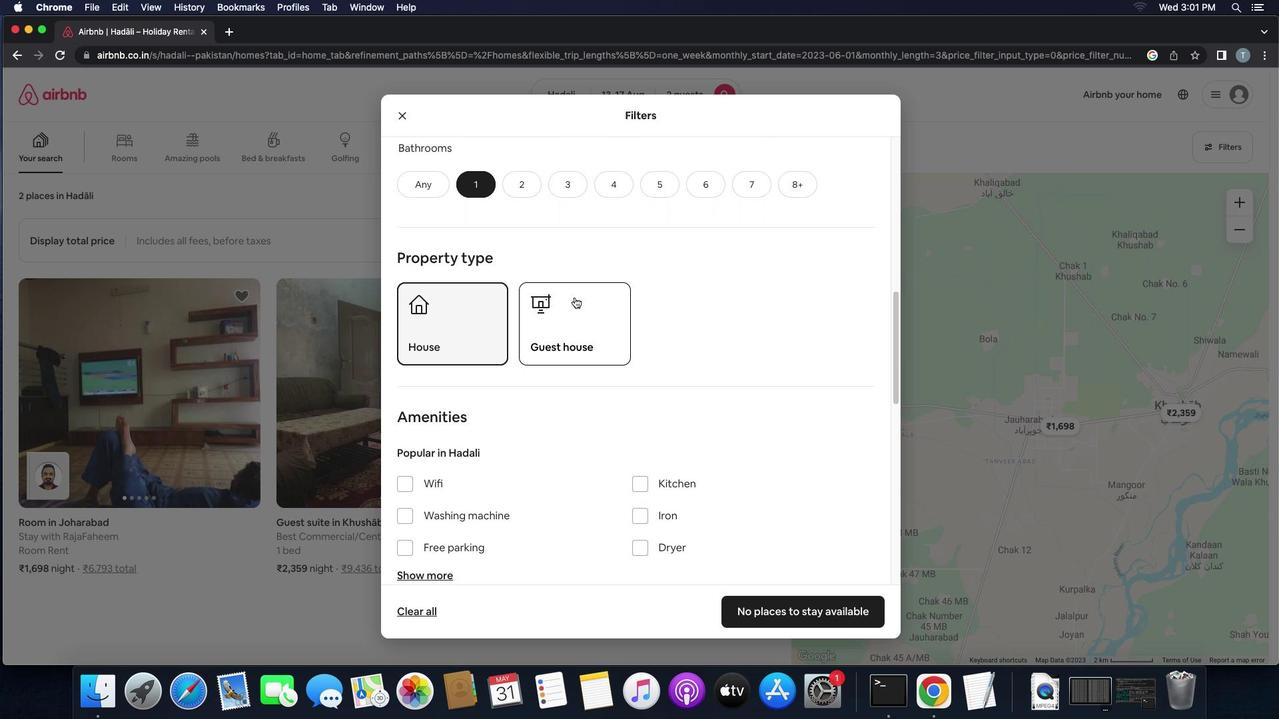 
Action: Mouse pressed left at (574, 297)
Screenshot: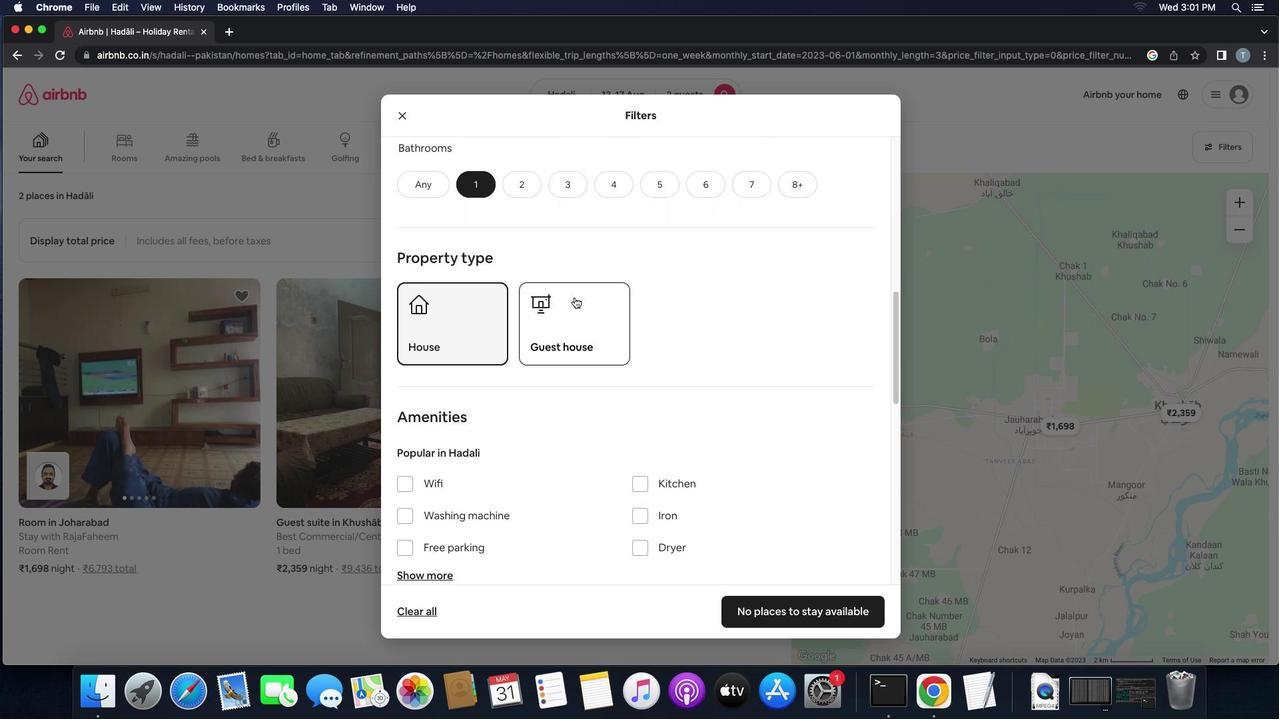 
Action: Mouse moved to (623, 430)
Screenshot: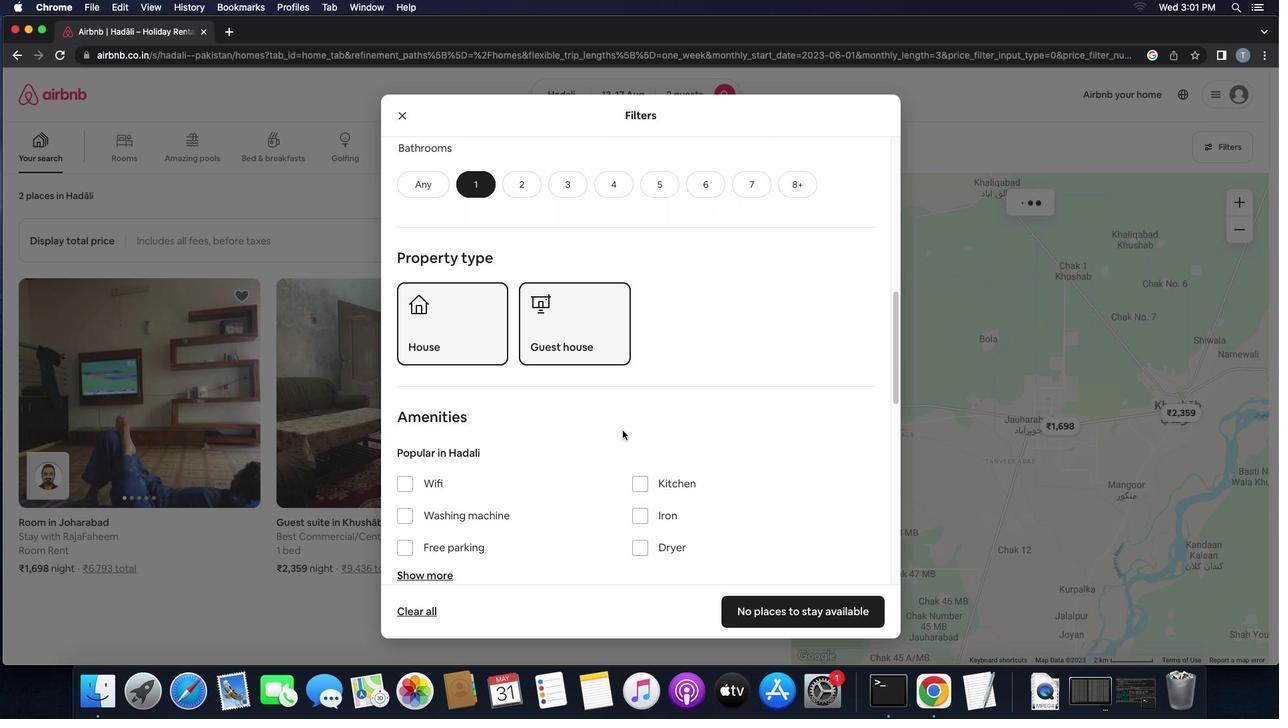 
Action: Mouse scrolled (623, 430) with delta (0, 0)
Screenshot: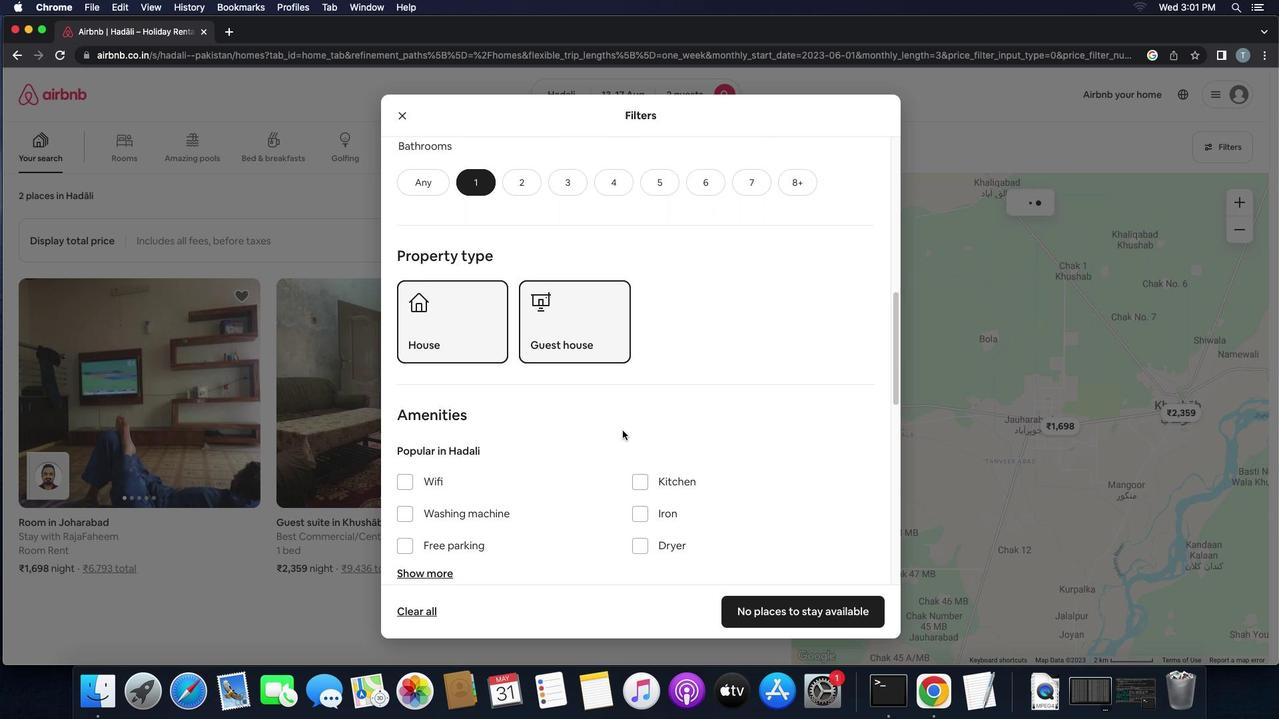
Action: Mouse scrolled (623, 430) with delta (0, 0)
Screenshot: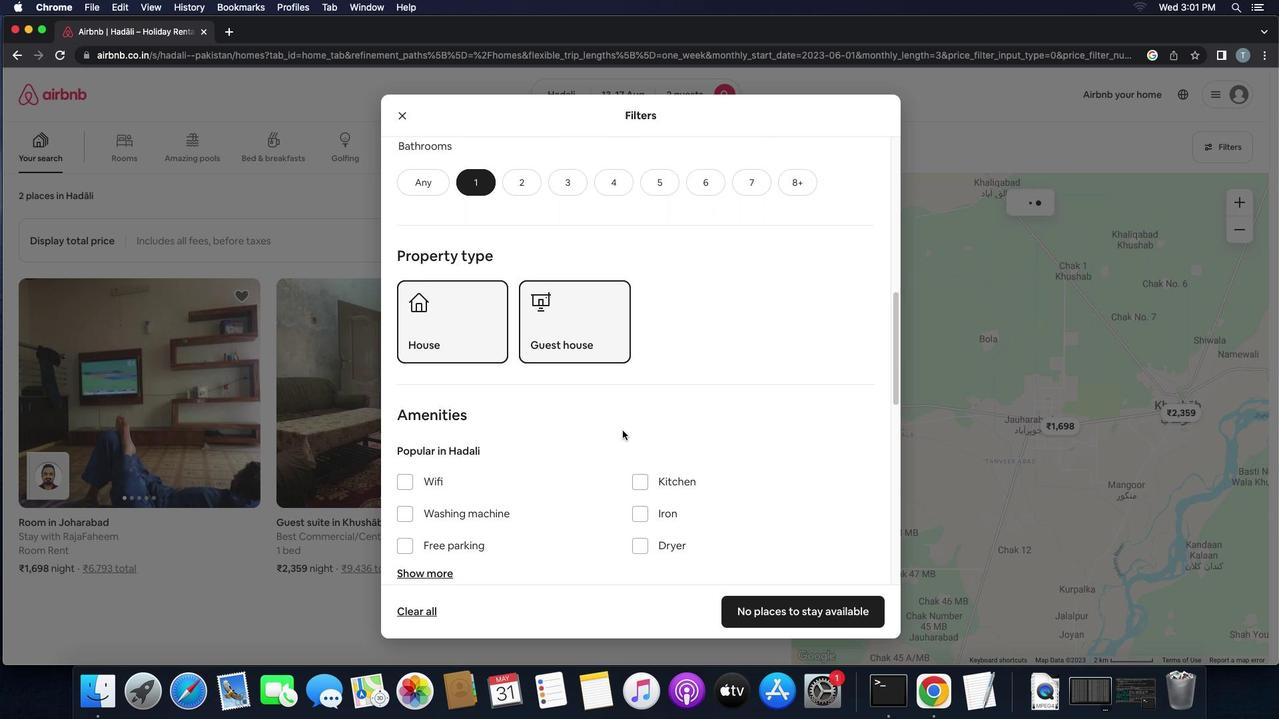 
Action: Mouse scrolled (623, 430) with delta (0, -1)
Screenshot: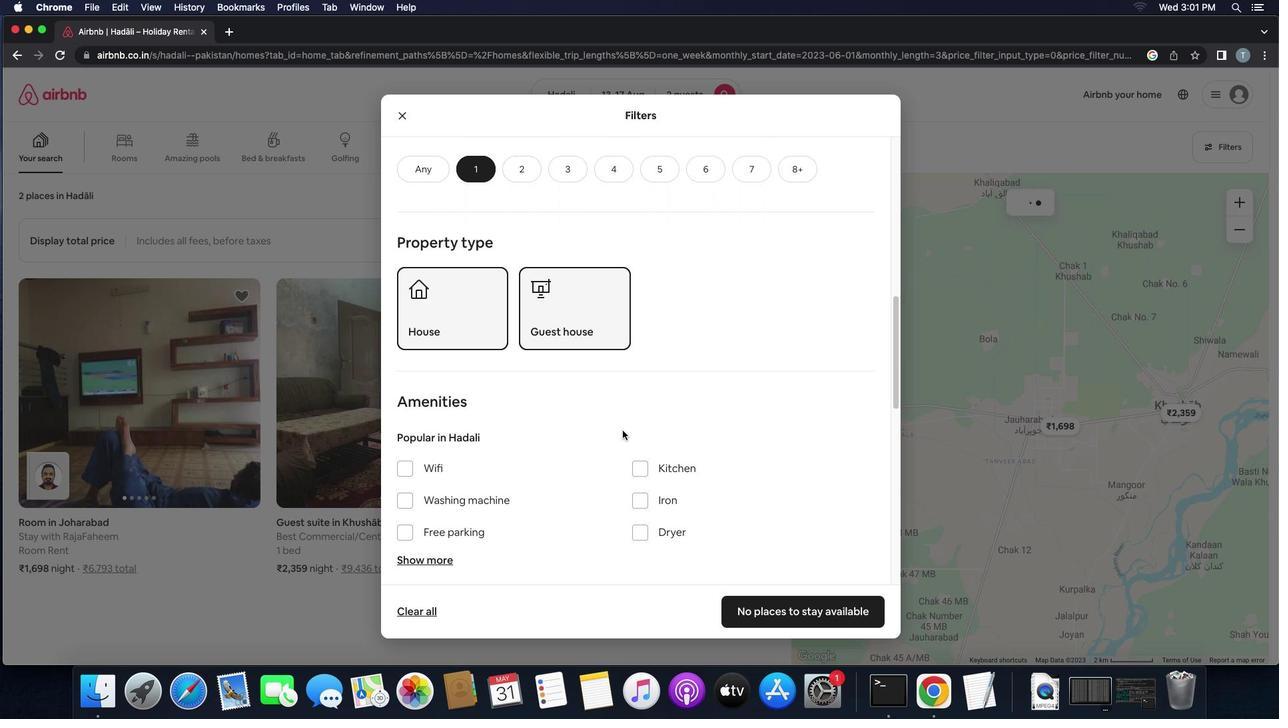 
Action: Mouse scrolled (623, 430) with delta (0, -3)
Screenshot: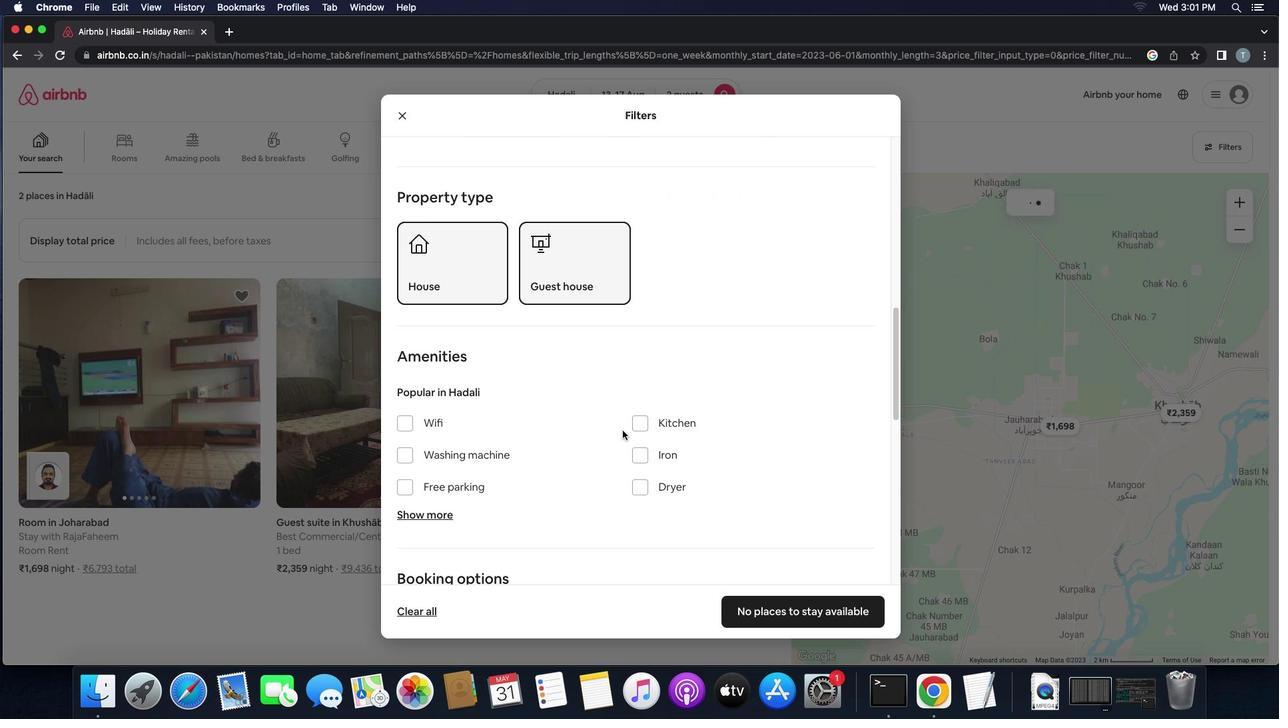 
Action: Mouse moved to (404, 201)
Screenshot: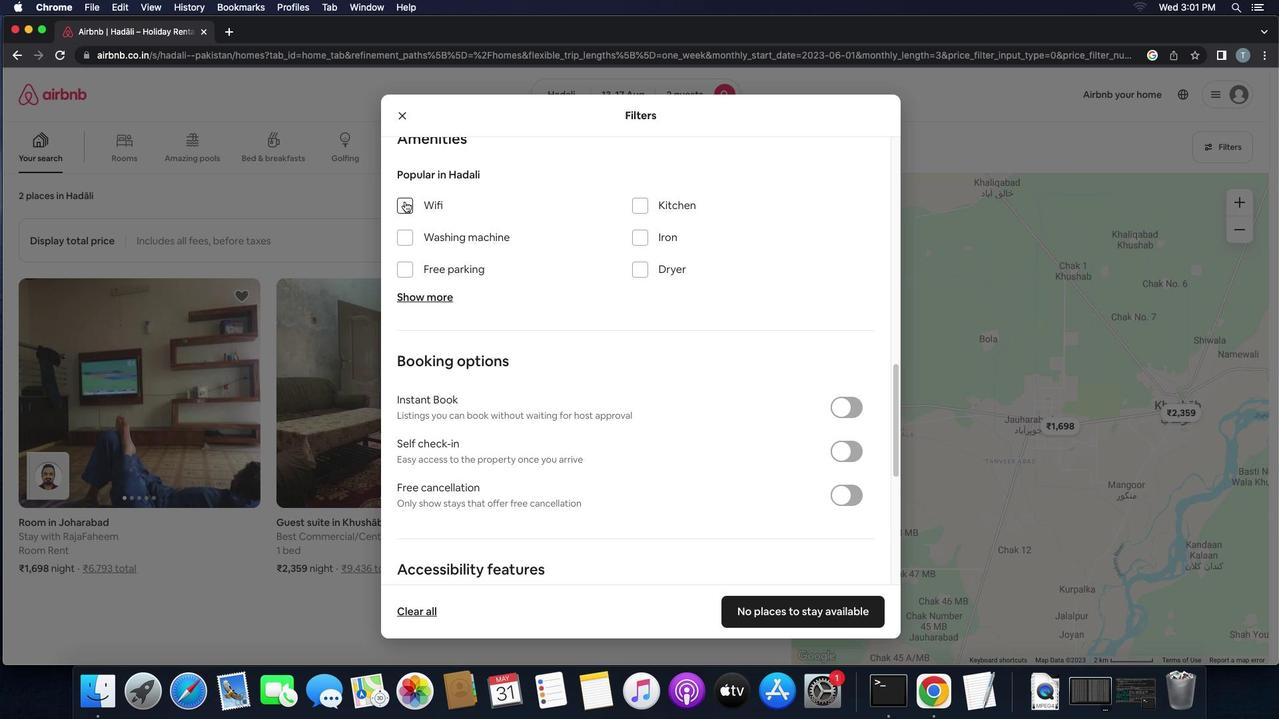 
Action: Mouse pressed left at (404, 201)
Screenshot: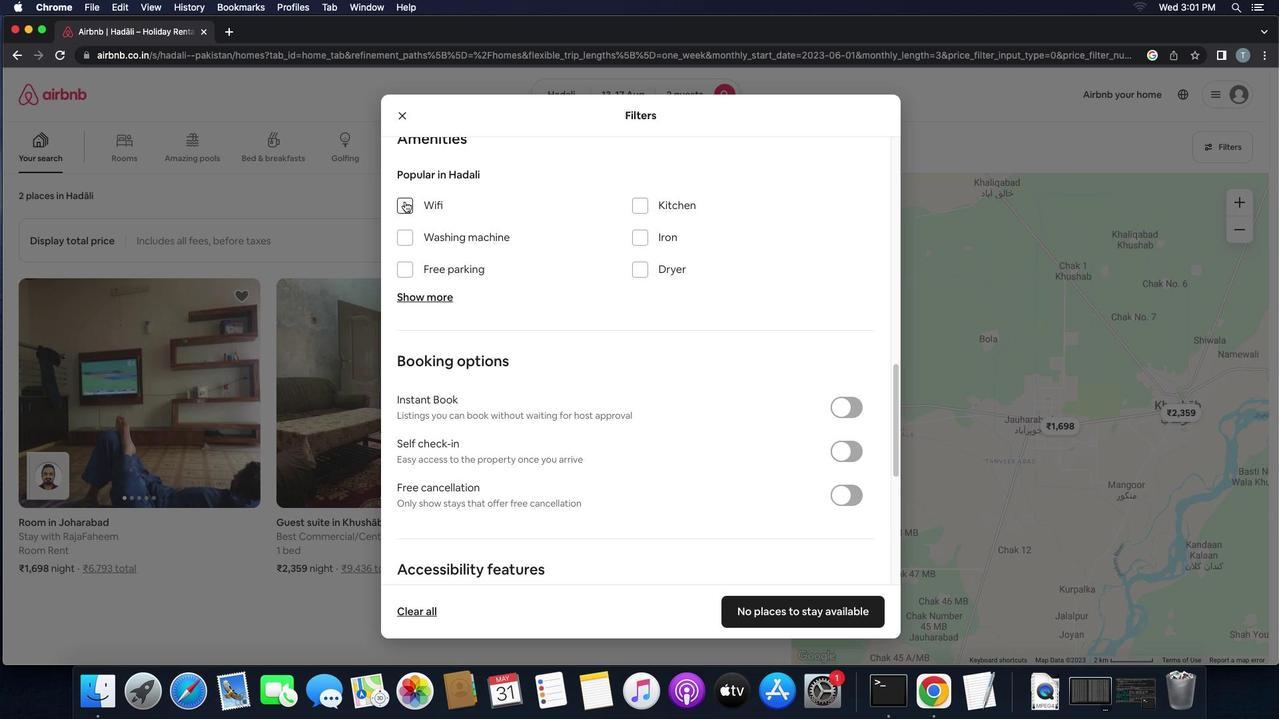 
Action: Mouse moved to (529, 349)
Screenshot: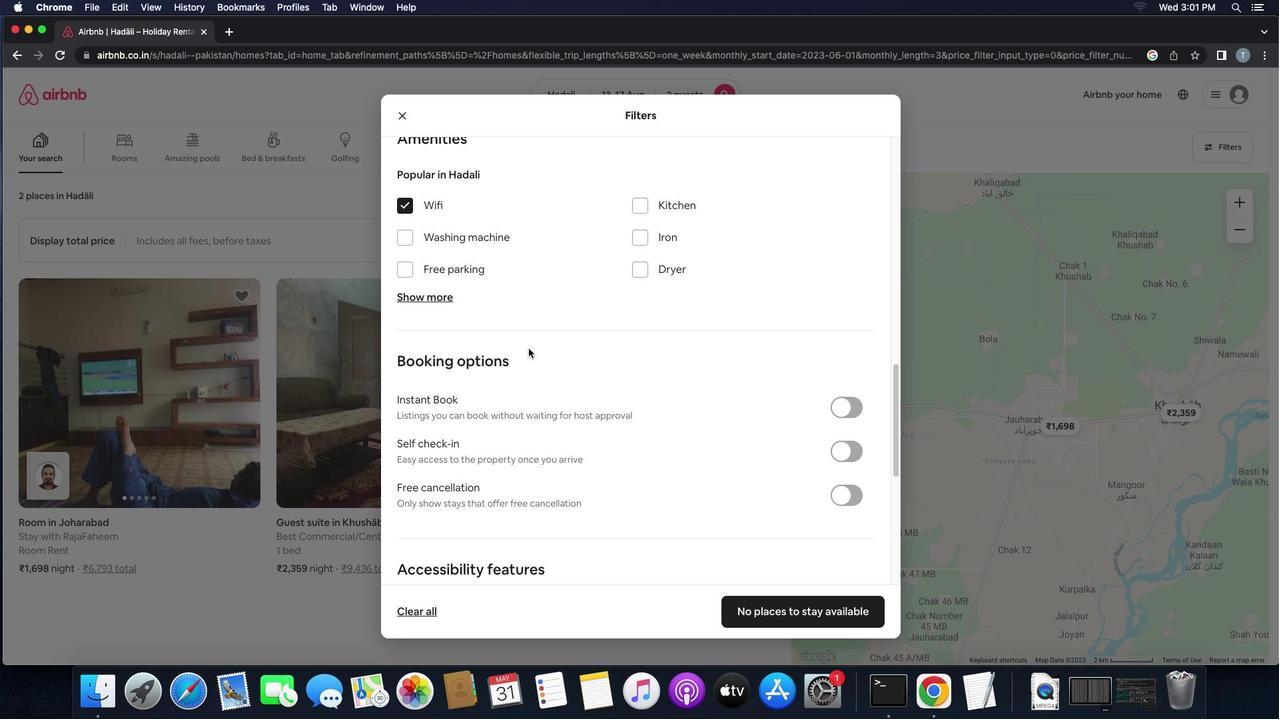 
Action: Mouse scrolled (529, 349) with delta (0, 0)
Screenshot: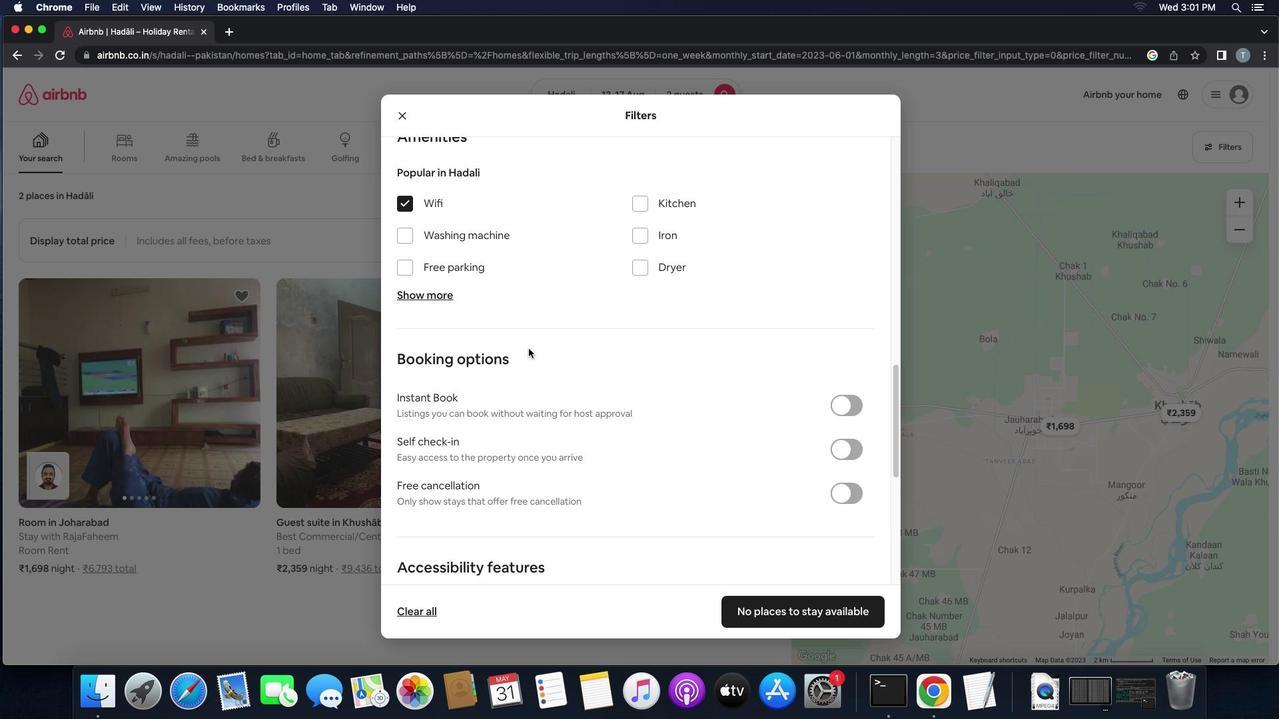 
Action: Mouse scrolled (529, 349) with delta (0, 0)
Screenshot: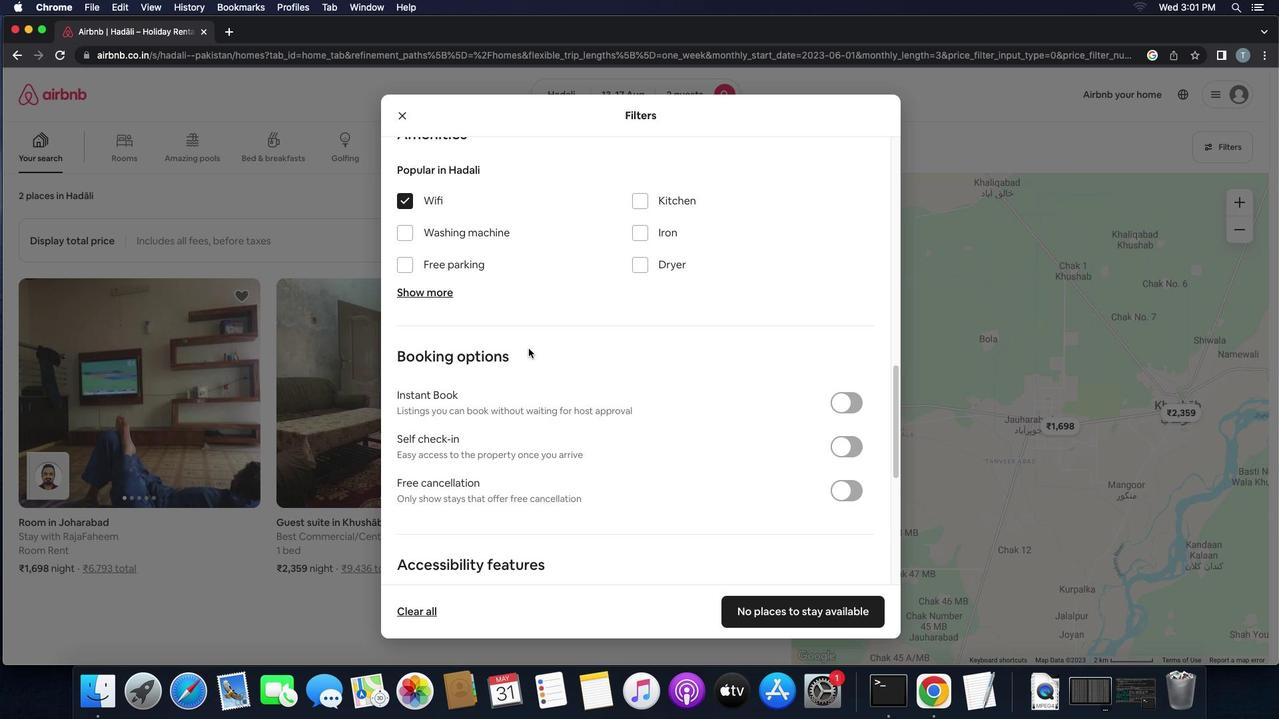 
Action: Mouse scrolled (529, 349) with delta (0, -1)
Screenshot: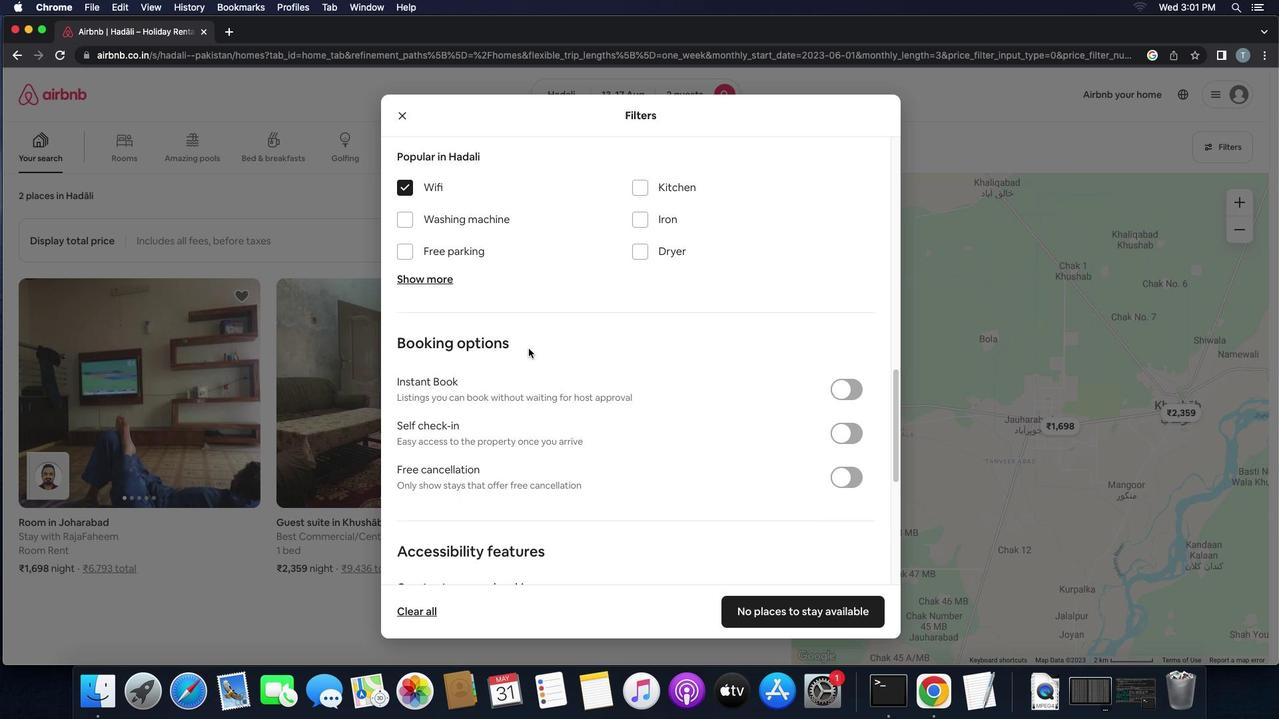 
Action: Mouse moved to (843, 348)
Screenshot: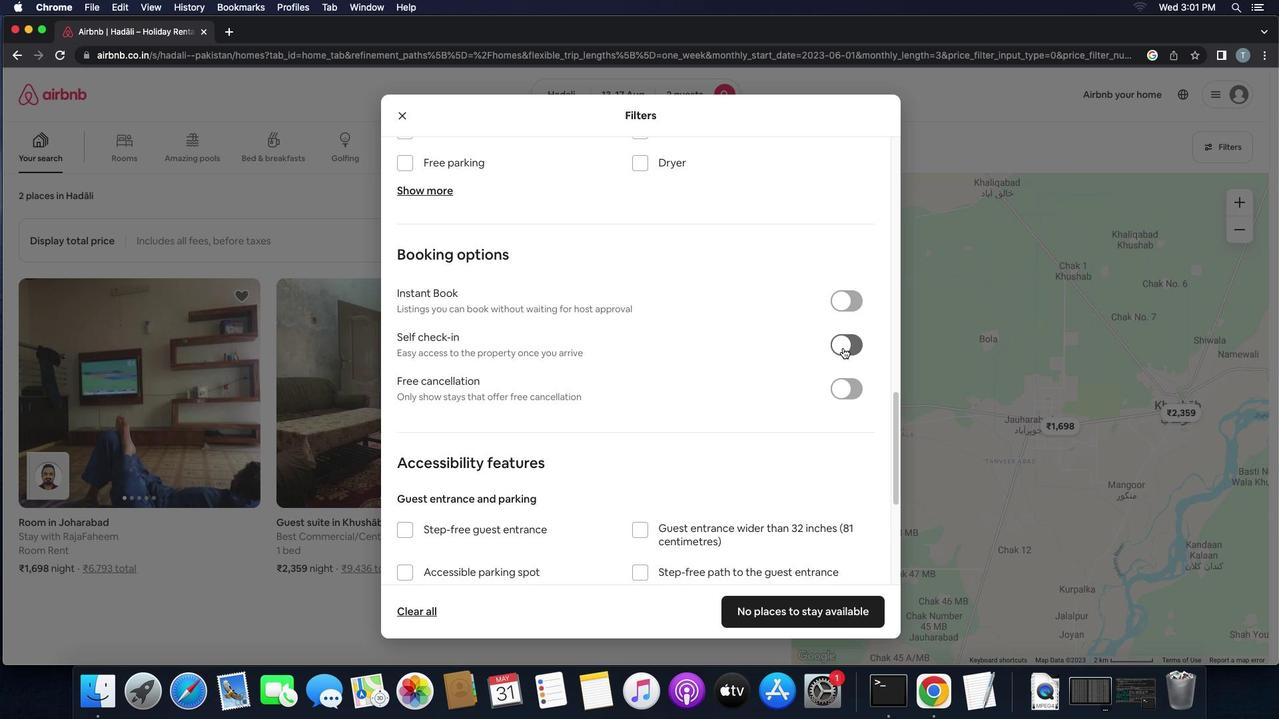 
Action: Mouse pressed left at (843, 348)
Screenshot: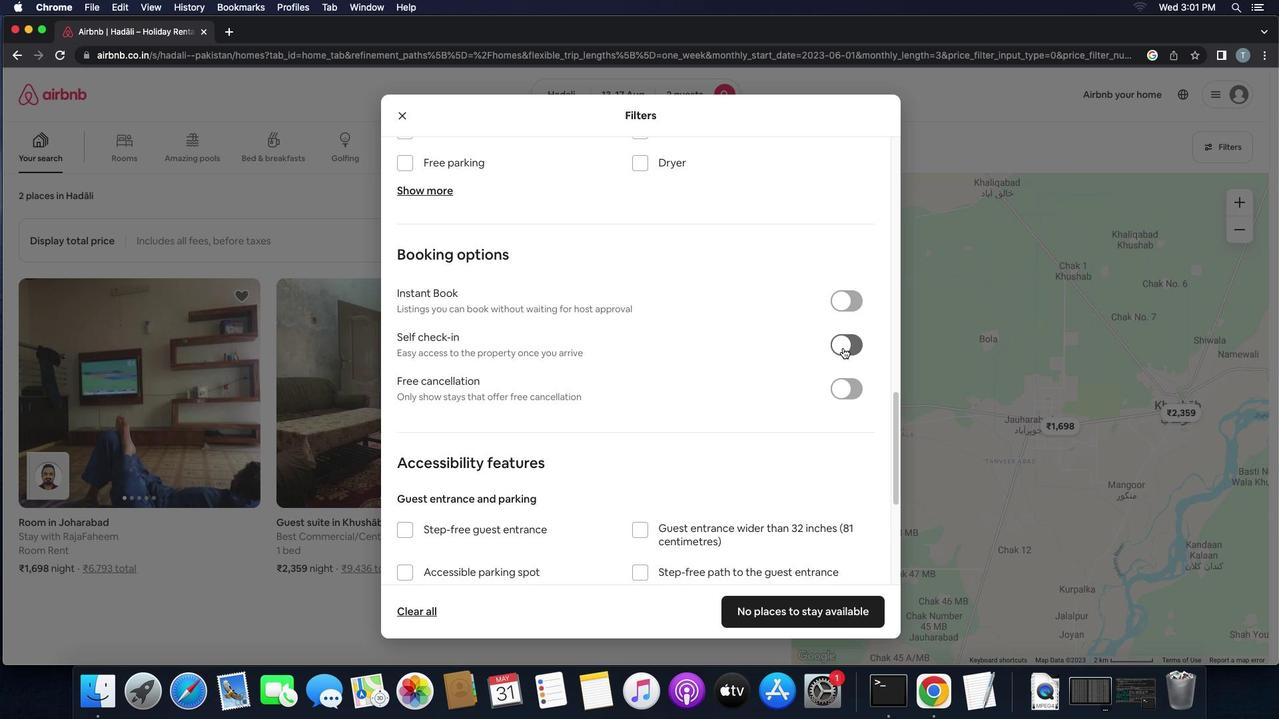 
Action: Mouse moved to (650, 397)
Screenshot: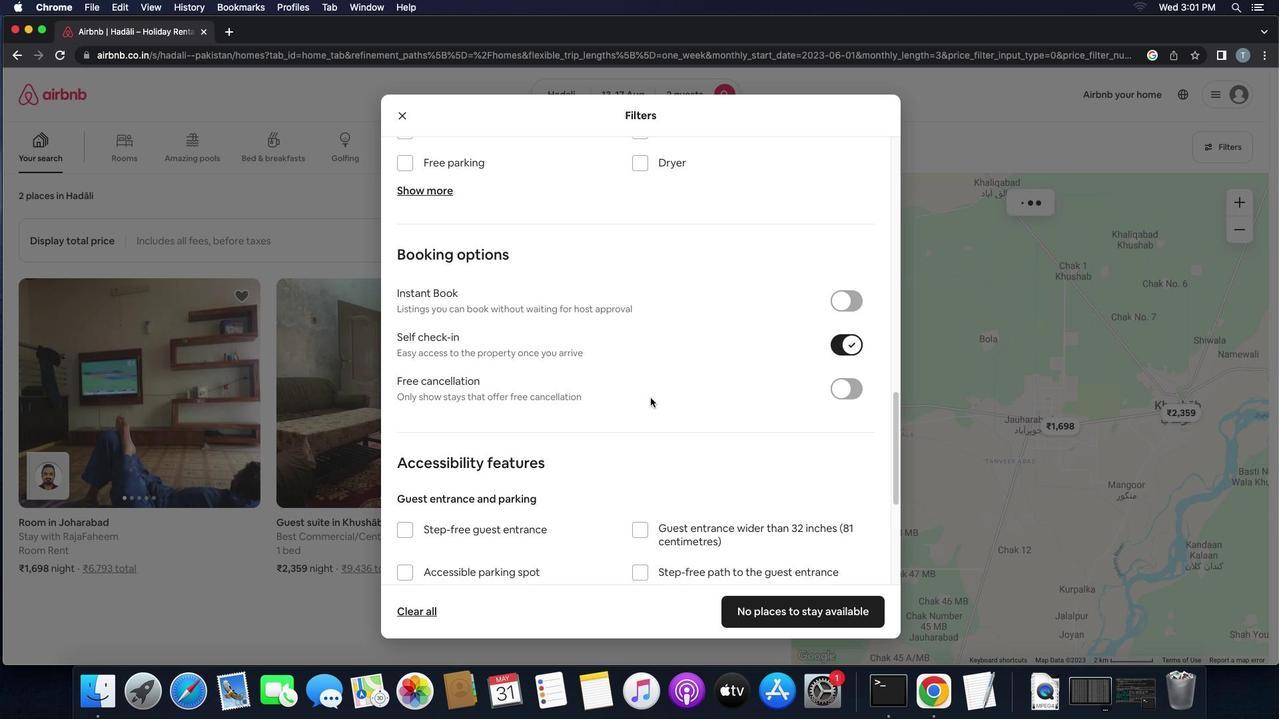 
Action: Mouse scrolled (650, 397) with delta (0, 0)
Screenshot: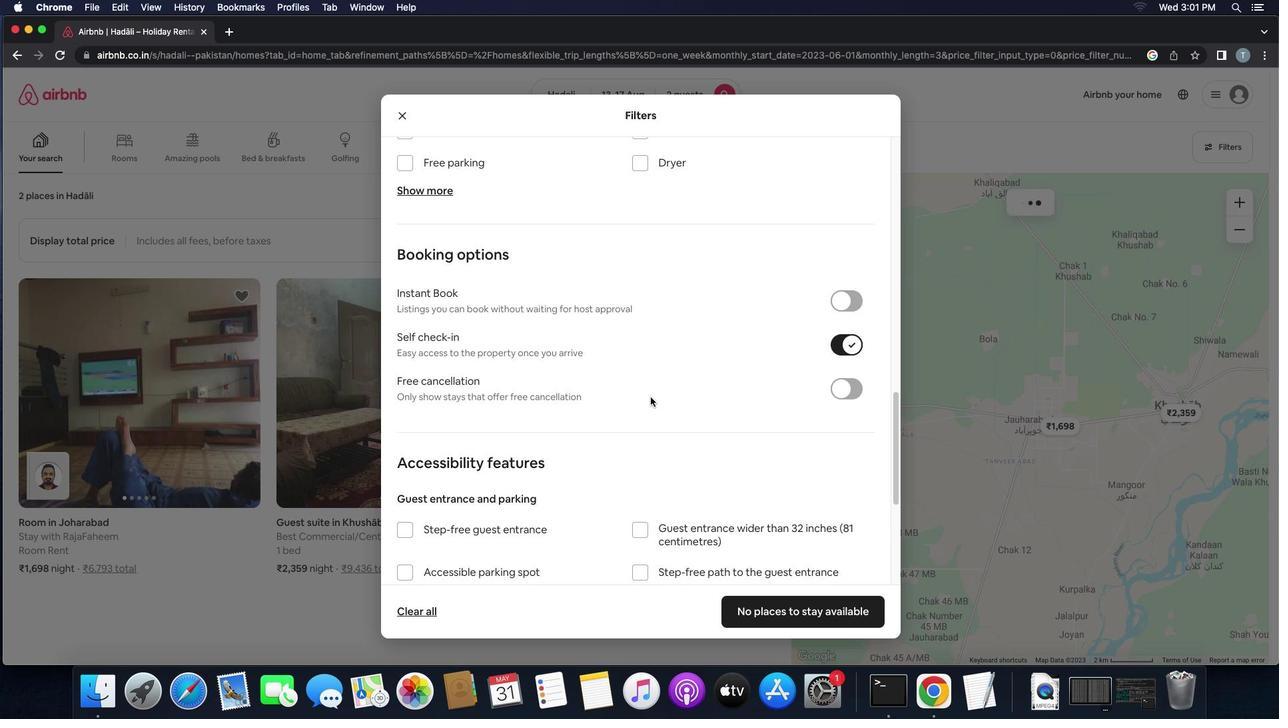 
Action: Mouse scrolled (650, 397) with delta (0, 0)
Screenshot: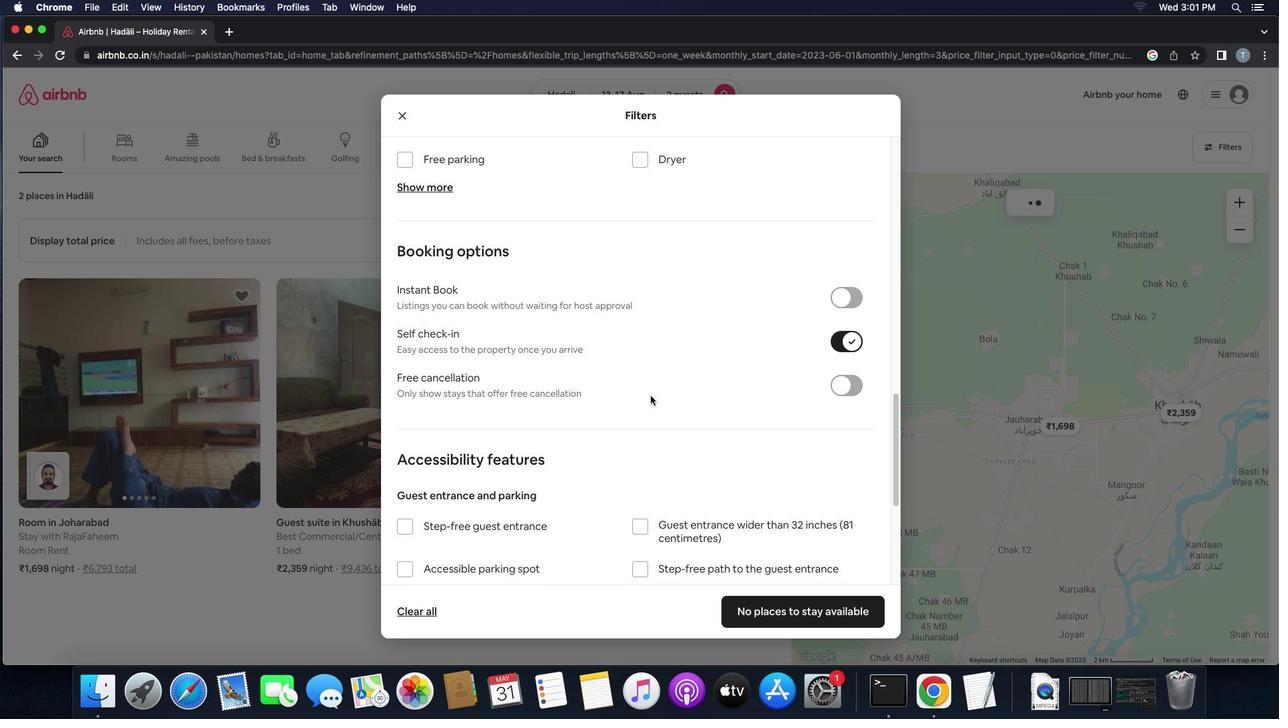 
Action: Mouse scrolled (650, 397) with delta (0, -1)
Screenshot: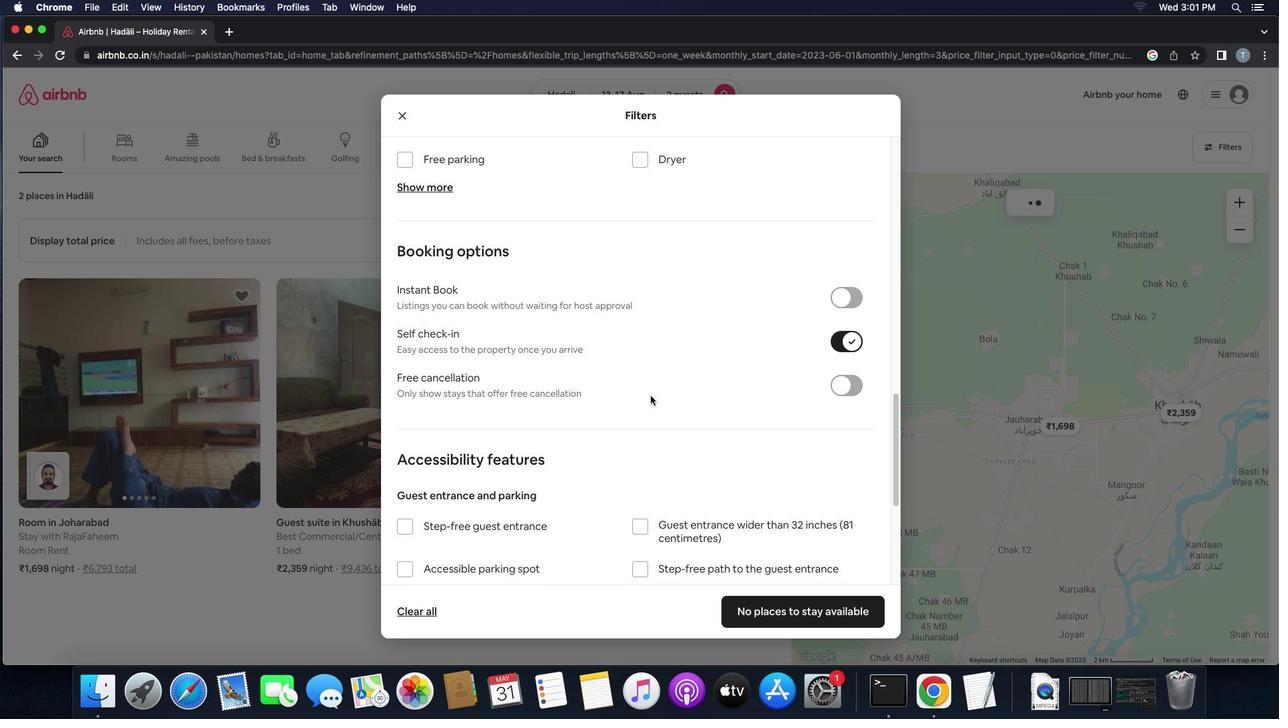 
Action: Mouse scrolled (650, 397) with delta (0, -3)
Screenshot: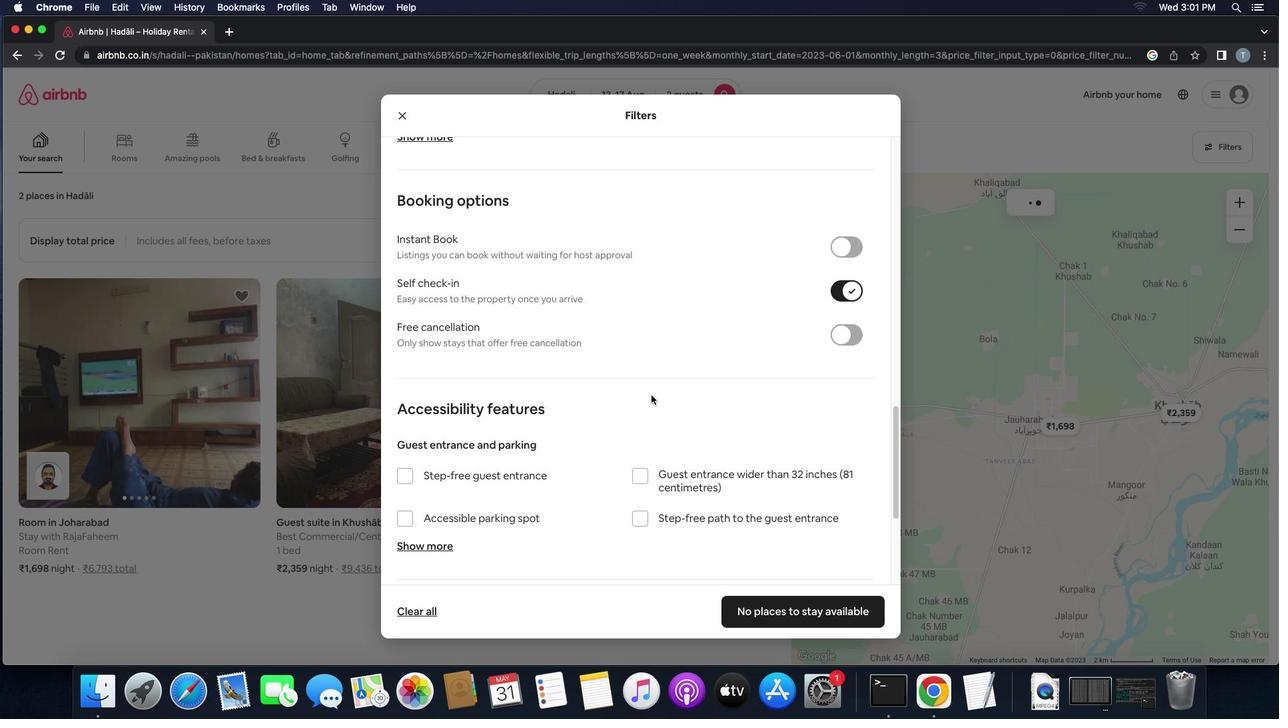 
Action: Mouse moved to (651, 396)
Screenshot: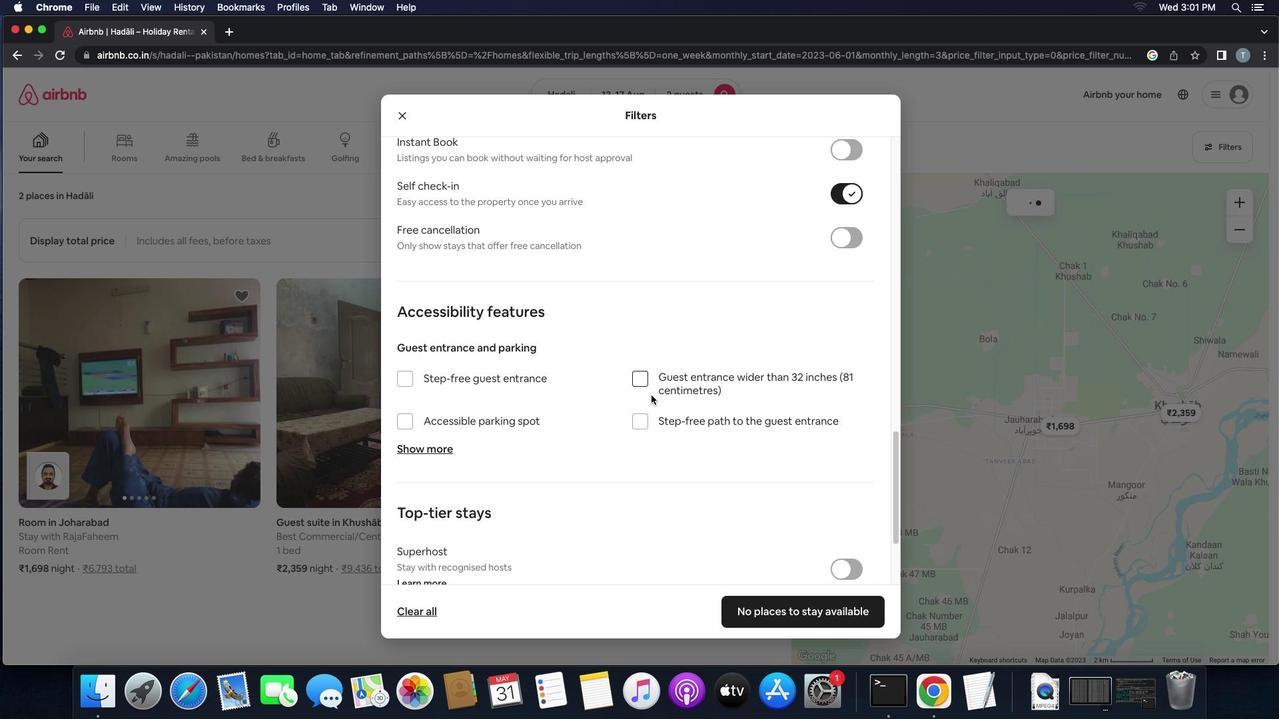 
Action: Mouse scrolled (651, 396) with delta (0, -3)
Screenshot: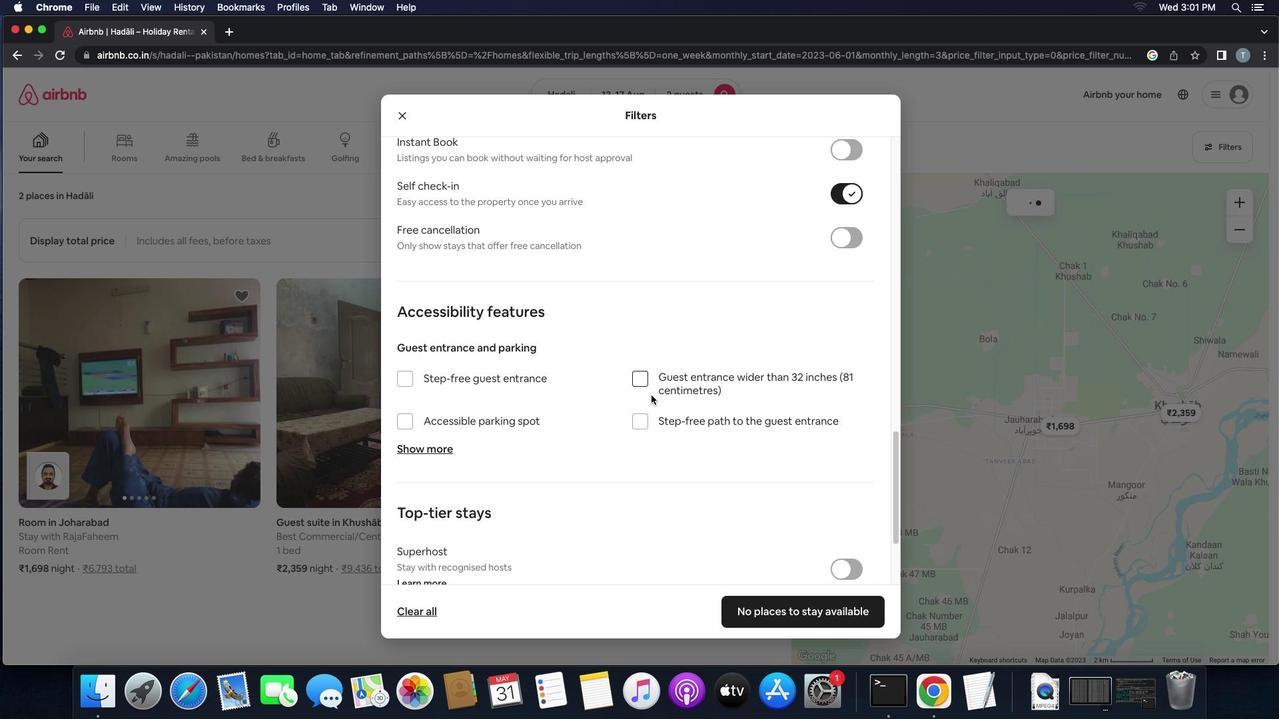 
Action: Mouse moved to (647, 396)
Screenshot: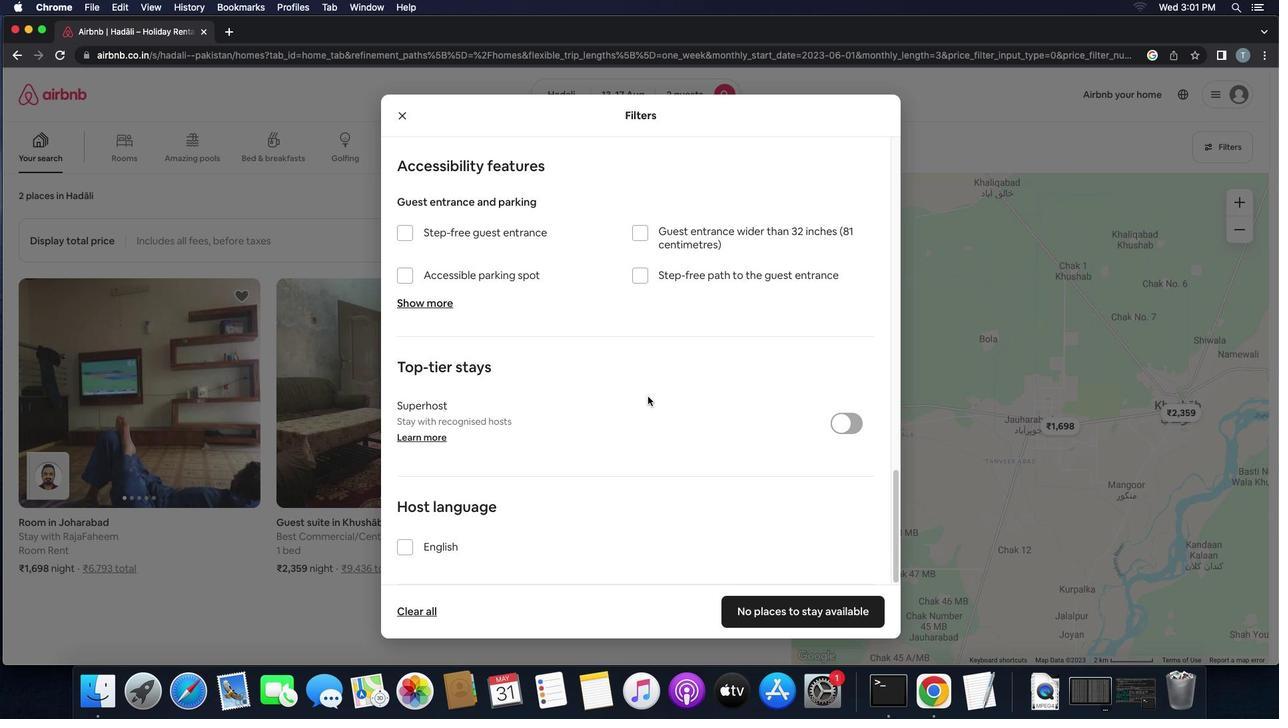 
Action: Mouse scrolled (647, 396) with delta (0, 0)
Screenshot: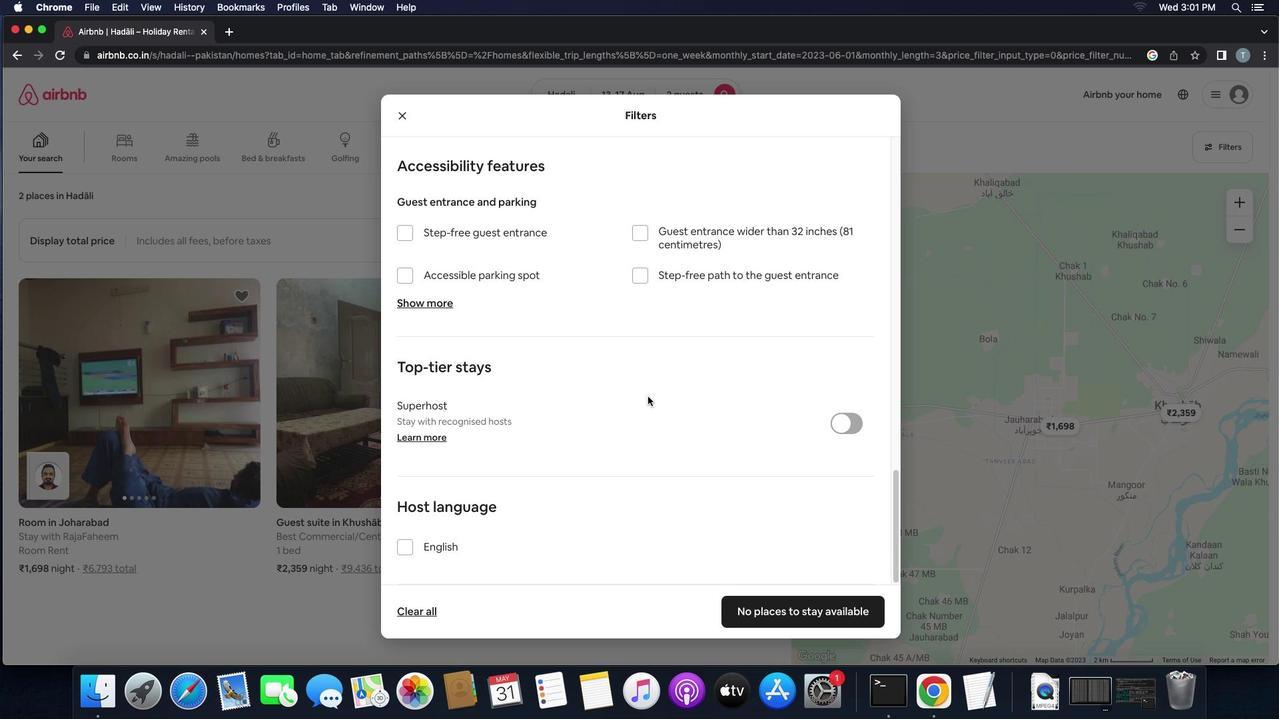 
Action: Mouse moved to (647, 396)
Screenshot: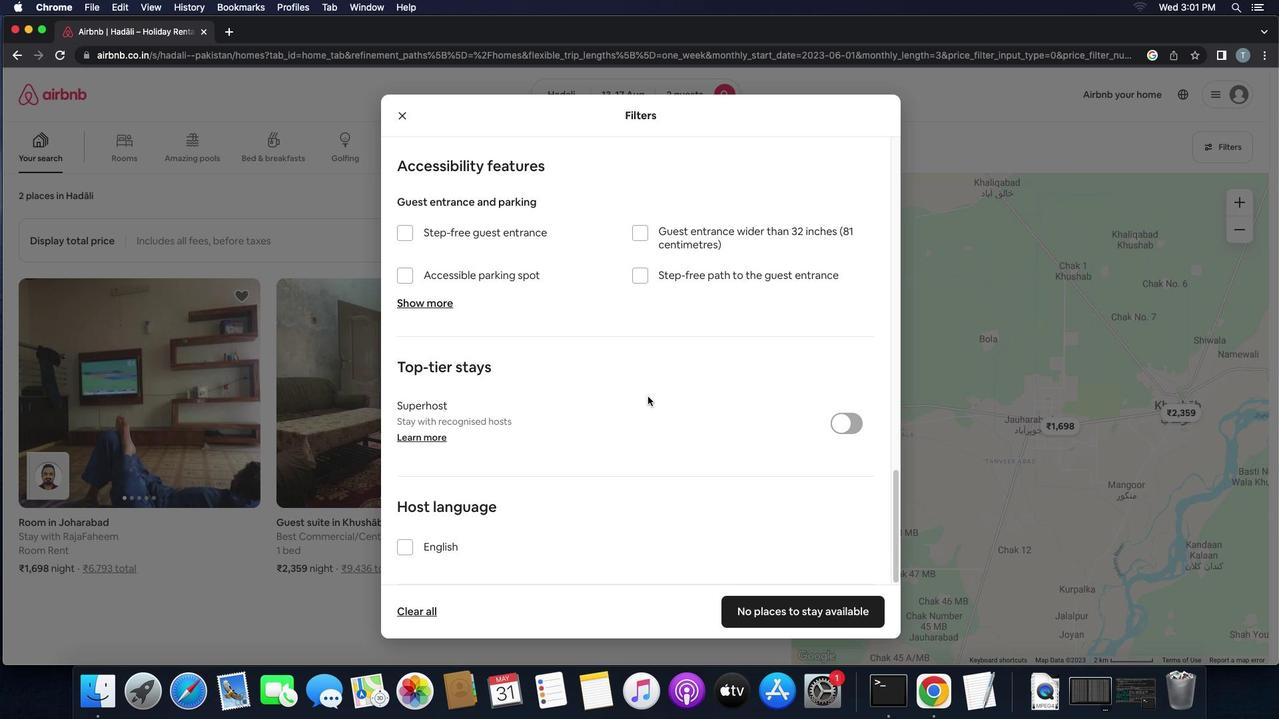 
Action: Mouse scrolled (647, 396) with delta (0, 0)
Screenshot: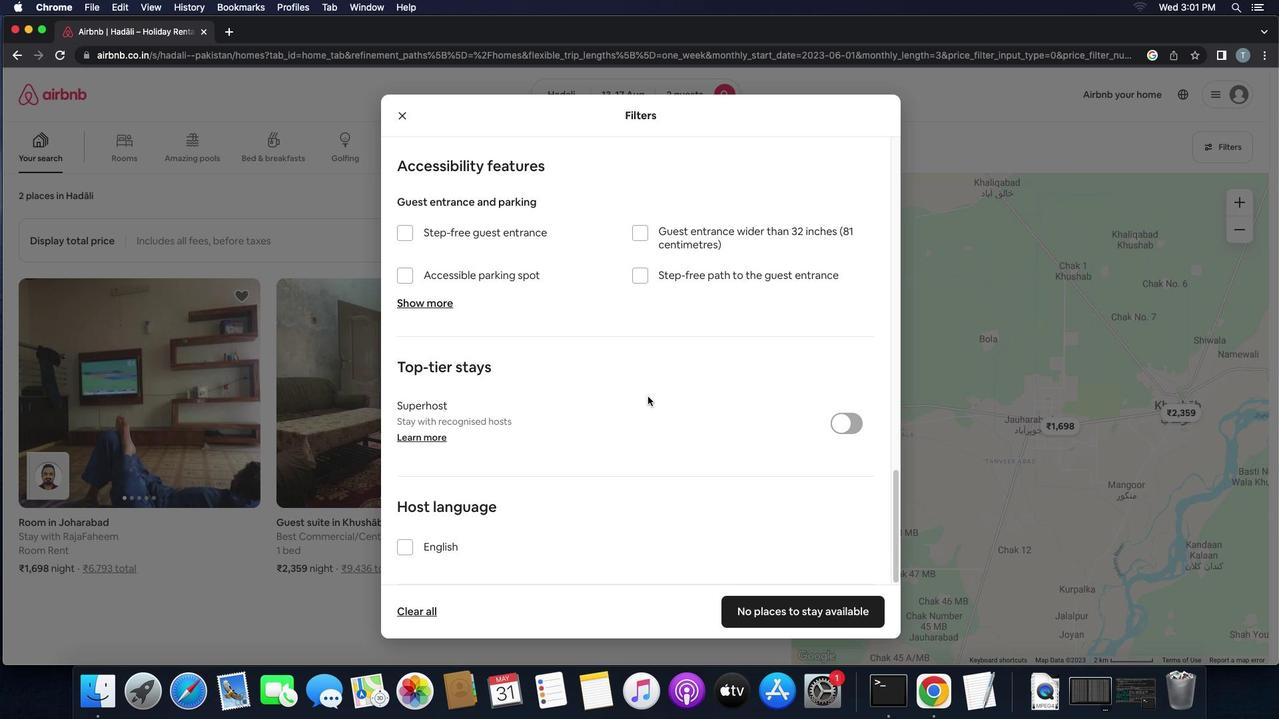 
Action: Mouse scrolled (647, 396) with delta (0, -1)
Screenshot: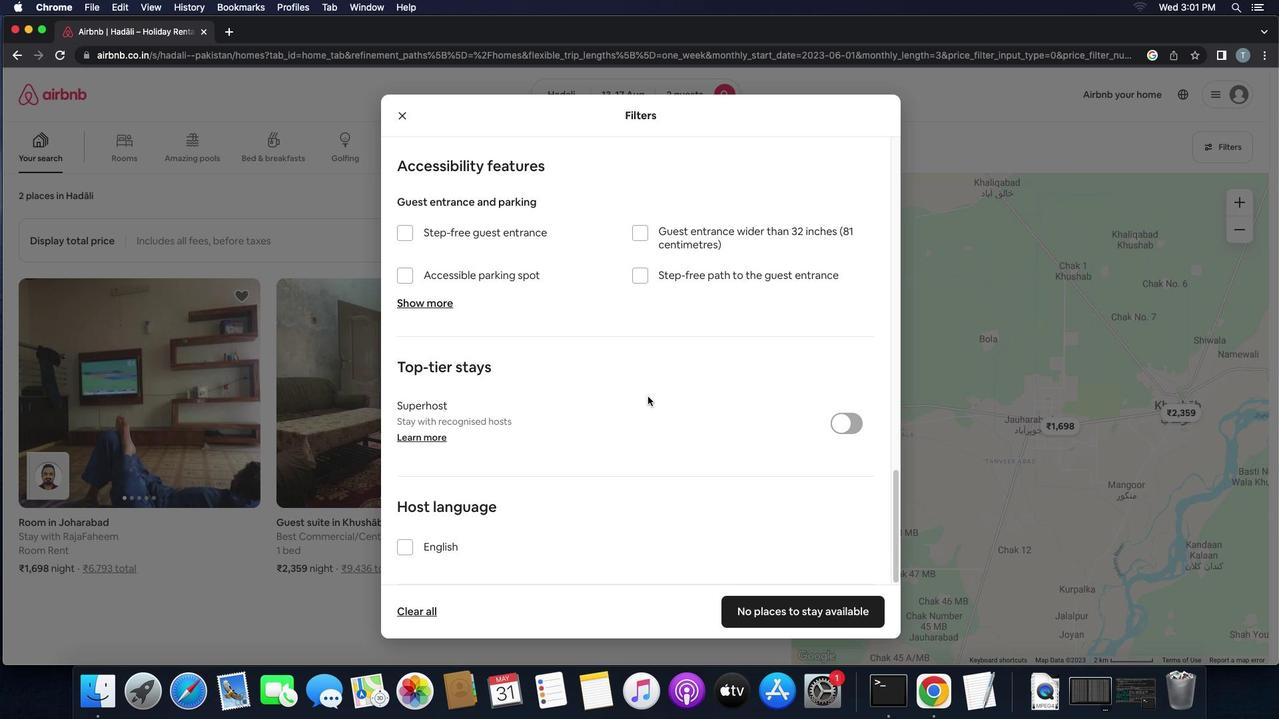 
Action: Mouse scrolled (647, 396) with delta (0, -3)
Screenshot: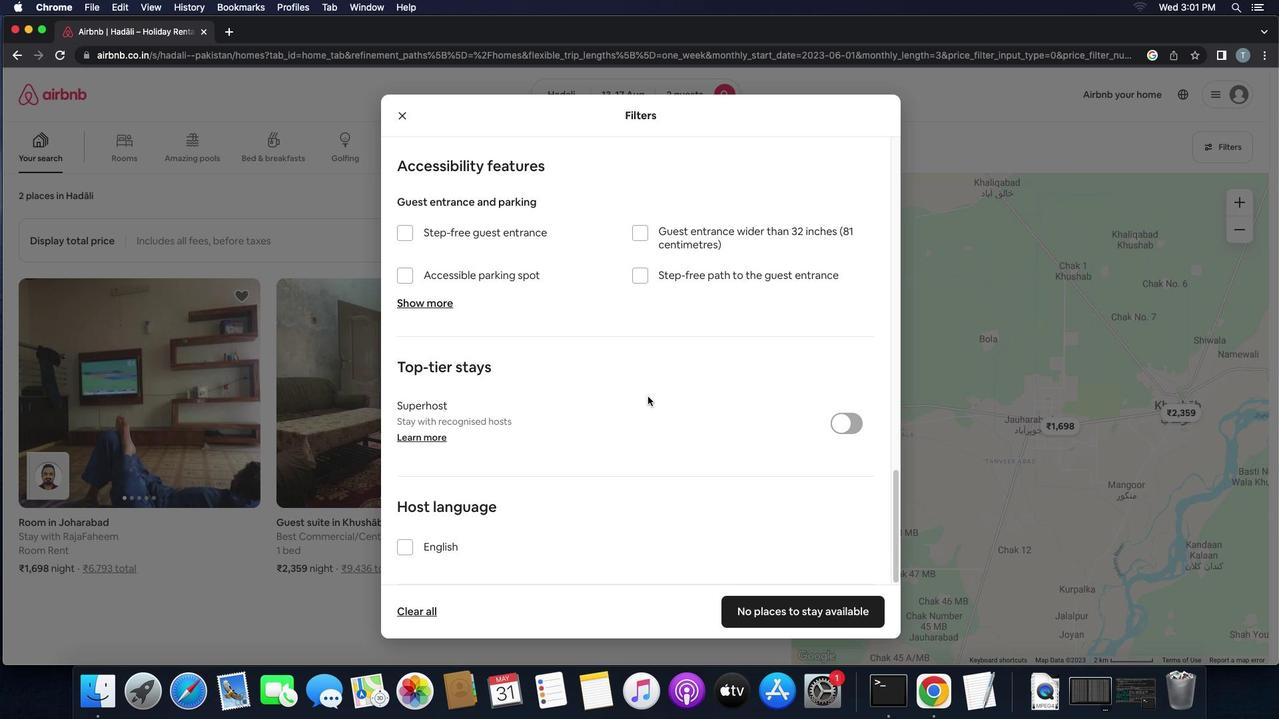 
Action: Mouse scrolled (647, 396) with delta (0, -3)
Screenshot: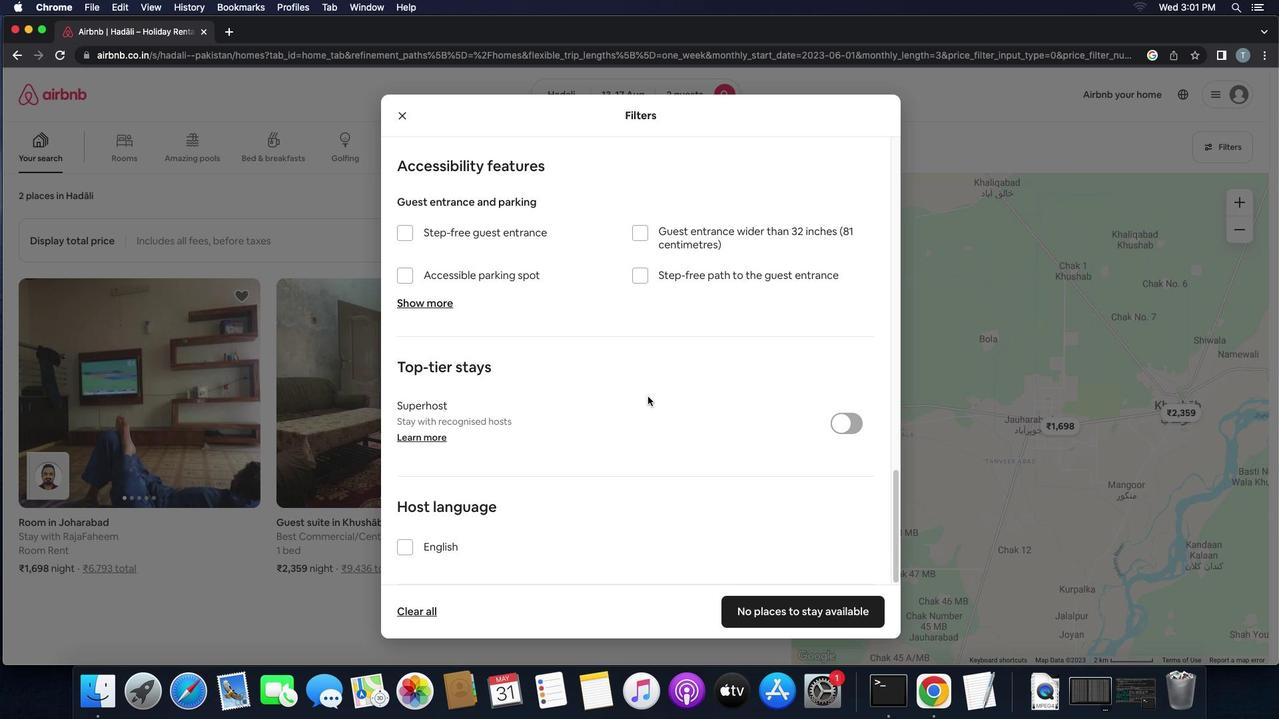 
Action: Mouse moved to (397, 547)
Screenshot: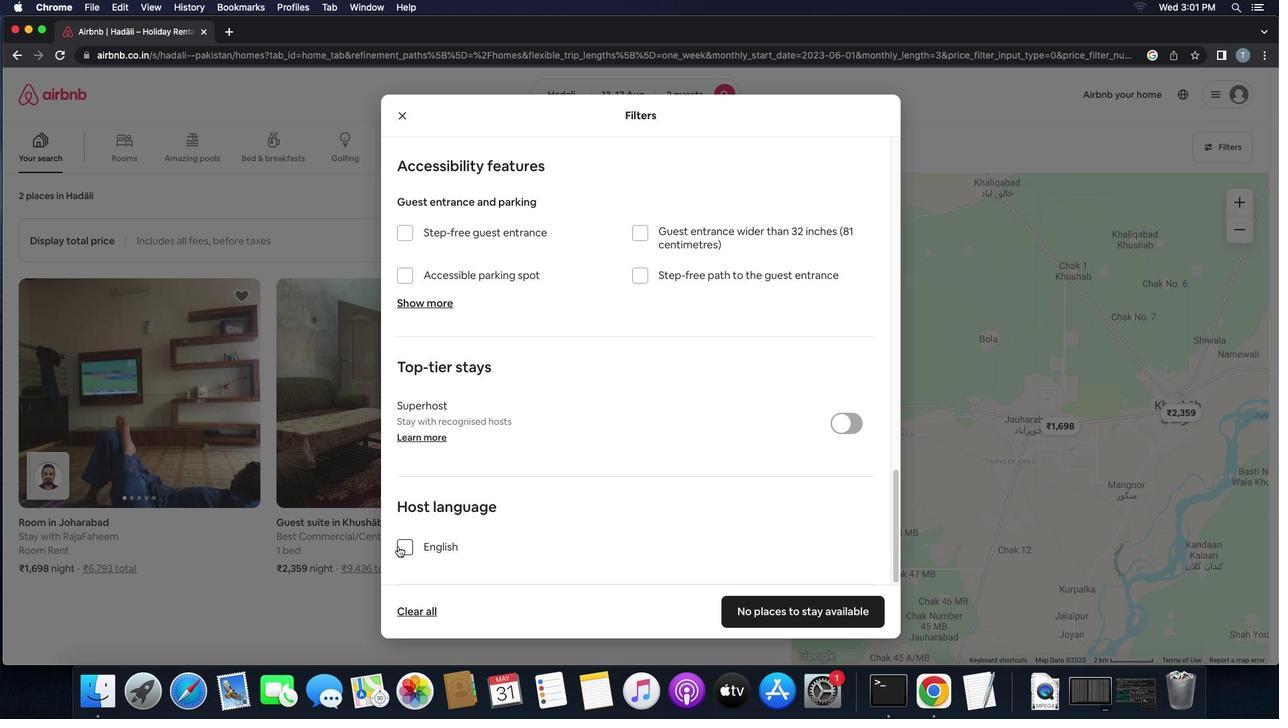 
Action: Mouse pressed left at (397, 547)
Screenshot: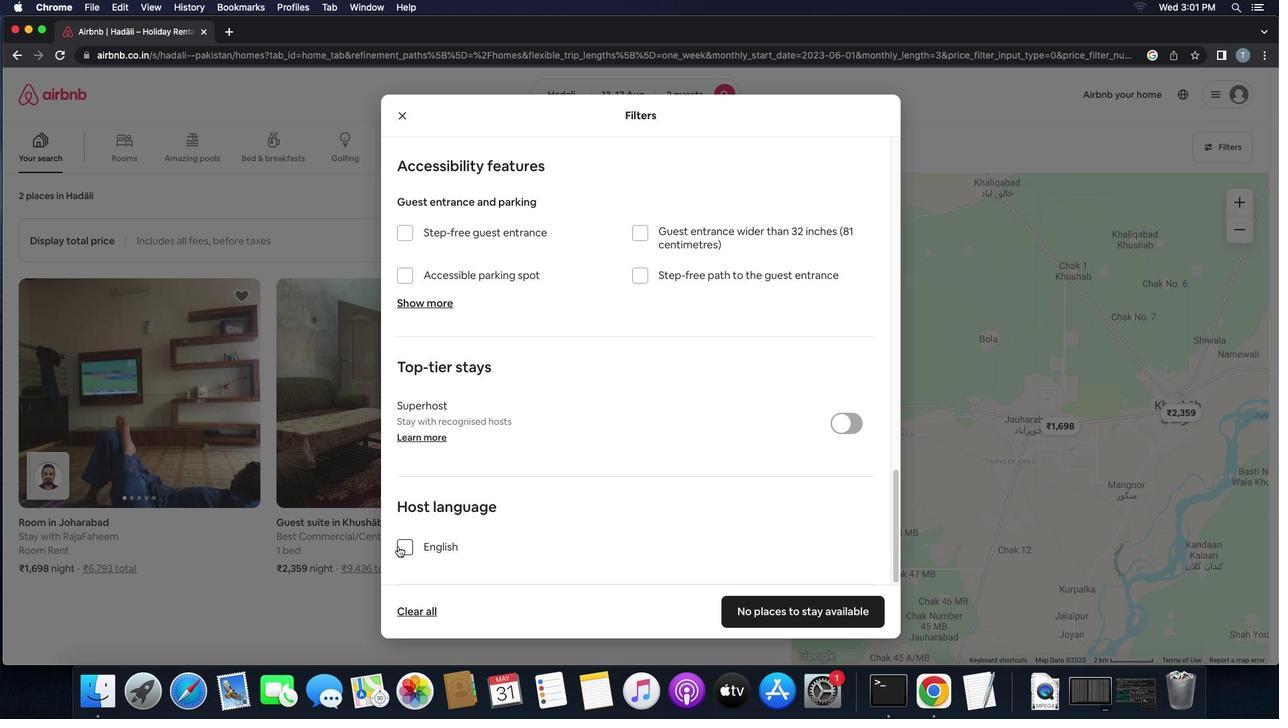 
Action: Mouse moved to (757, 610)
Screenshot: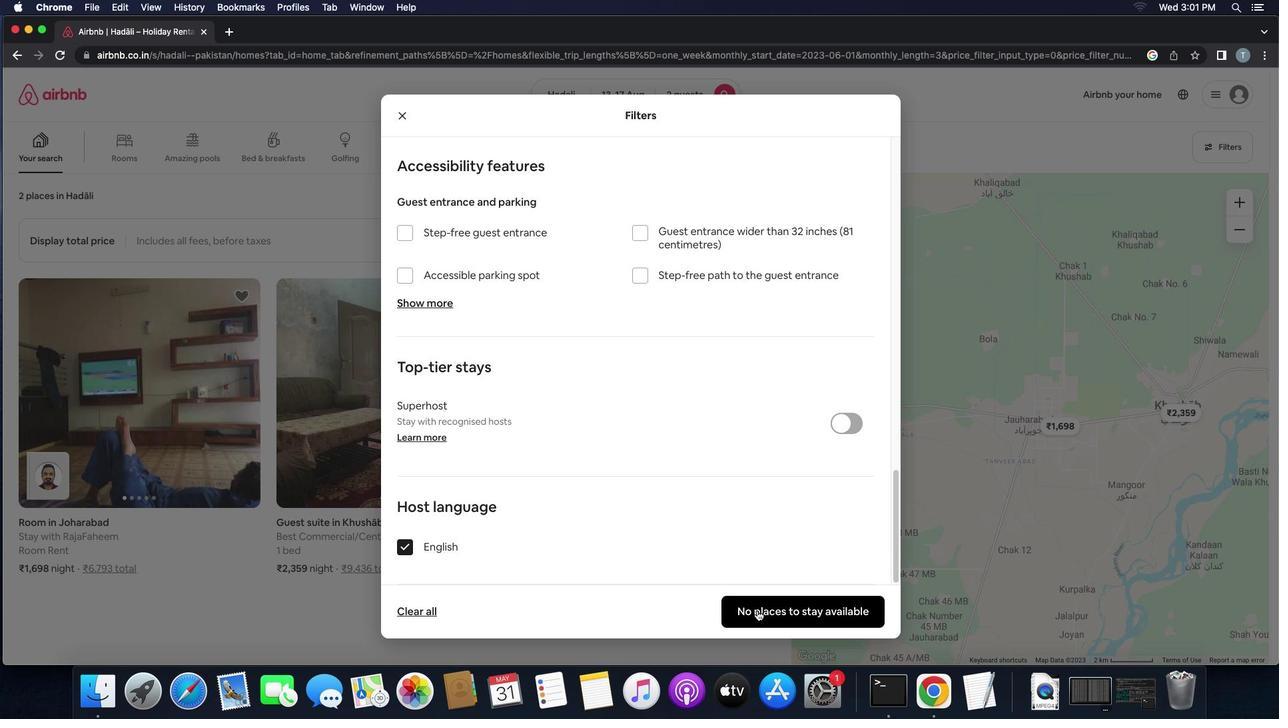 
Action: Mouse pressed left at (757, 610)
Screenshot: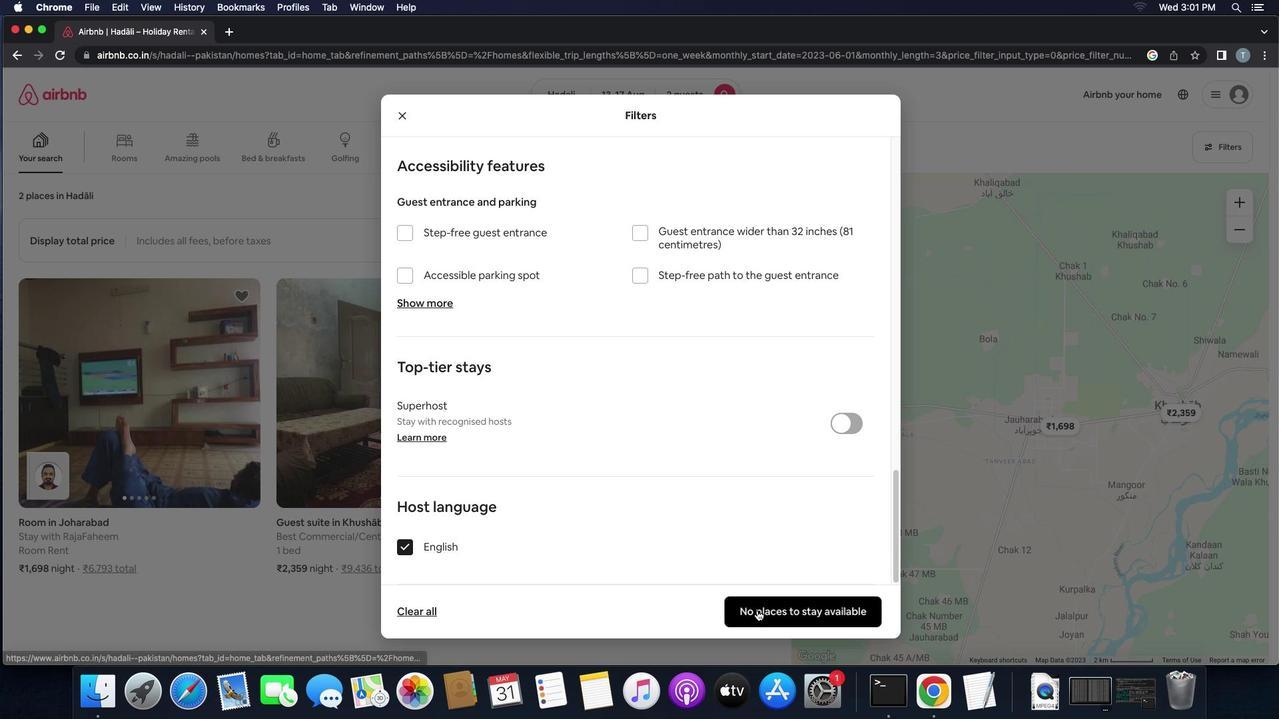 
Action: Mouse moved to (748, 607)
Screenshot: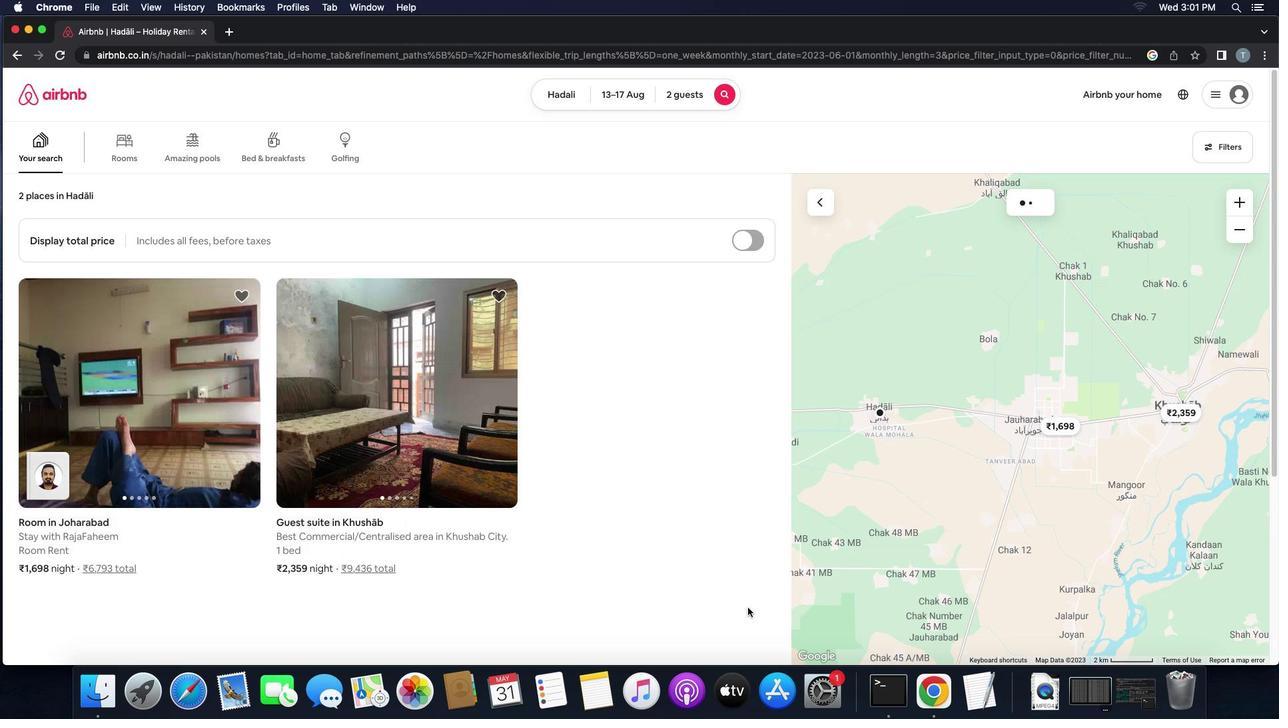 
